 Task: Change  the formatting of the data to Which is  Less than 5, In conditional formating, put the option 'Green Fill with Dark Green Text. 'add another formatting option Format As Table, insert the option Orange Table style Medium 3 , change the format of Column Width to AutoFit Column Widthand sort the data in Ascending order Save page  Stellar Sales   book
Action: Mouse moved to (207, 437)
Screenshot: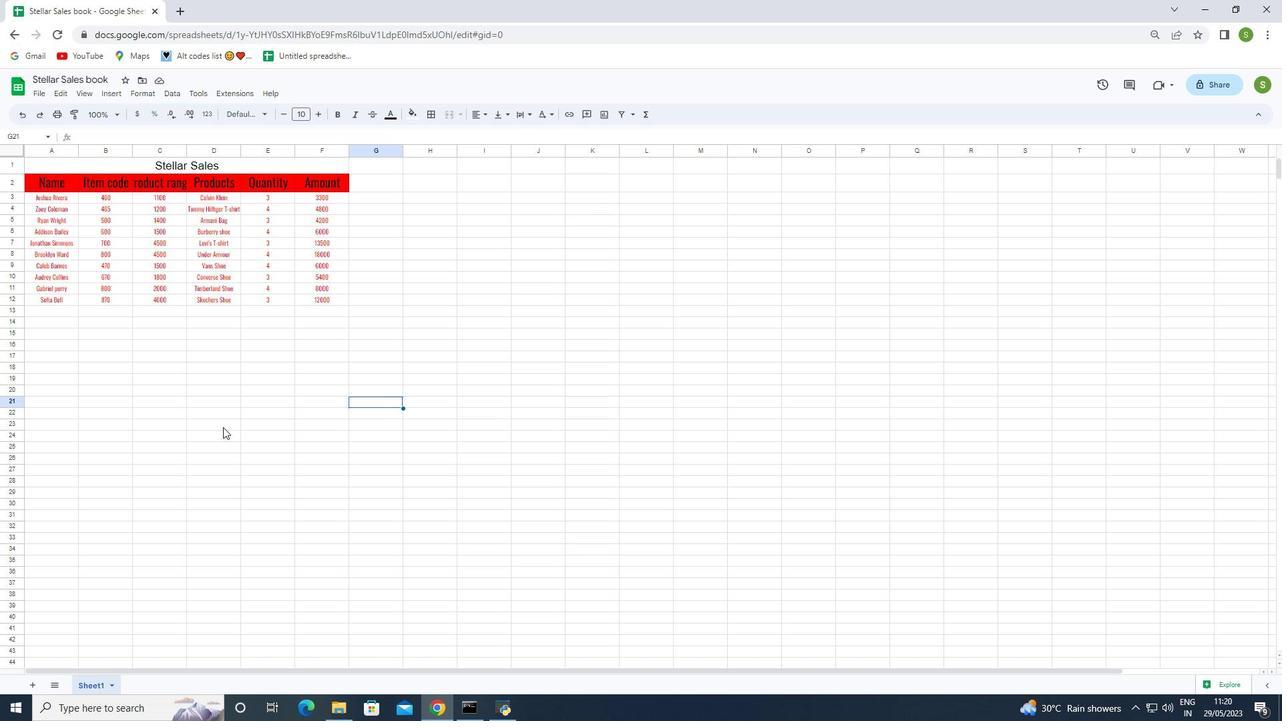 
Action: Mouse pressed left at (207, 437)
Screenshot: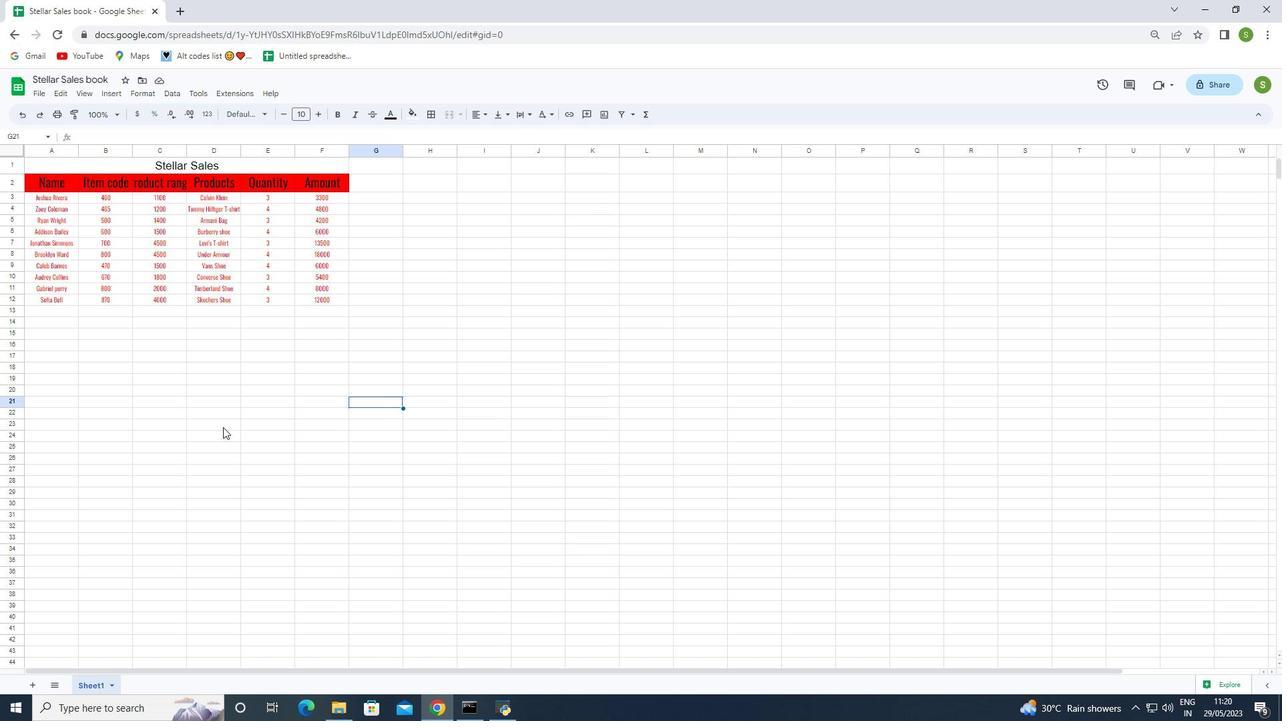 
Action: Mouse moved to (48, 183)
Screenshot: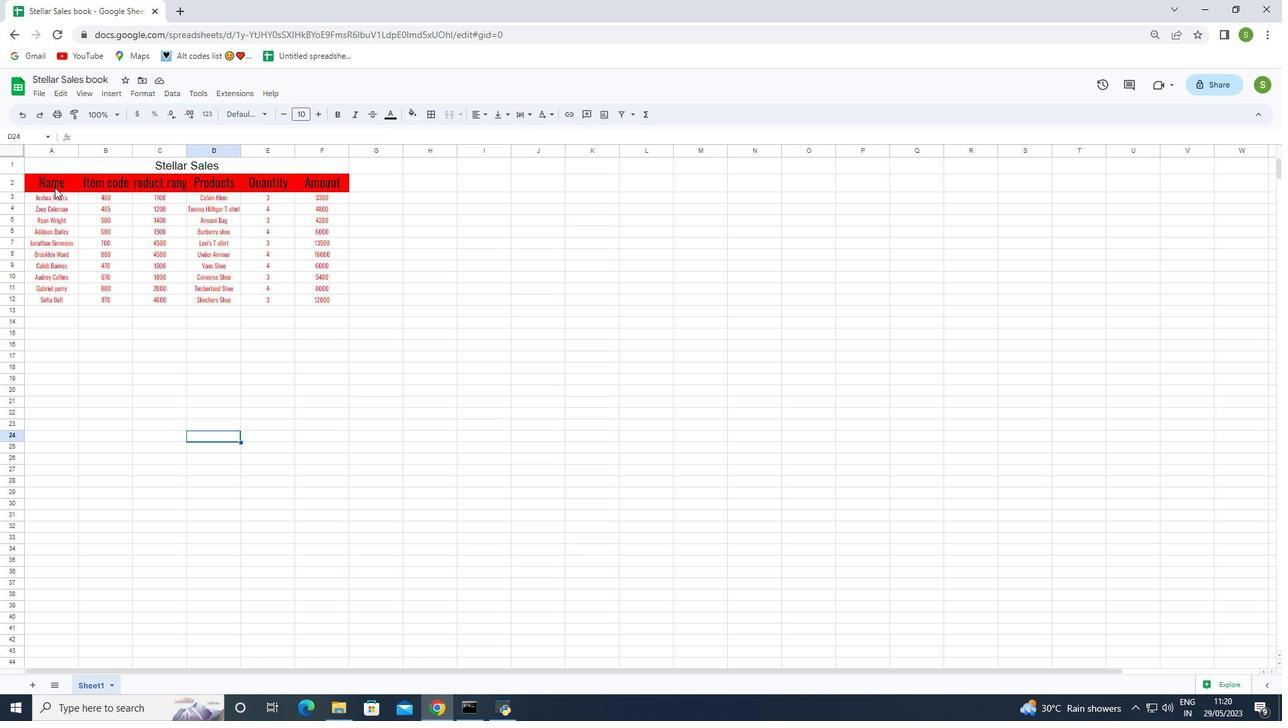 
Action: Mouse pressed left at (48, 183)
Screenshot: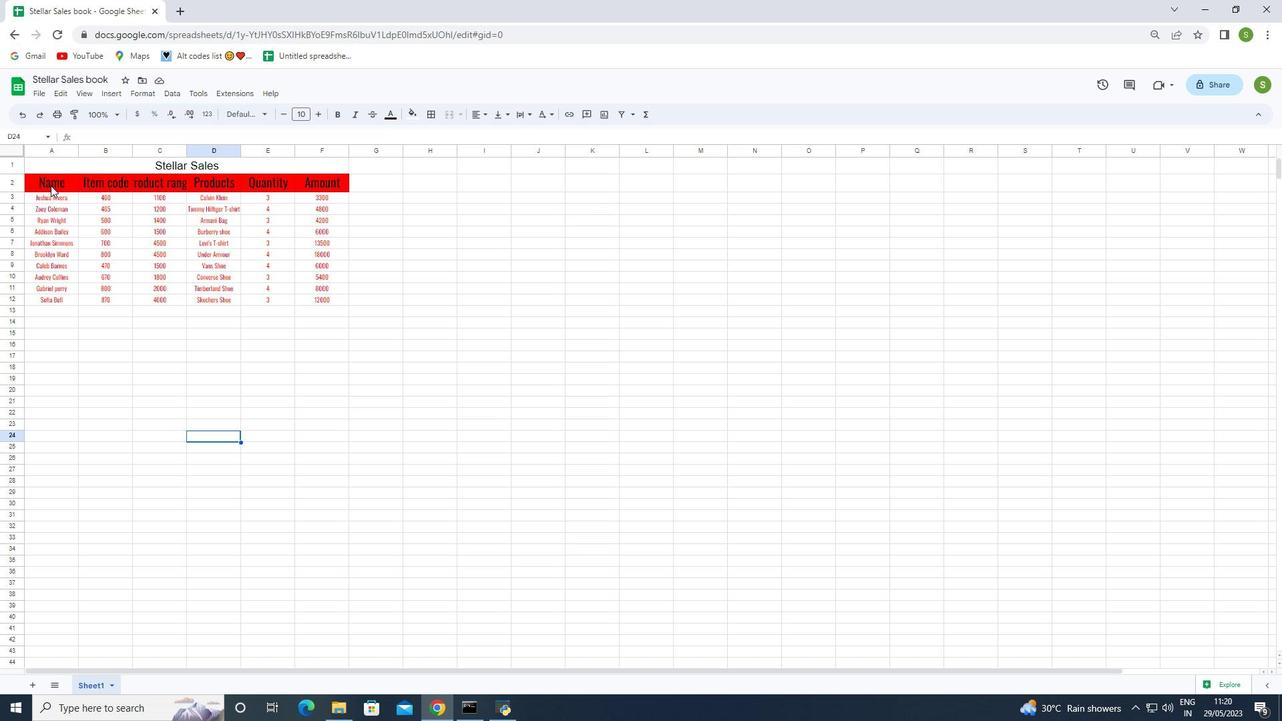 
Action: Mouse moved to (148, 93)
Screenshot: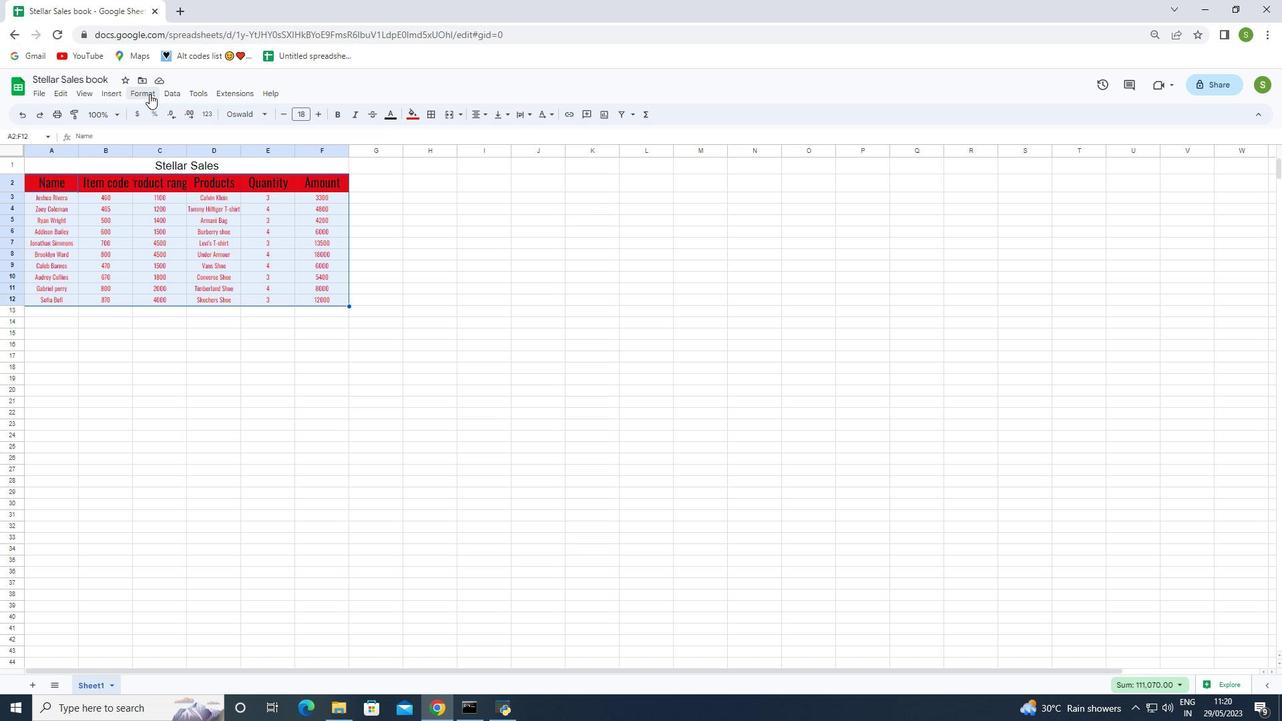 
Action: Mouse pressed left at (148, 93)
Screenshot: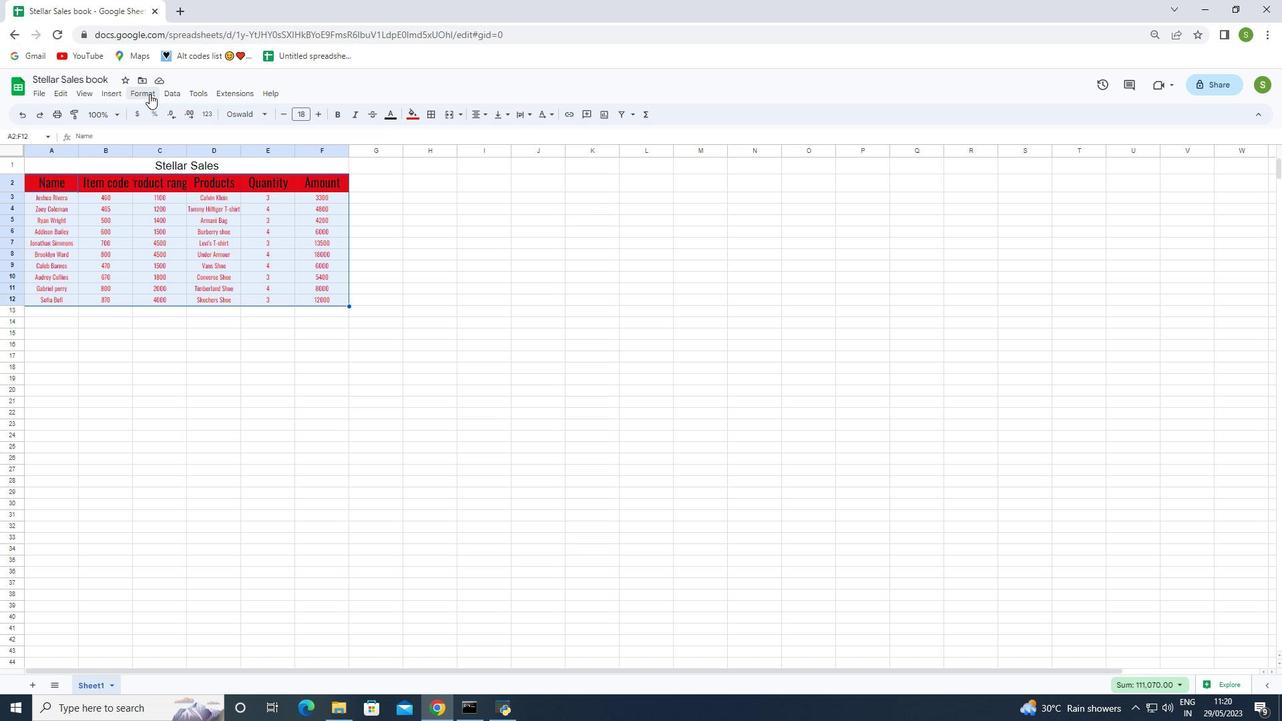 
Action: Mouse moved to (187, 278)
Screenshot: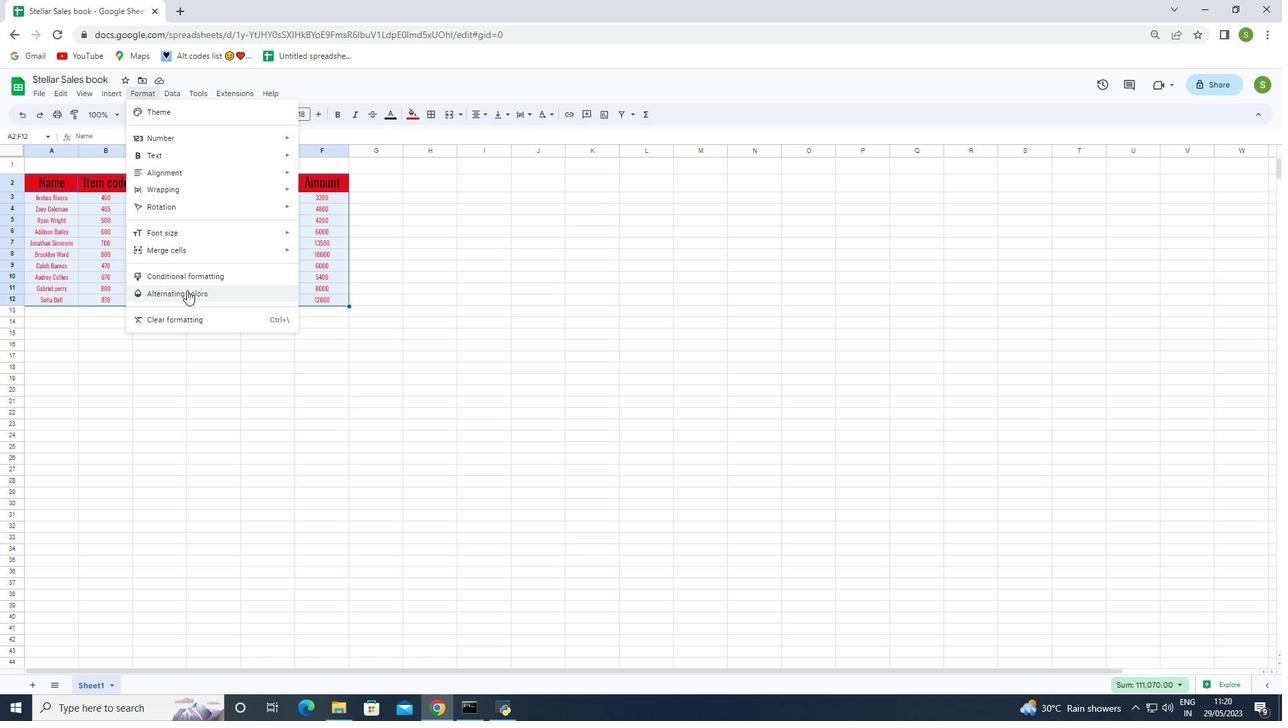 
Action: Mouse pressed left at (187, 278)
Screenshot: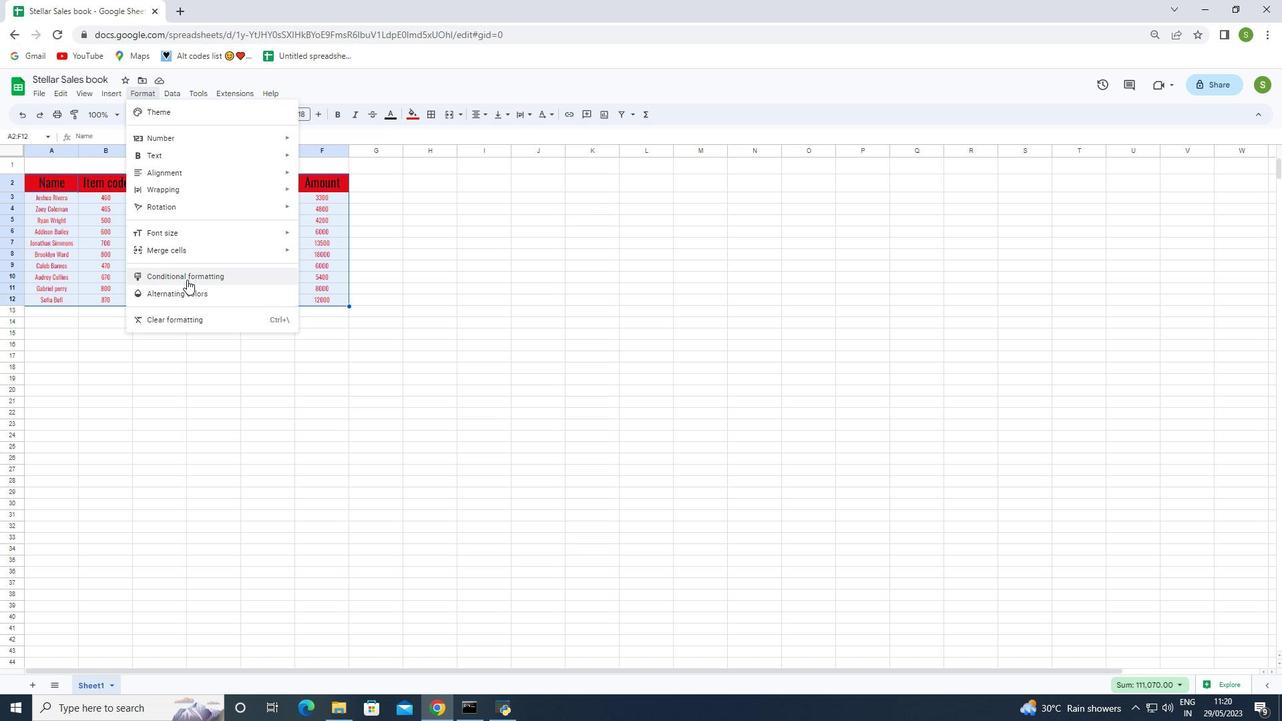 
Action: Mouse moved to (1144, 256)
Screenshot: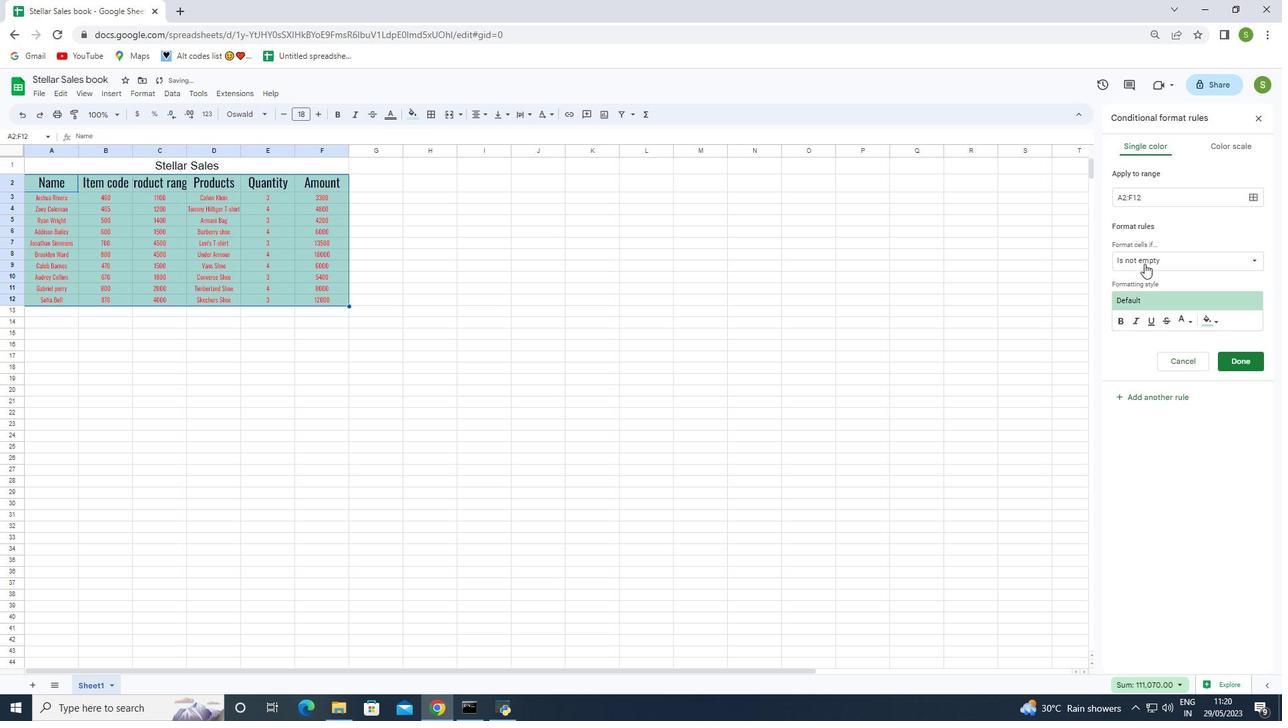 
Action: Mouse pressed left at (1144, 256)
Screenshot: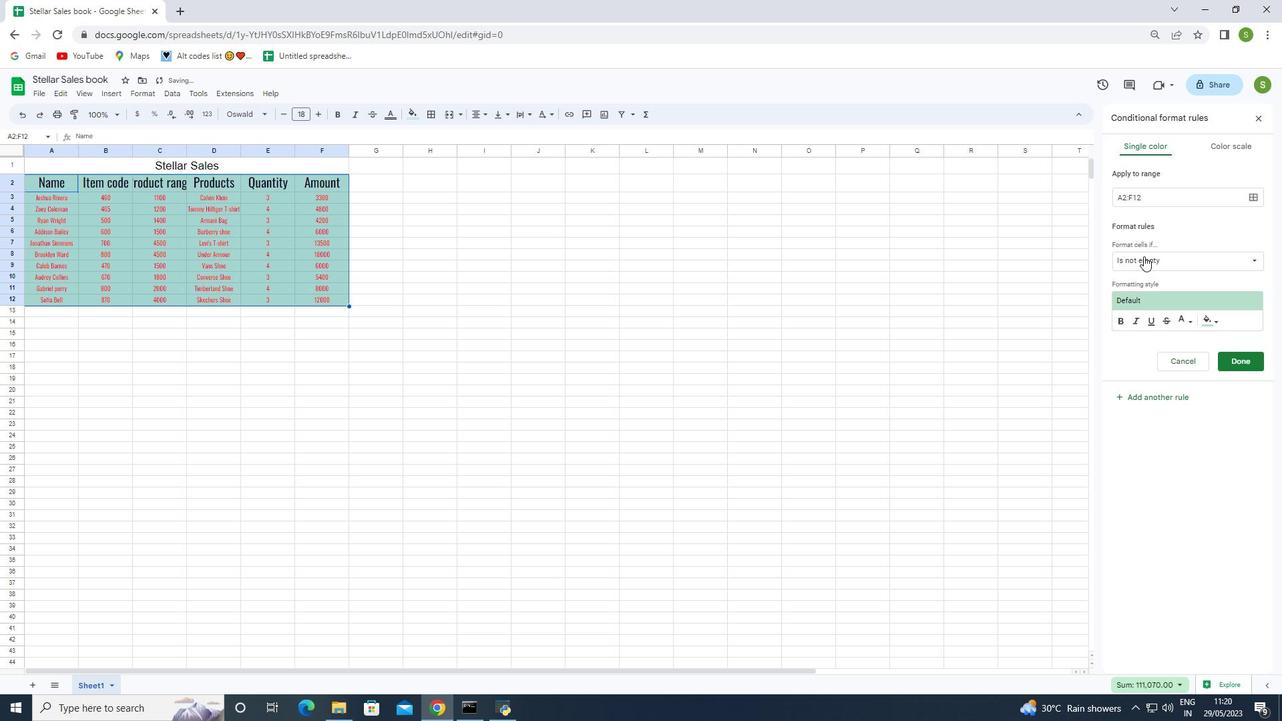 
Action: Mouse moved to (1156, 465)
Screenshot: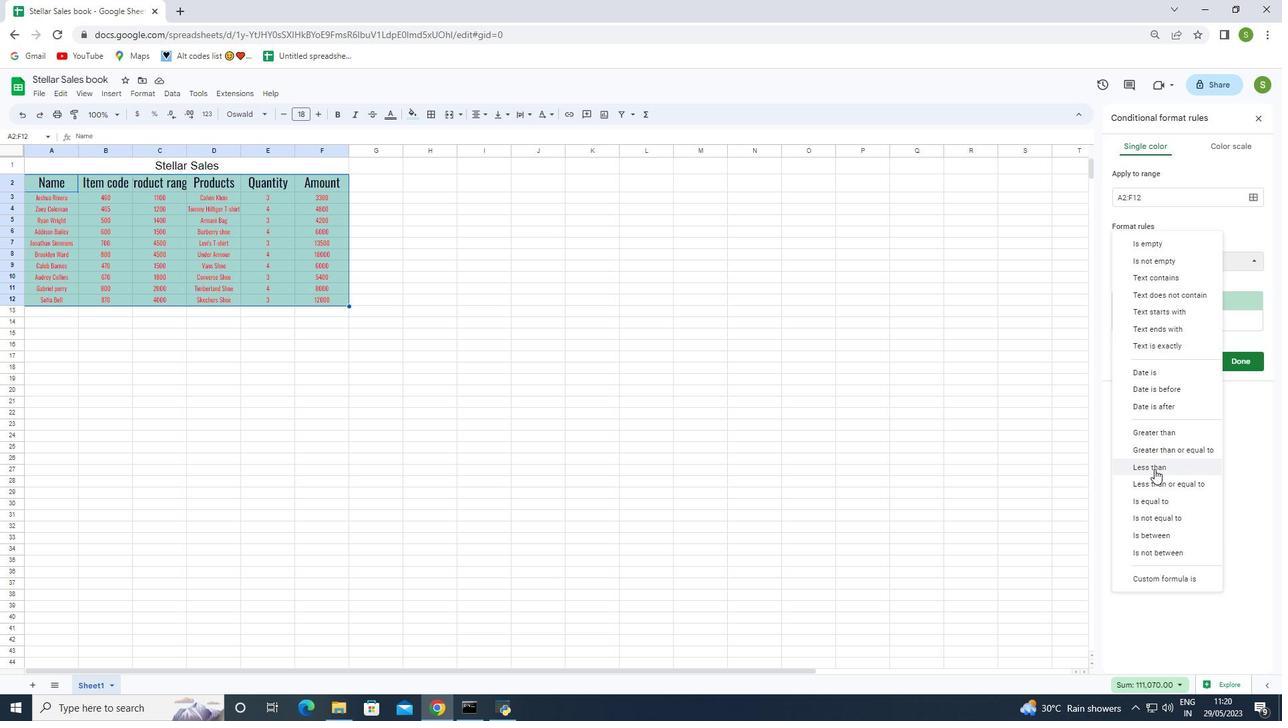 
Action: Mouse pressed left at (1156, 465)
Screenshot: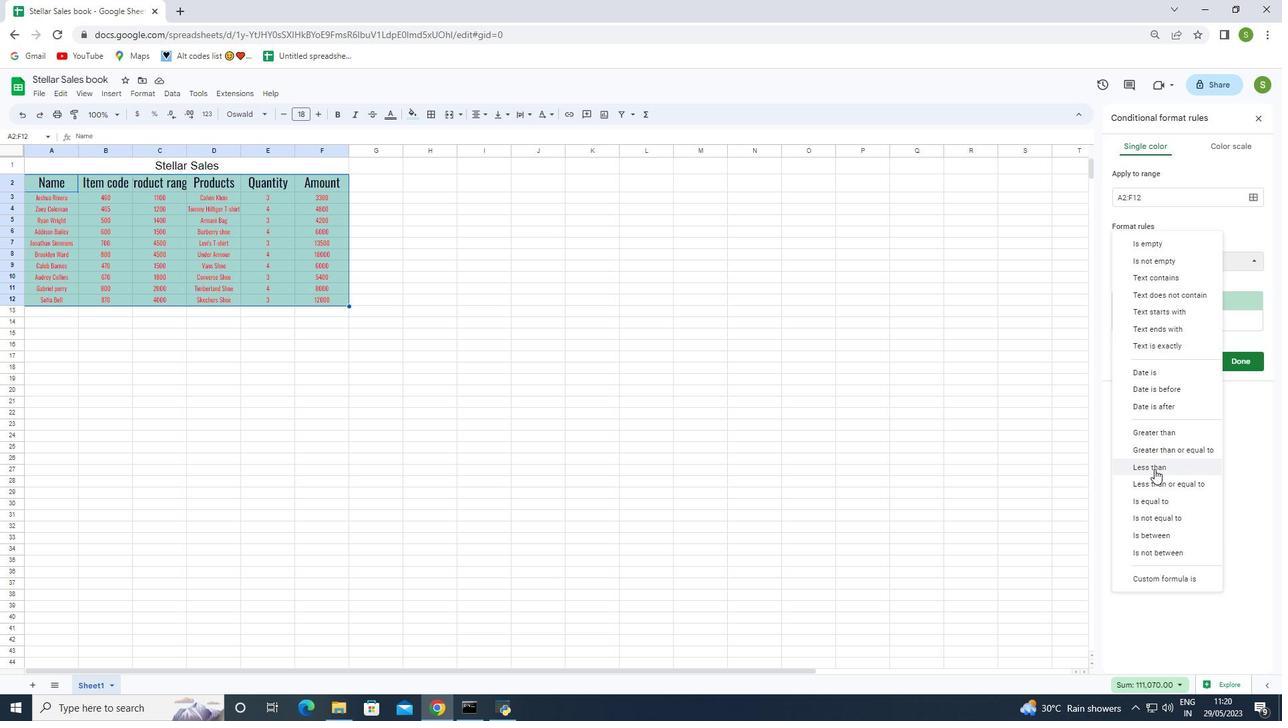 
Action: Mouse moved to (1133, 280)
Screenshot: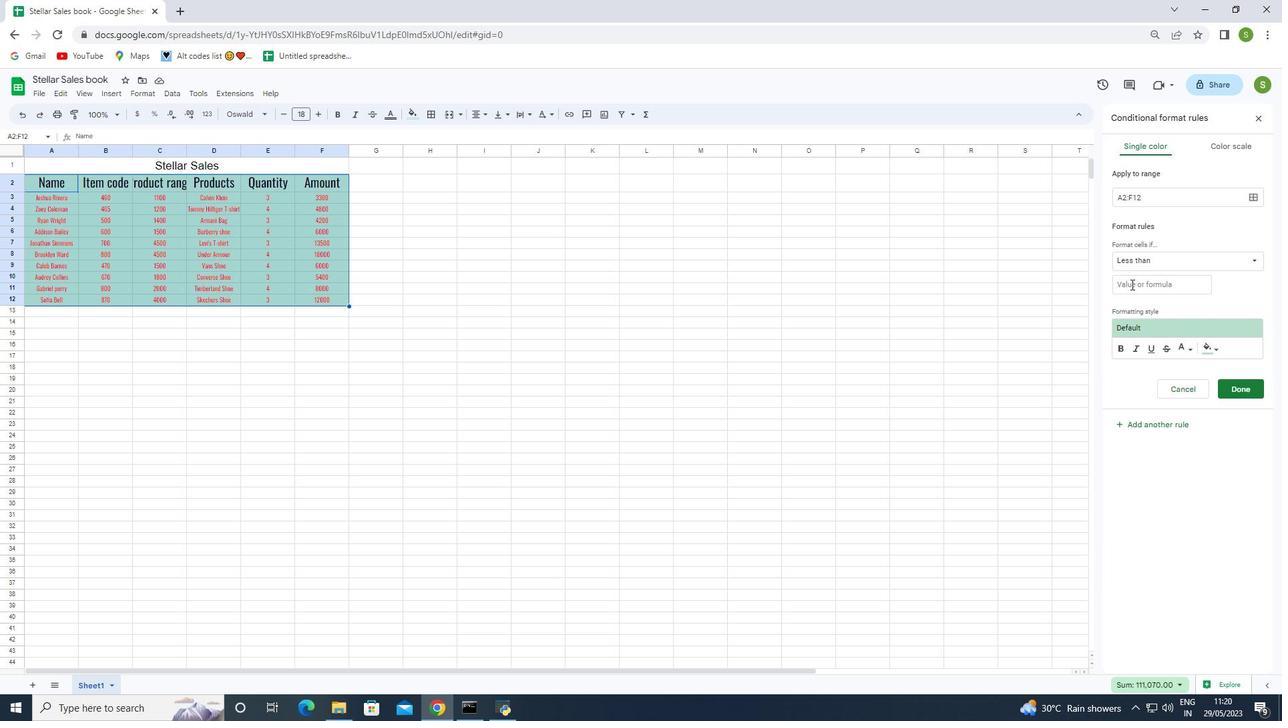 
Action: Mouse pressed left at (1133, 280)
Screenshot: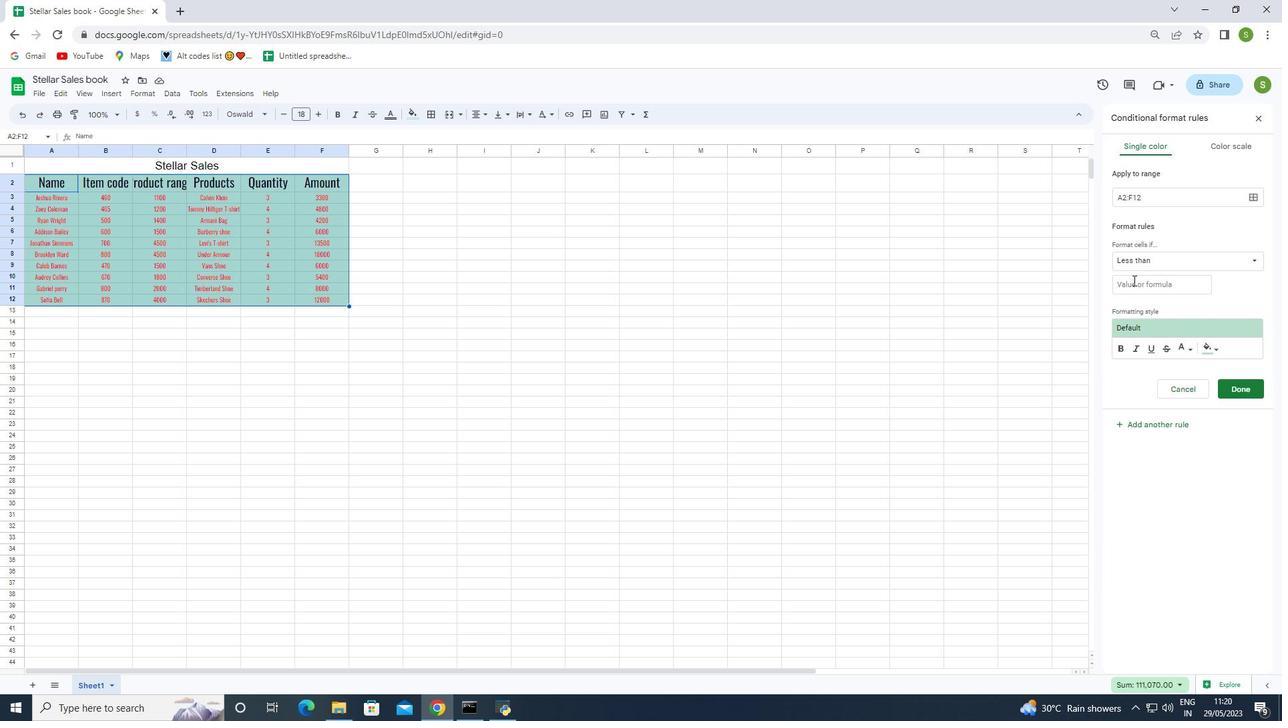 
Action: Mouse moved to (1131, 280)
Screenshot: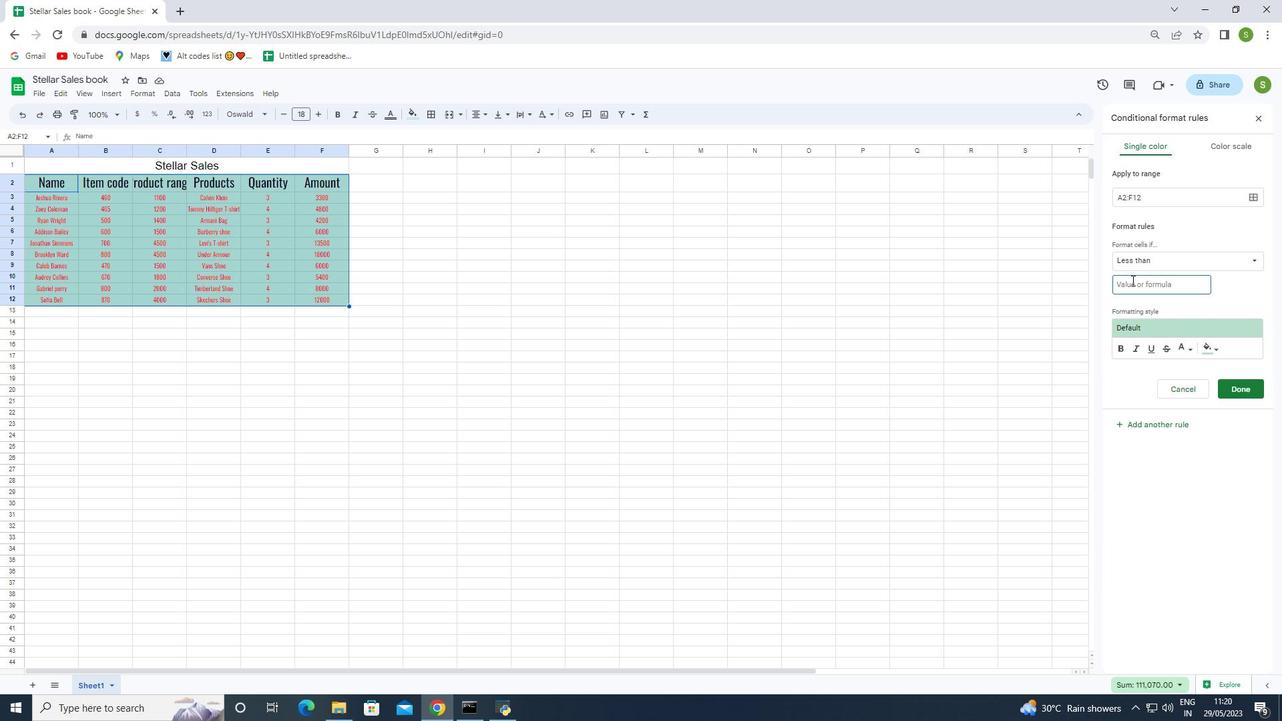 
Action: Key pressed 5
Screenshot: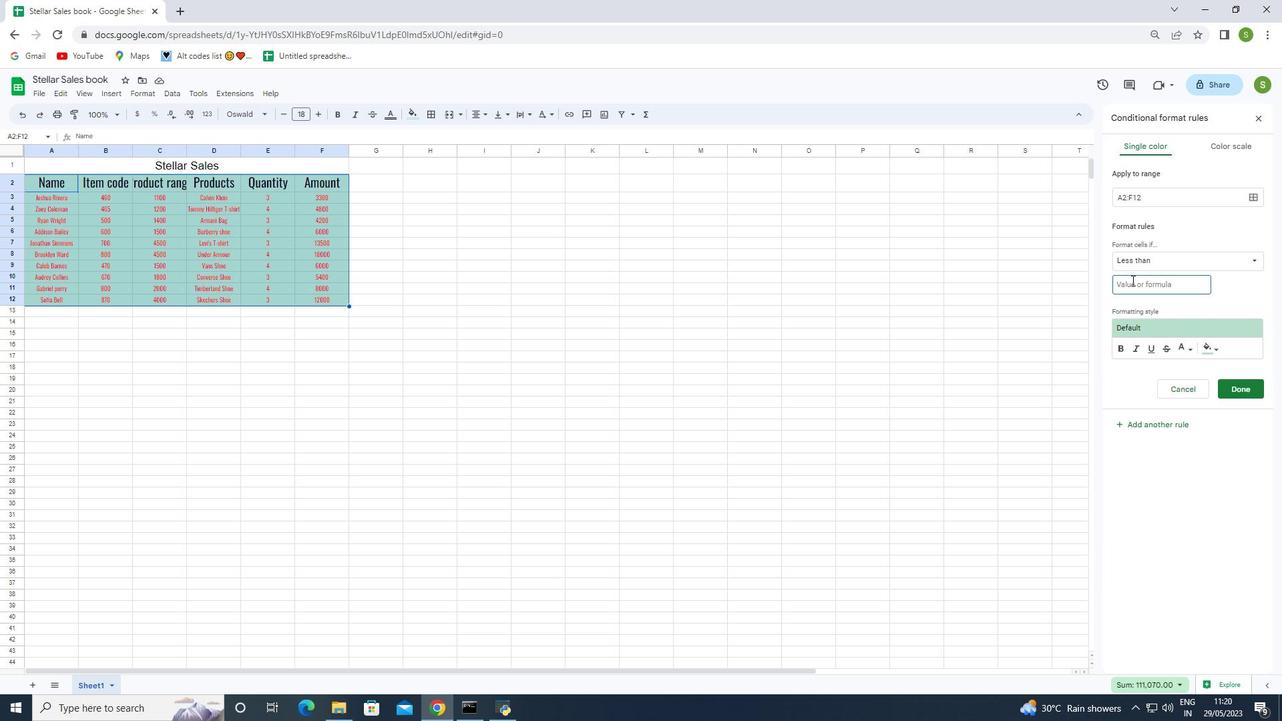 
Action: Mouse moved to (1218, 350)
Screenshot: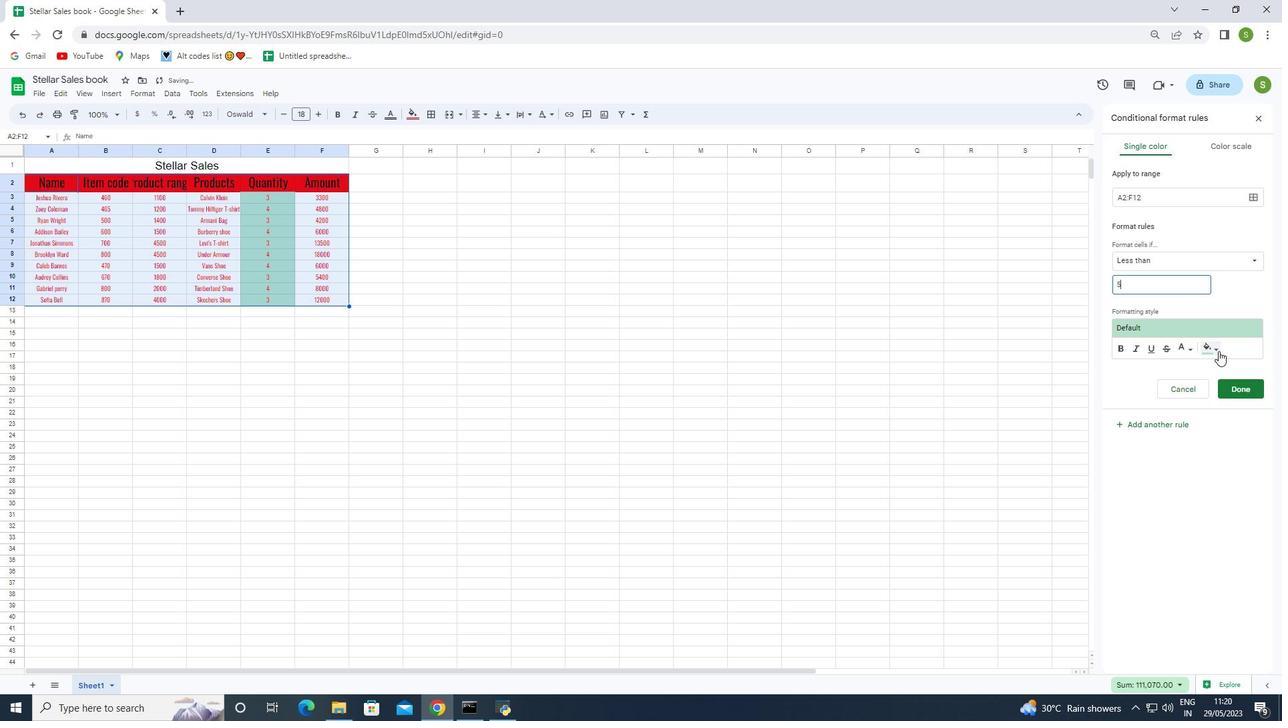 
Action: Mouse pressed left at (1218, 350)
Screenshot: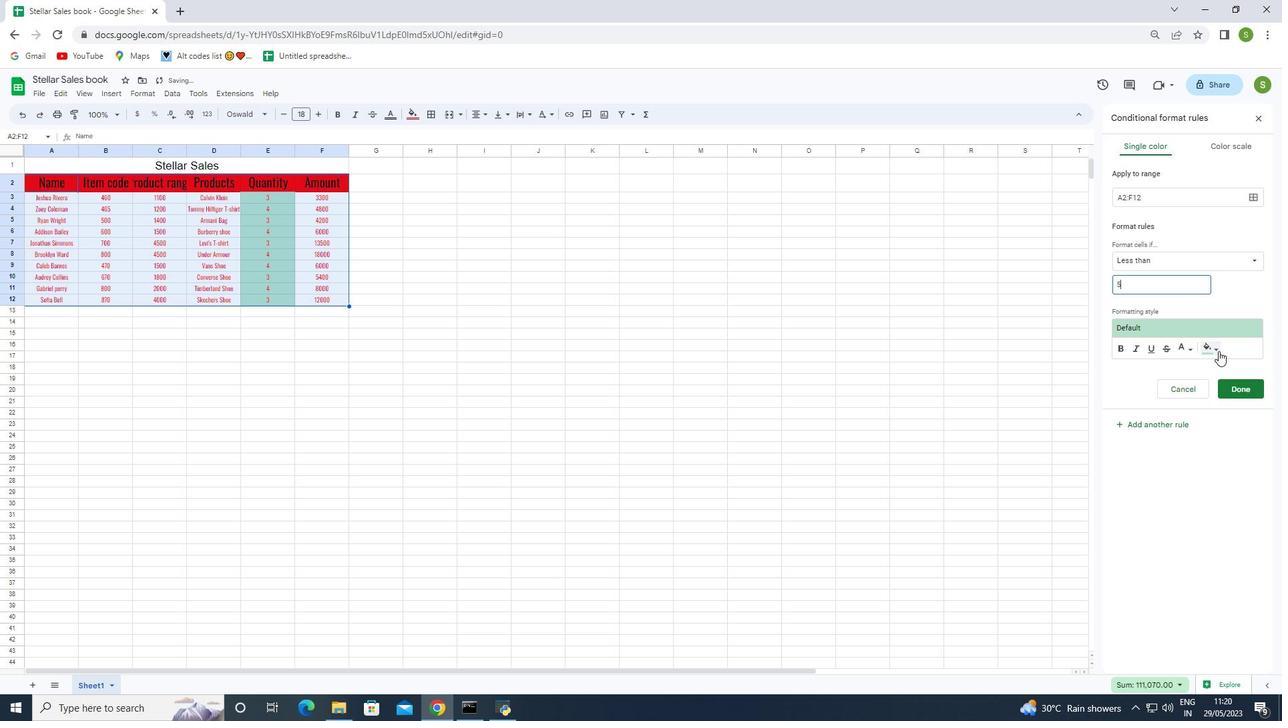 
Action: Mouse moved to (1152, 393)
Screenshot: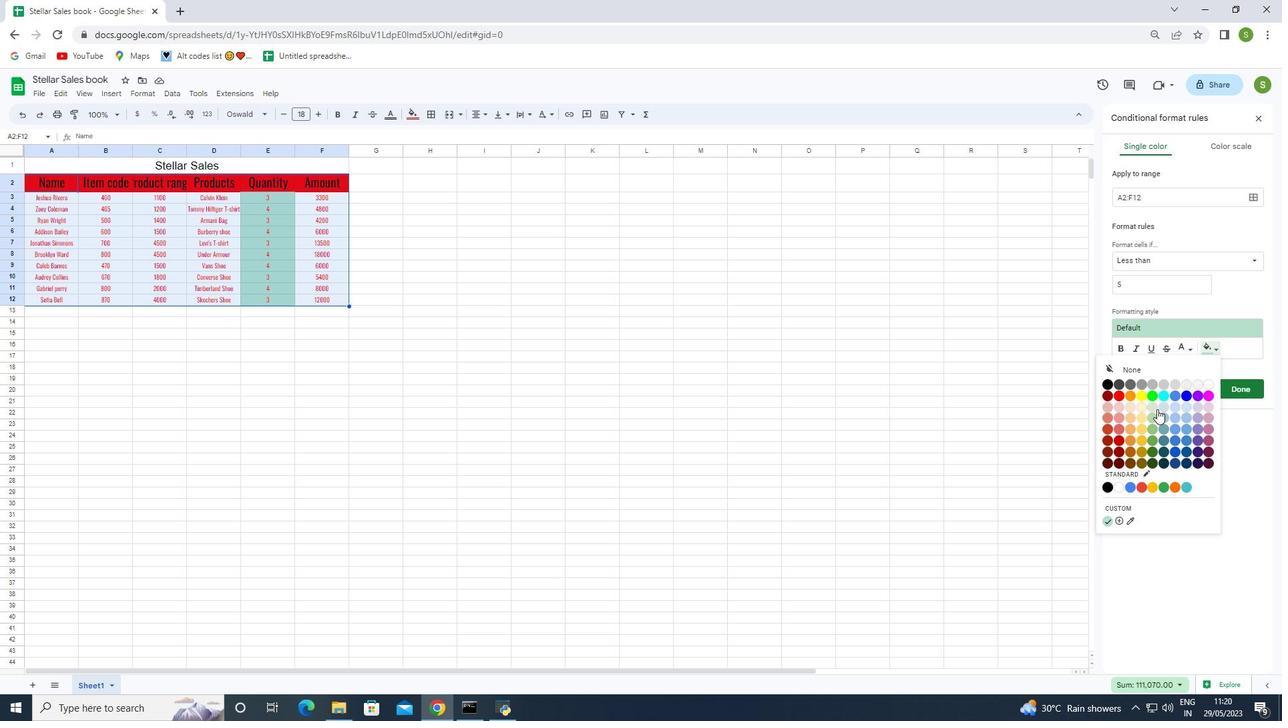 
Action: Mouse pressed left at (1152, 393)
Screenshot: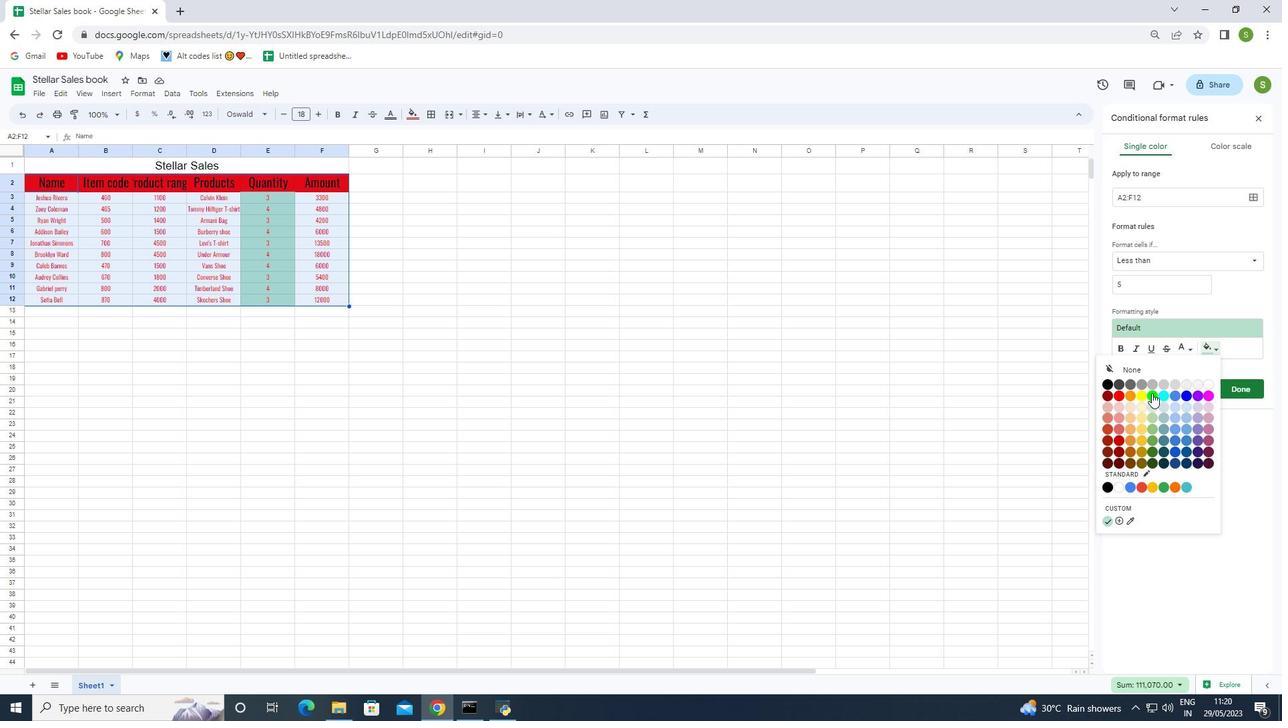 
Action: Mouse moved to (1216, 349)
Screenshot: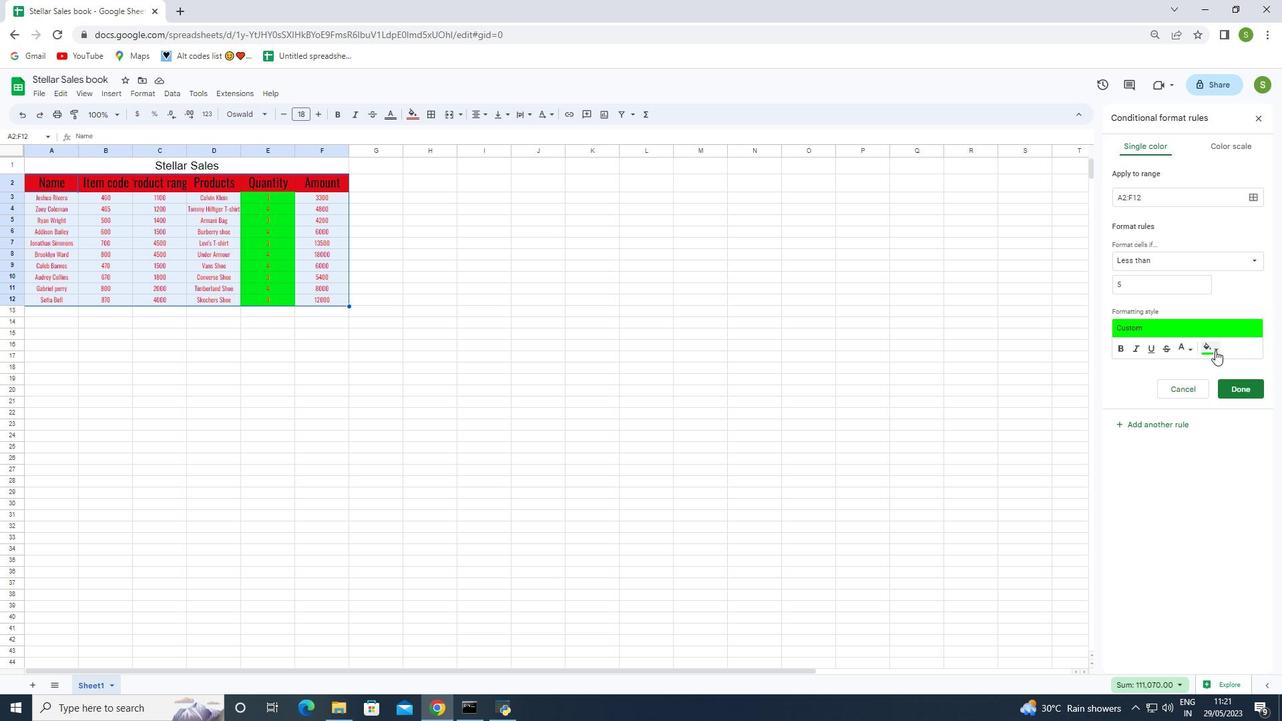 
Action: Mouse pressed left at (1216, 349)
Screenshot: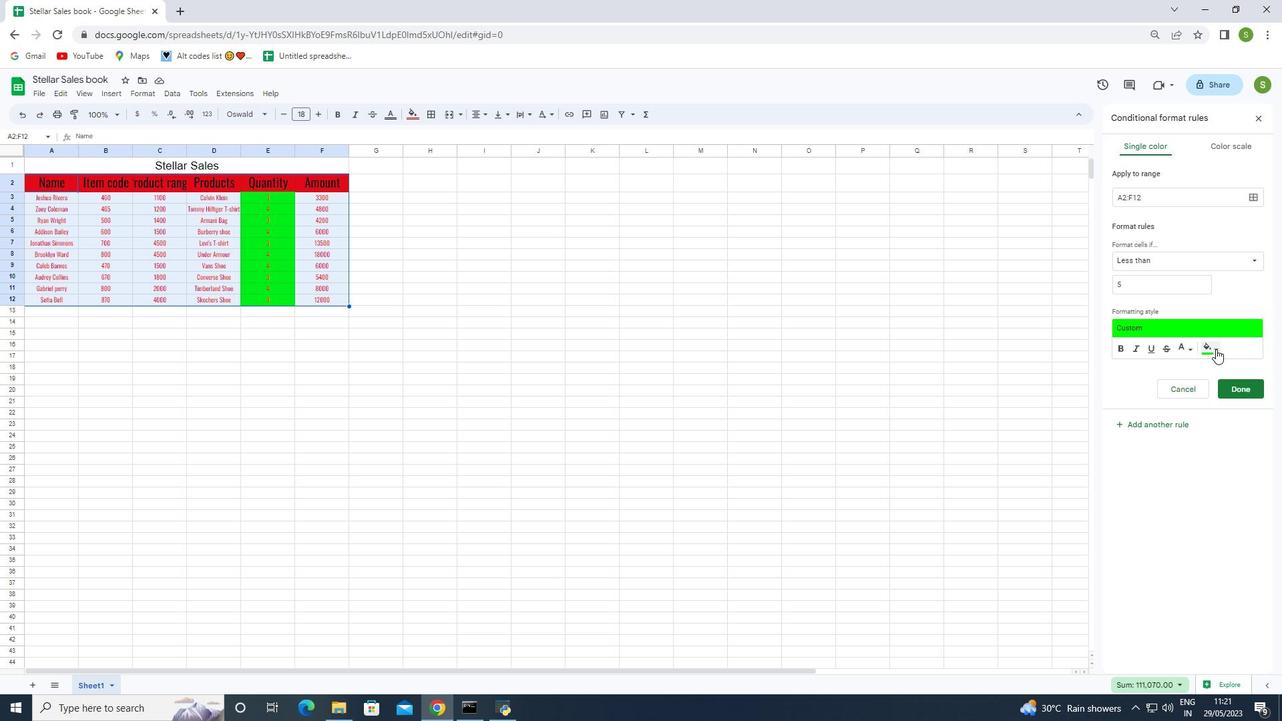
Action: Mouse moved to (1188, 347)
Screenshot: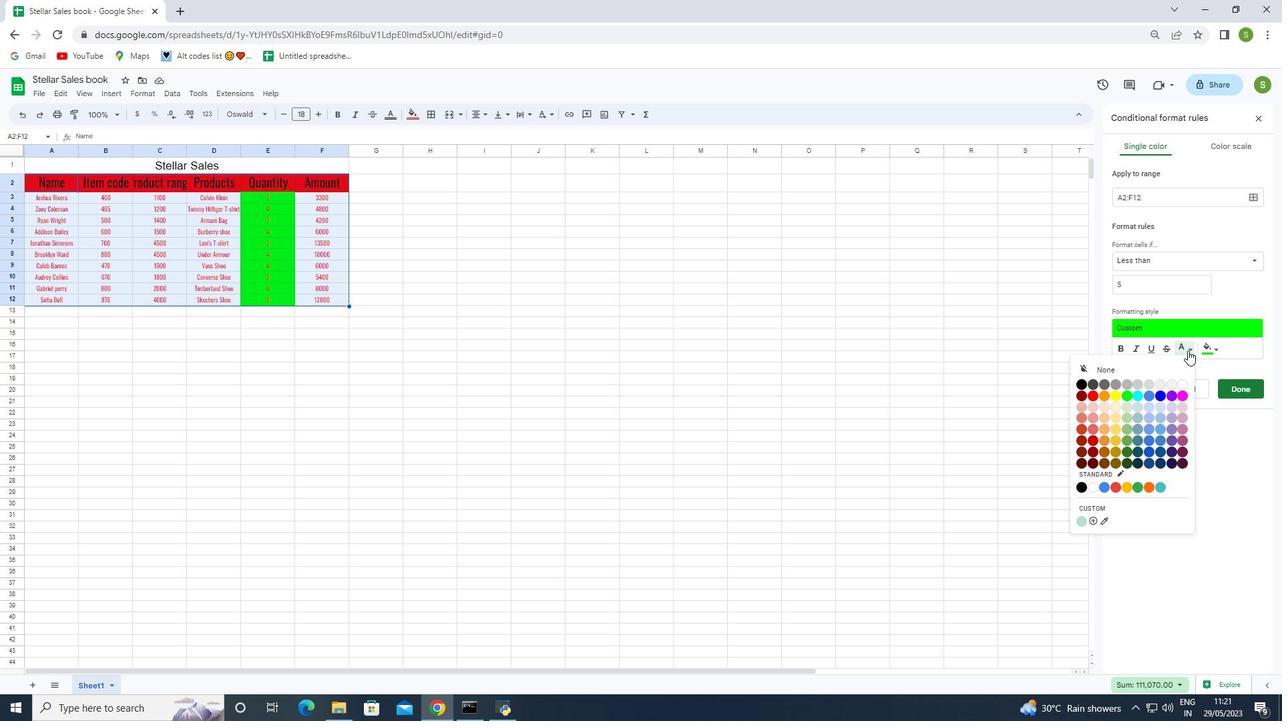 
Action: Mouse pressed left at (1188, 347)
Screenshot: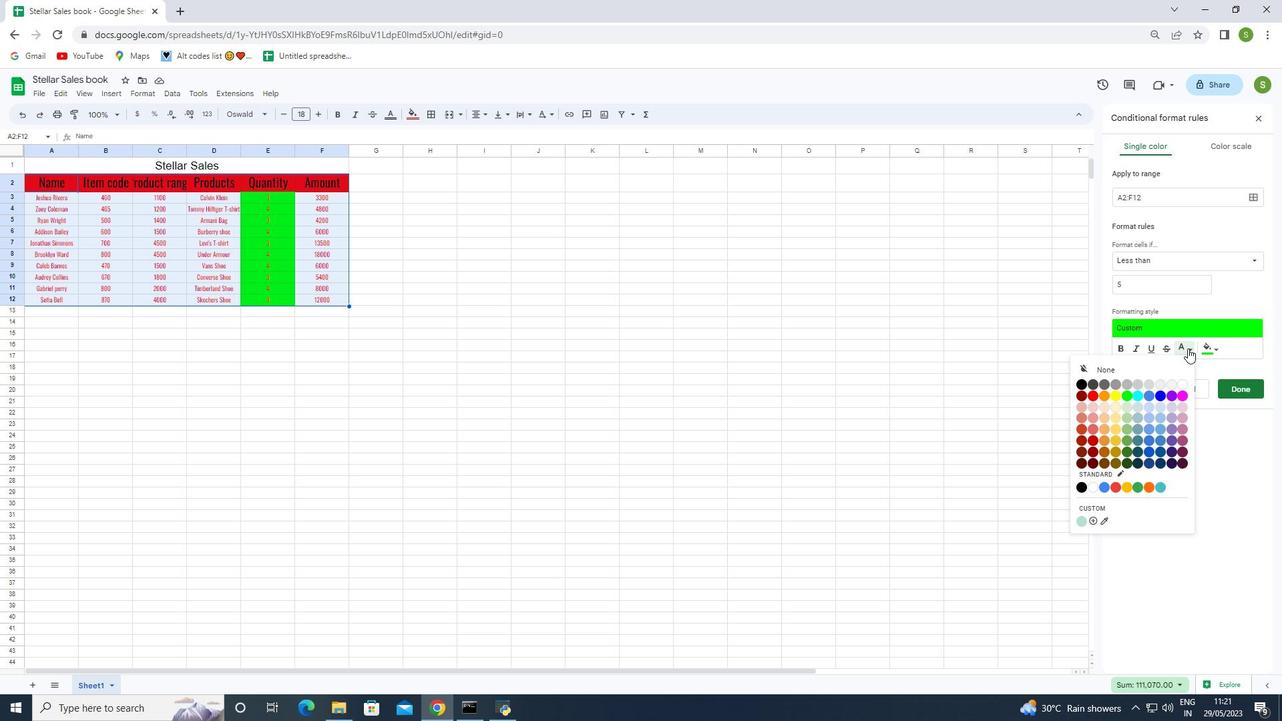 
Action: Mouse moved to (1186, 350)
Screenshot: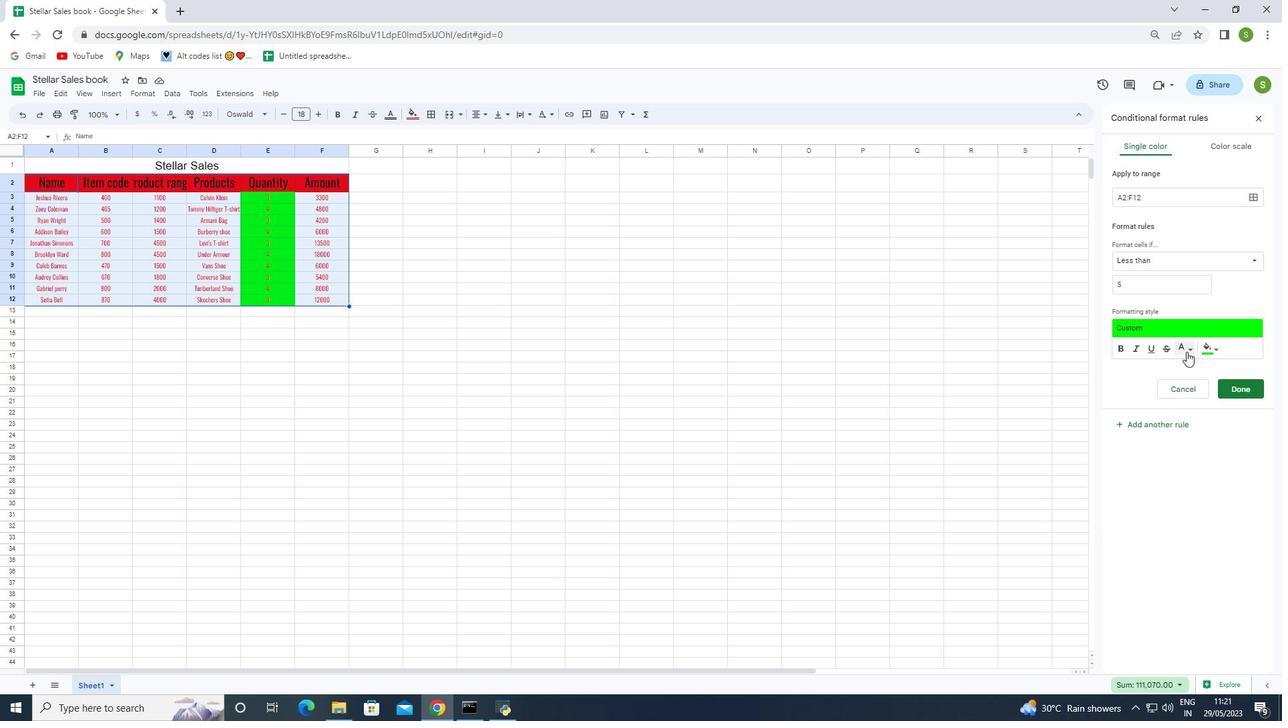 
Action: Mouse pressed left at (1186, 350)
Screenshot: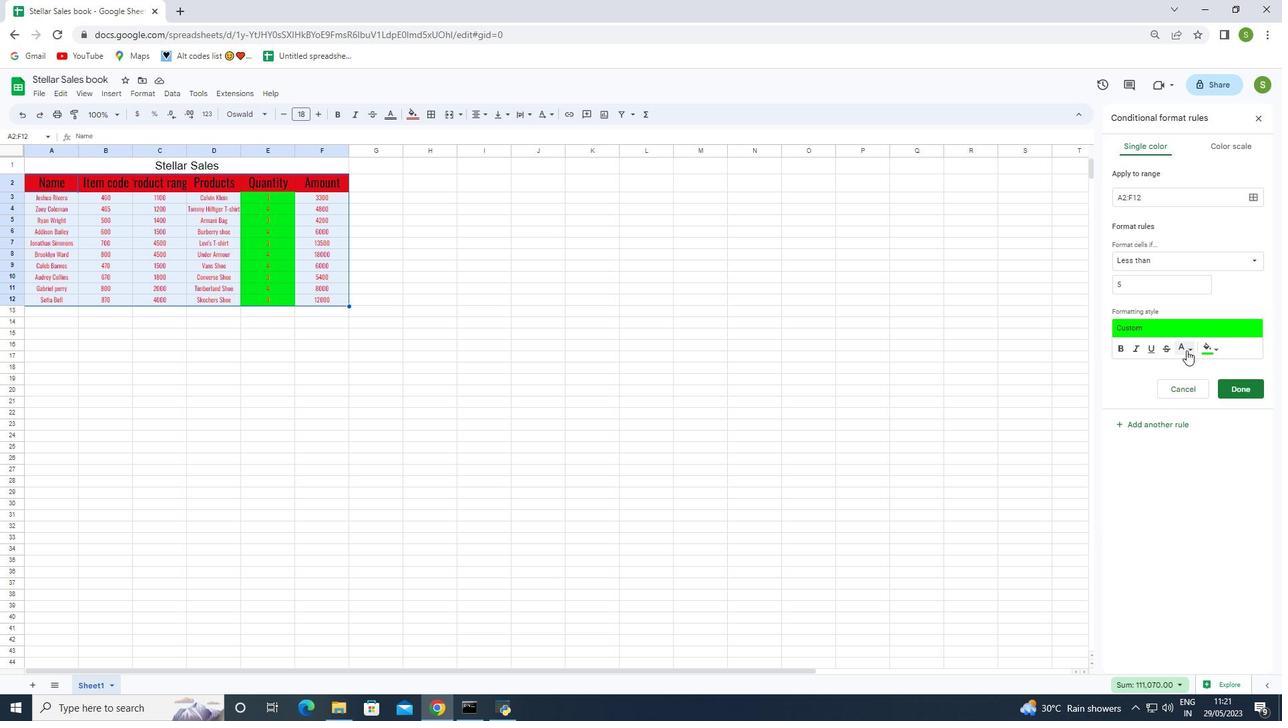 
Action: Mouse moved to (1128, 443)
Screenshot: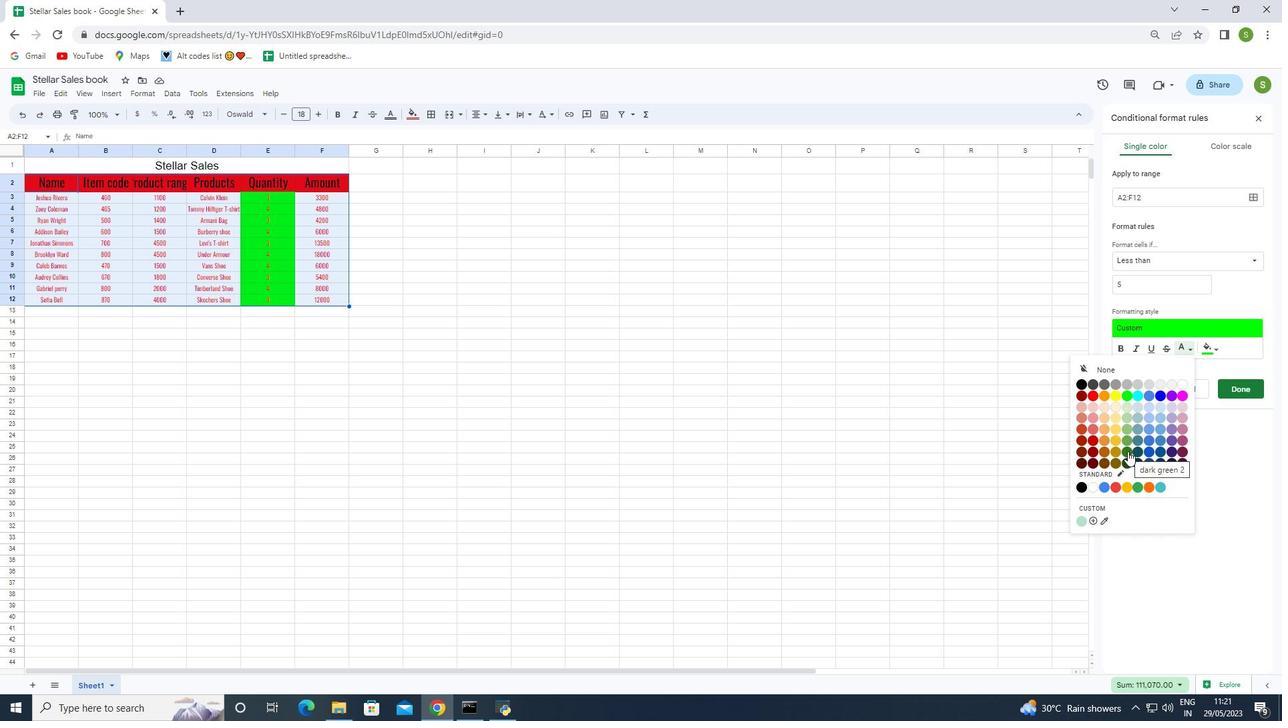 
Action: Mouse pressed left at (1128, 443)
Screenshot: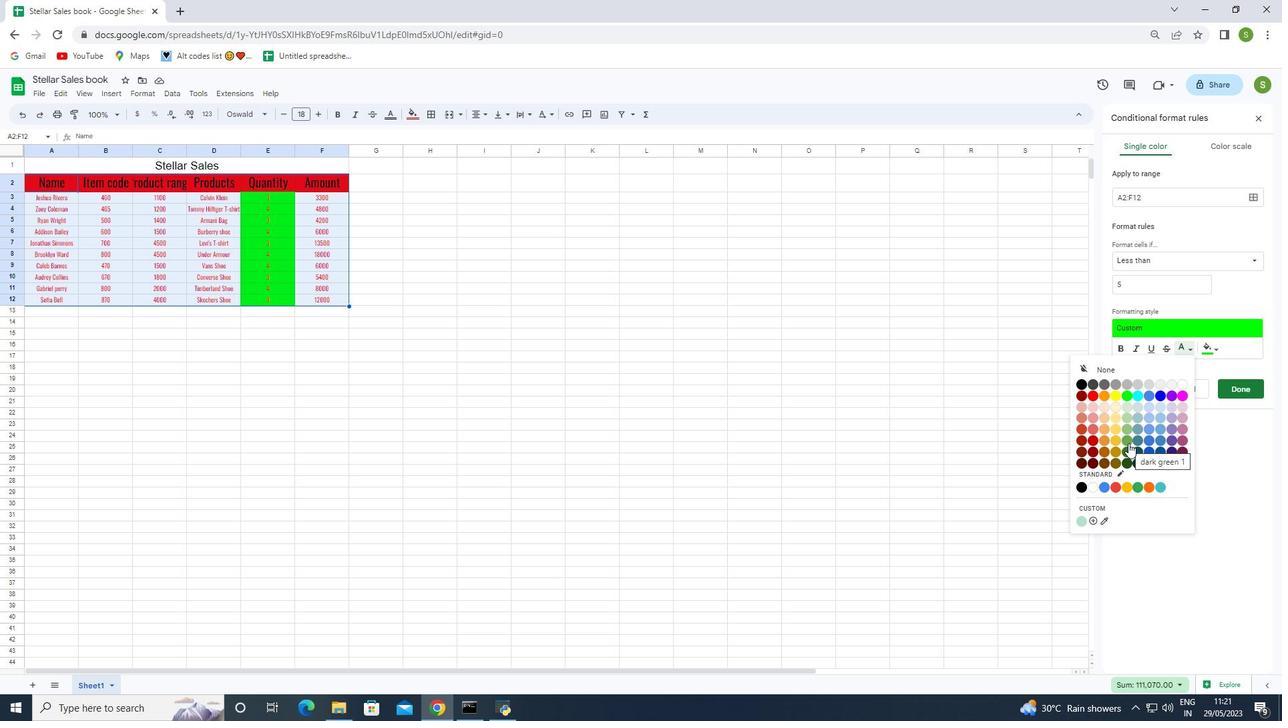 
Action: Mouse moved to (1239, 389)
Screenshot: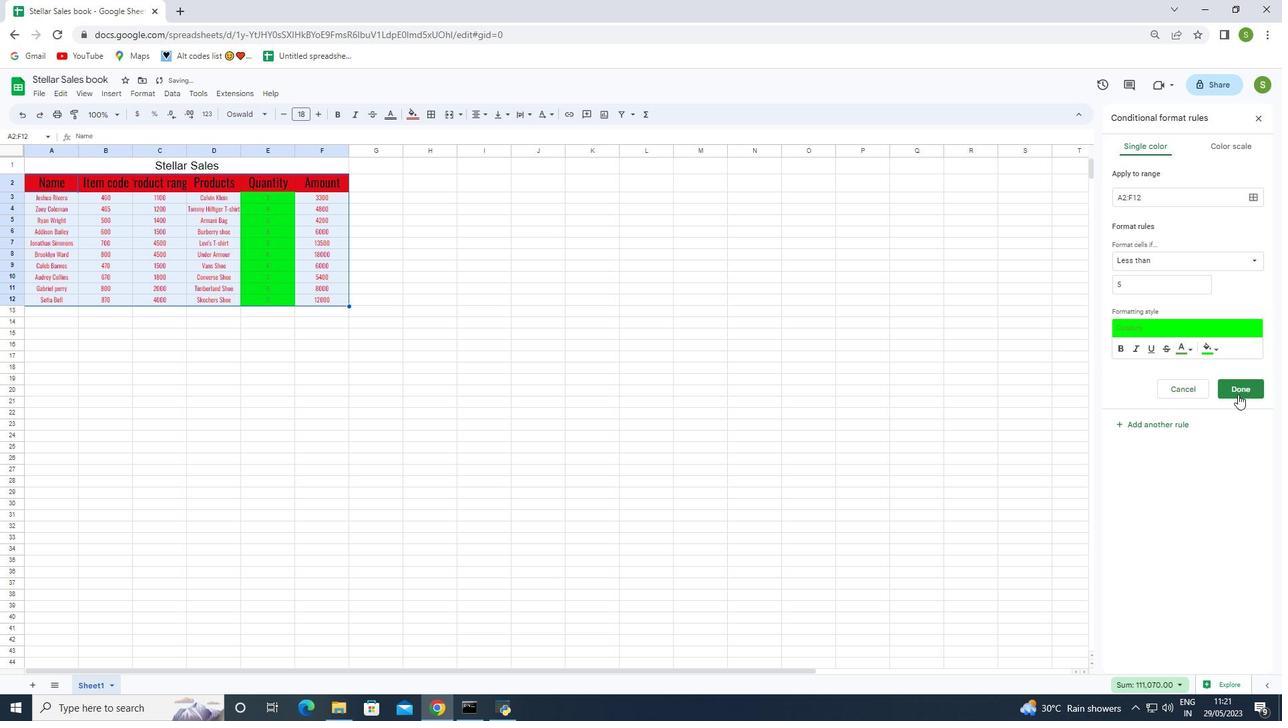 
Action: Mouse pressed left at (1239, 389)
Screenshot: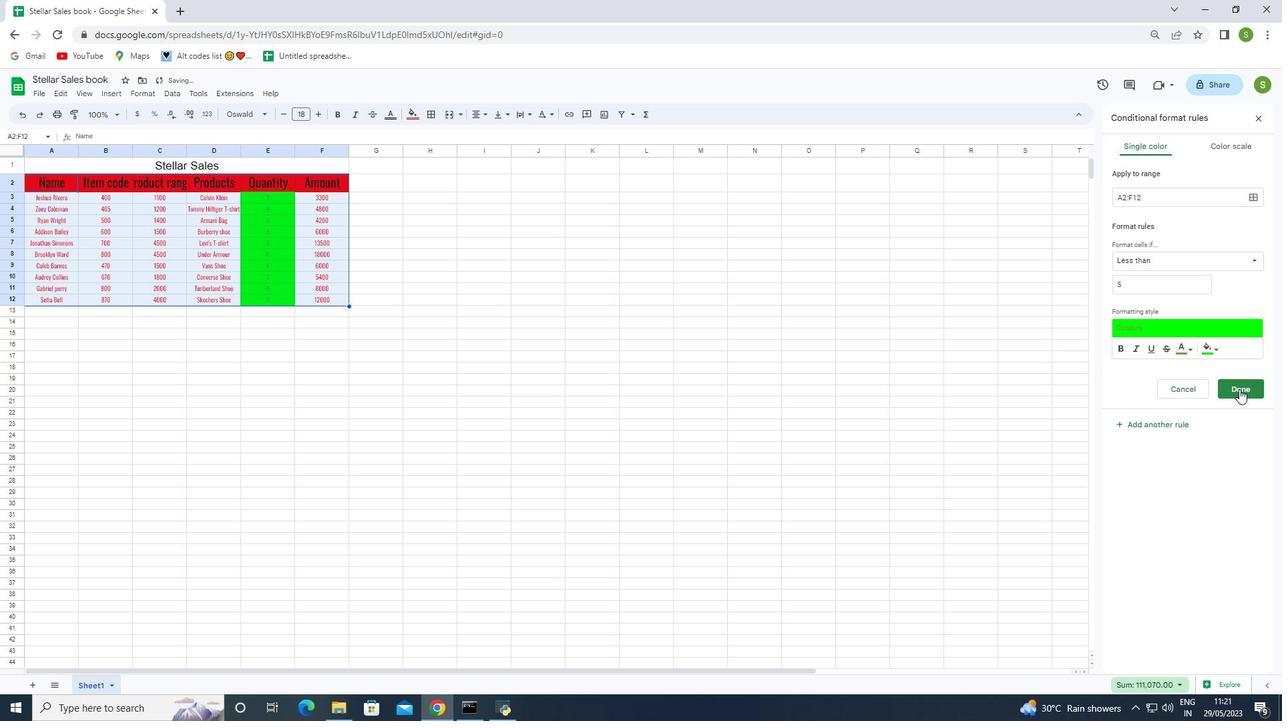 
Action: Mouse moved to (327, 406)
Screenshot: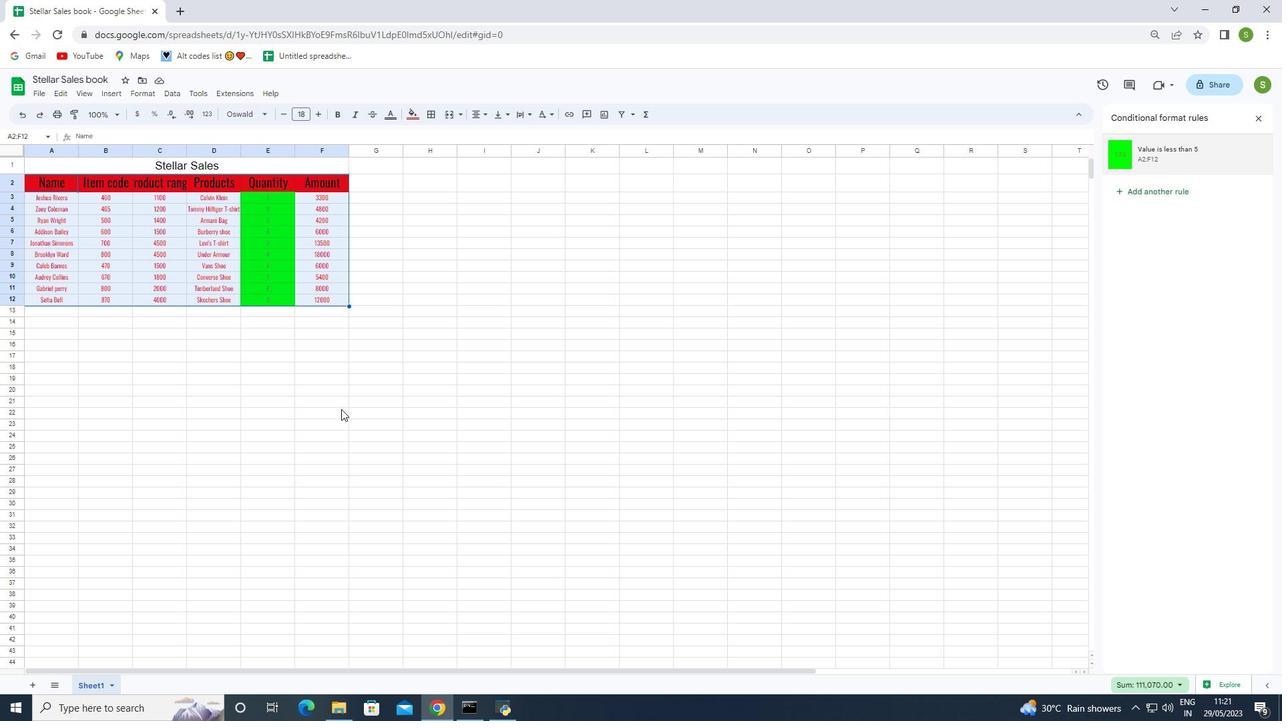 
Action: Mouse pressed left at (327, 406)
Screenshot: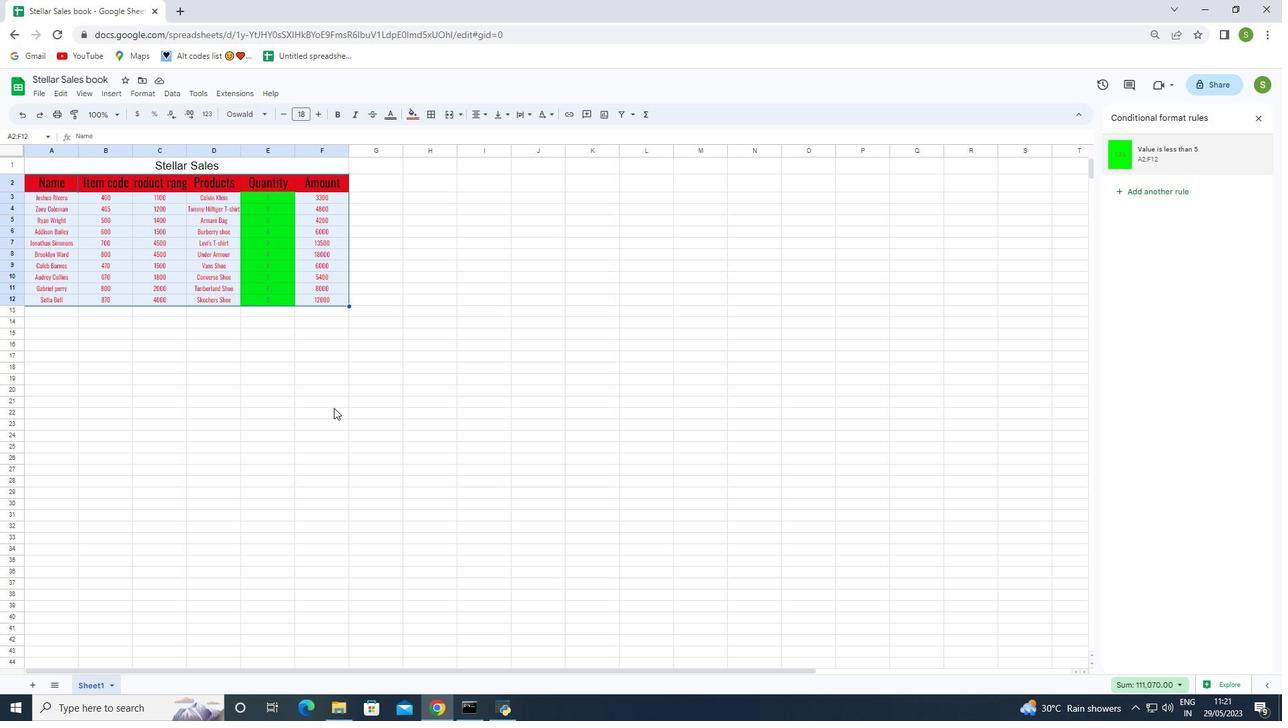 
Action: Mouse moved to (44, 186)
Screenshot: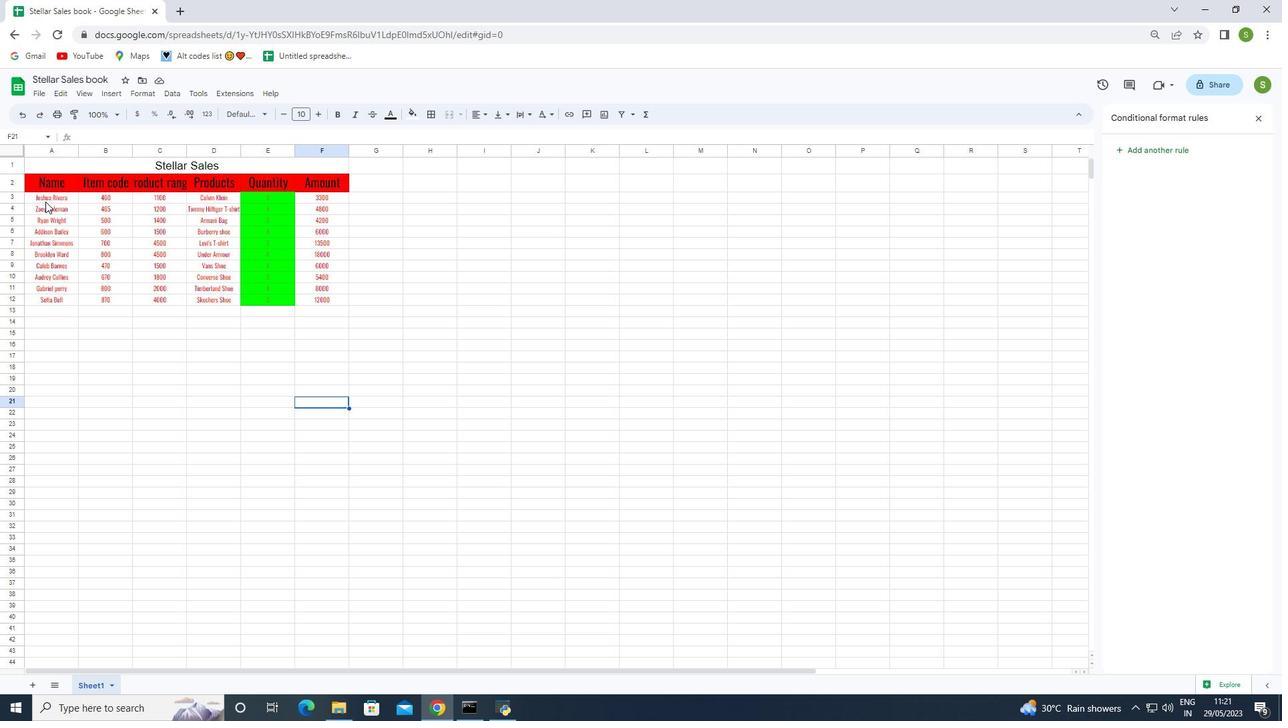 
Action: Mouse pressed left at (44, 186)
Screenshot: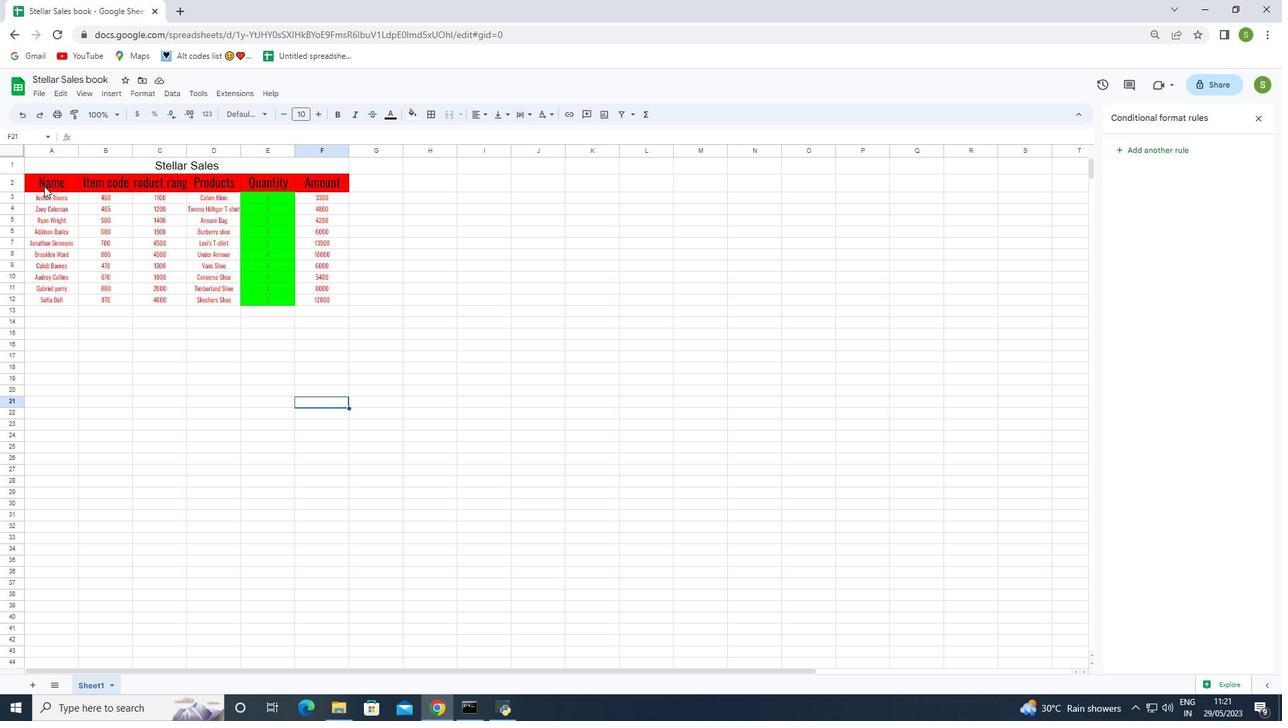 
Action: Mouse moved to (432, 114)
Screenshot: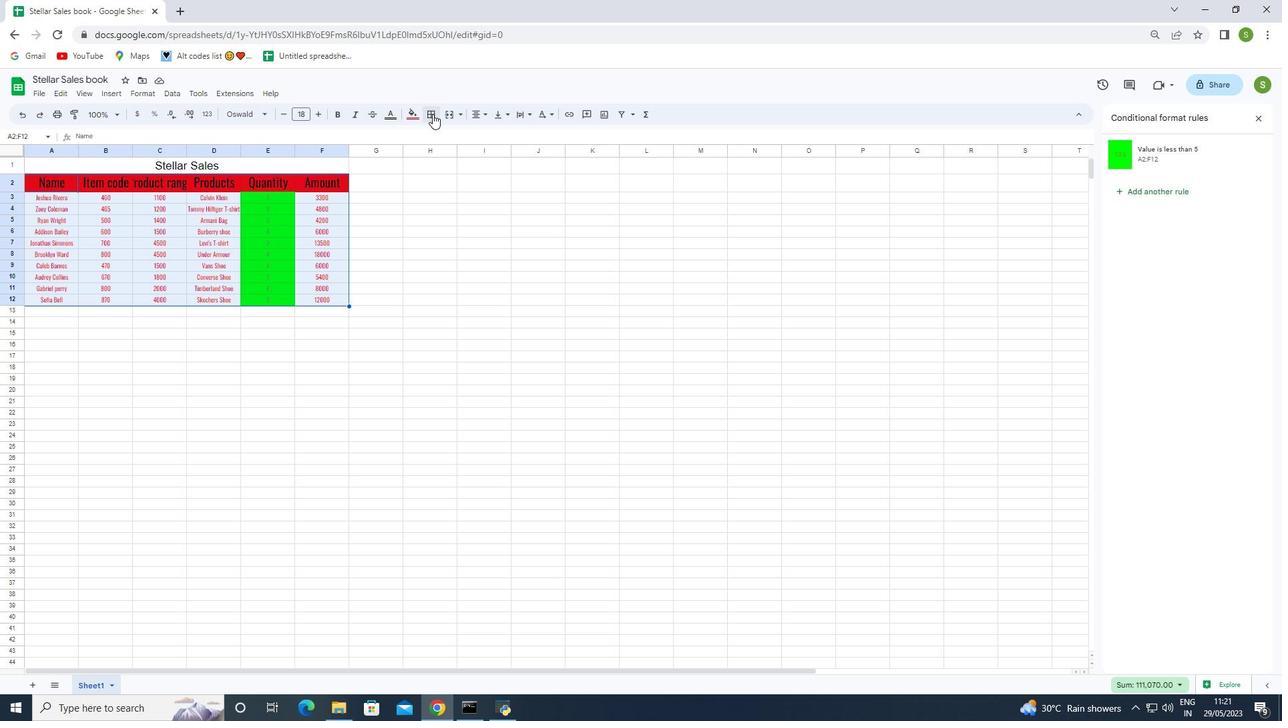 
Action: Mouse pressed left at (432, 114)
Screenshot: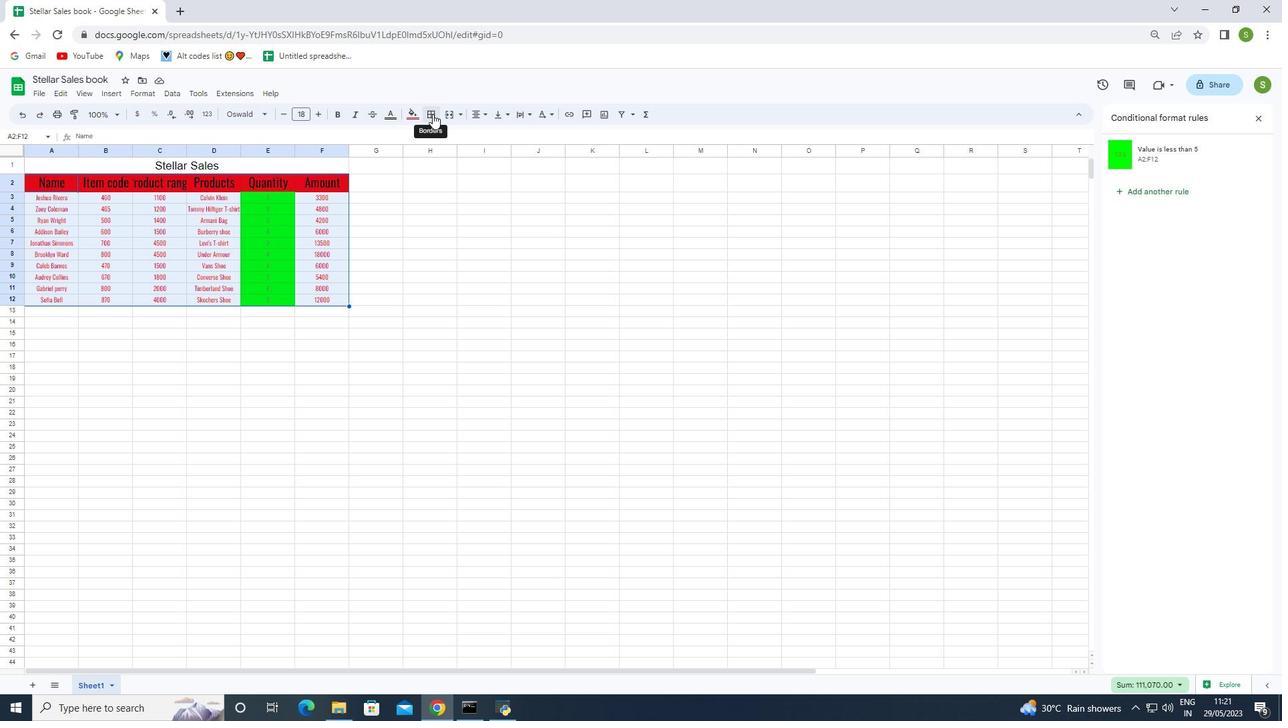
Action: Mouse moved to (435, 139)
Screenshot: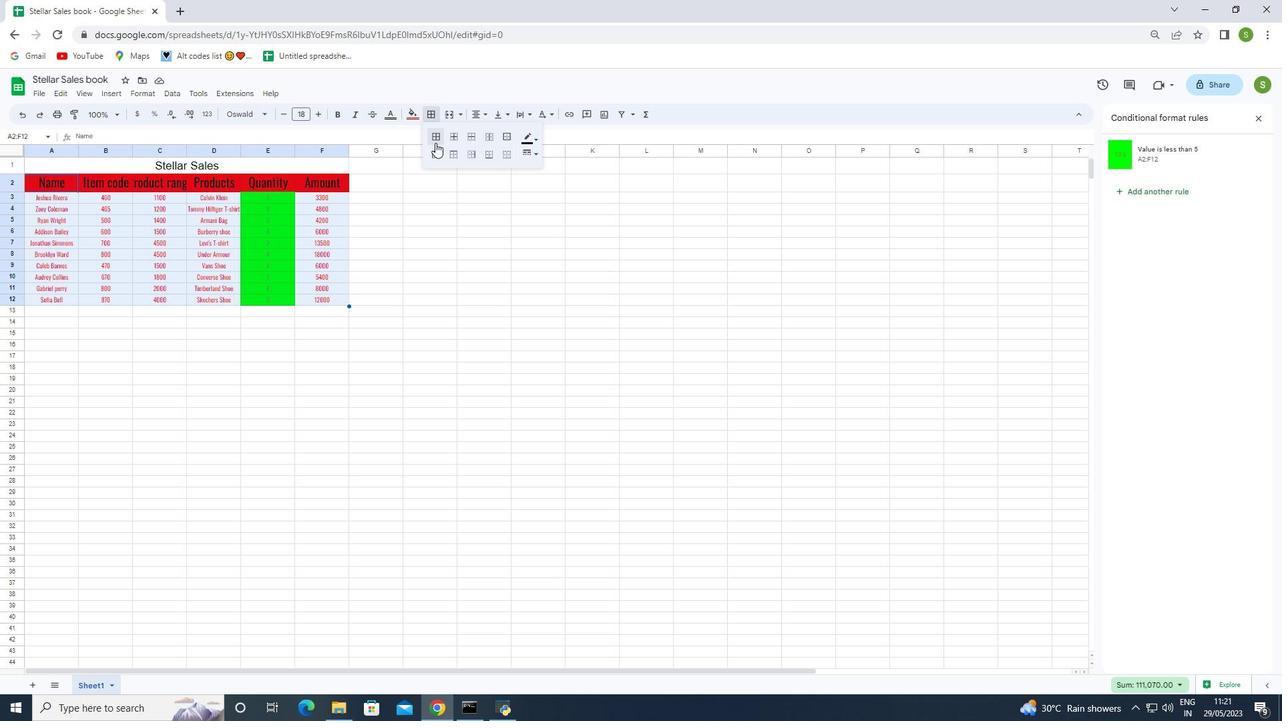 
Action: Mouse pressed left at (435, 139)
Screenshot: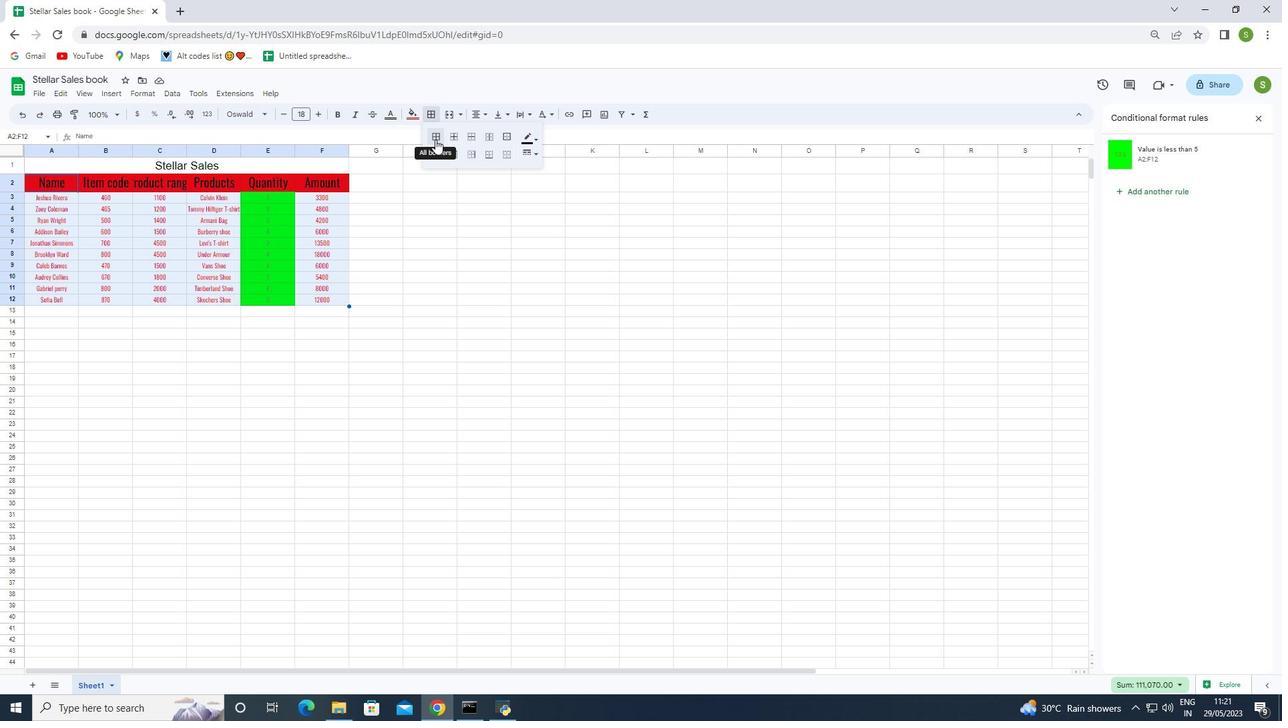 
Action: Mouse moved to (538, 155)
Screenshot: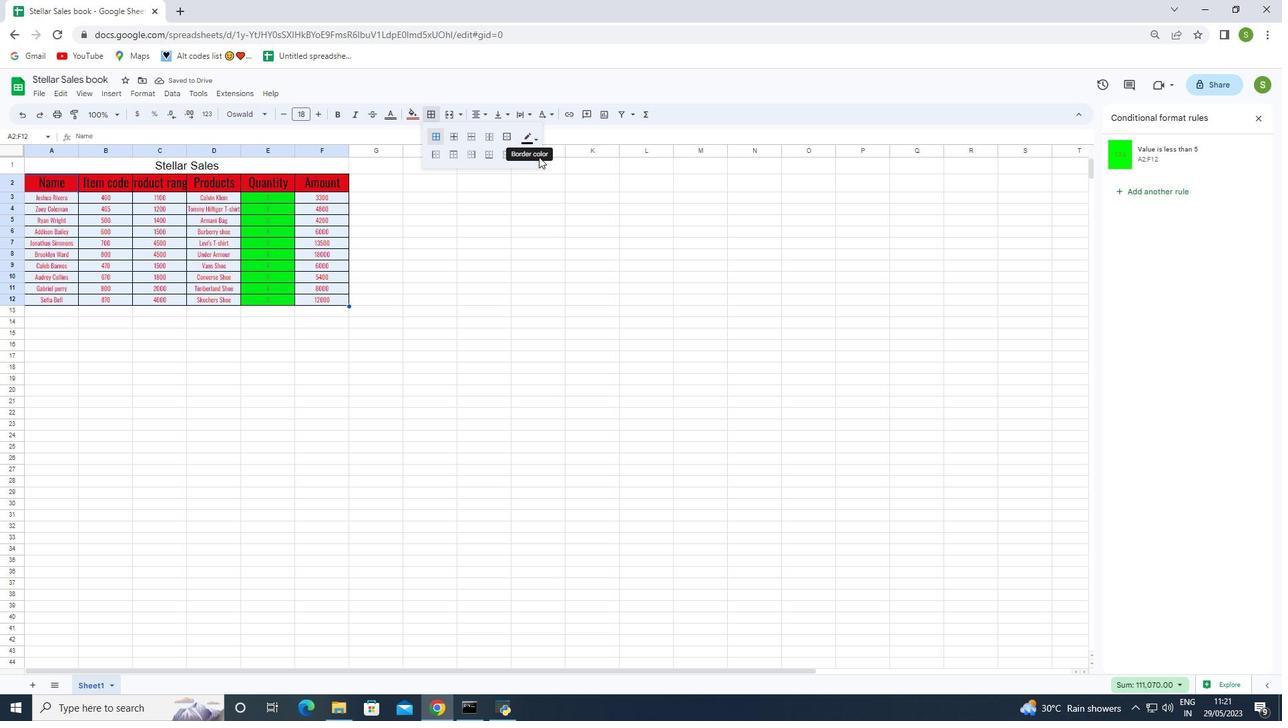 
Action: Mouse pressed left at (538, 155)
Screenshot: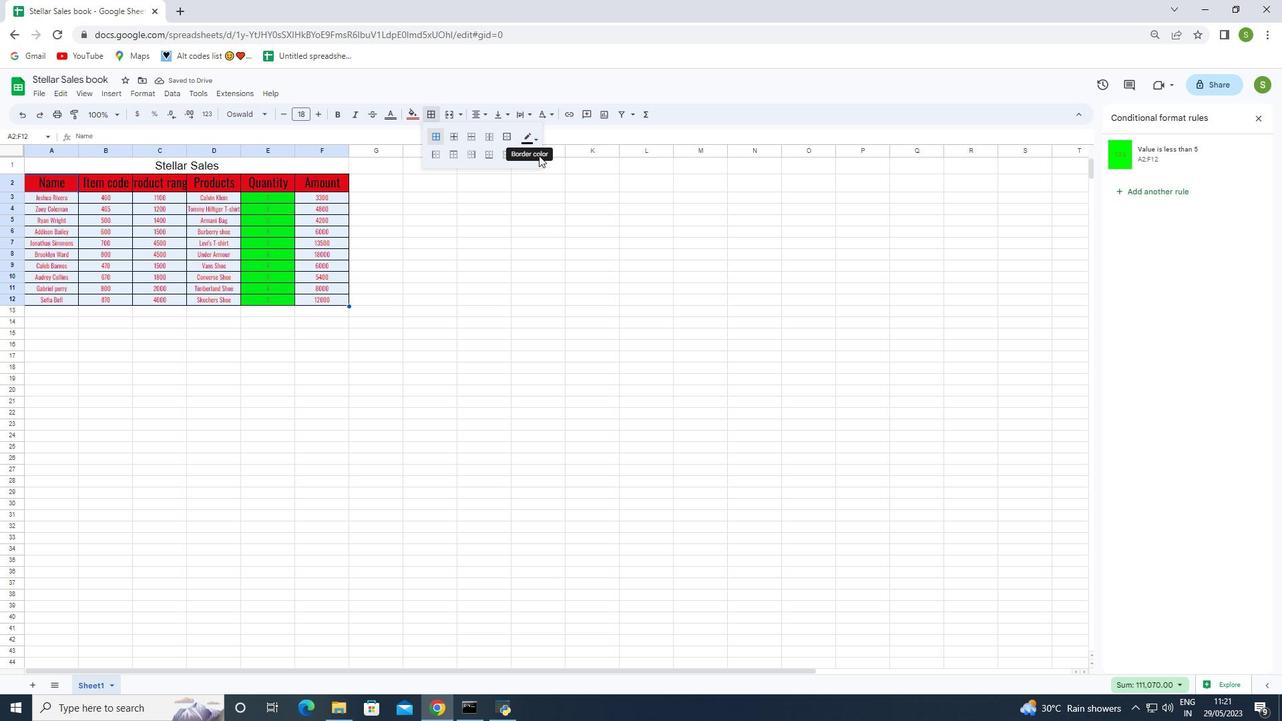 
Action: Mouse moved to (481, 116)
Screenshot: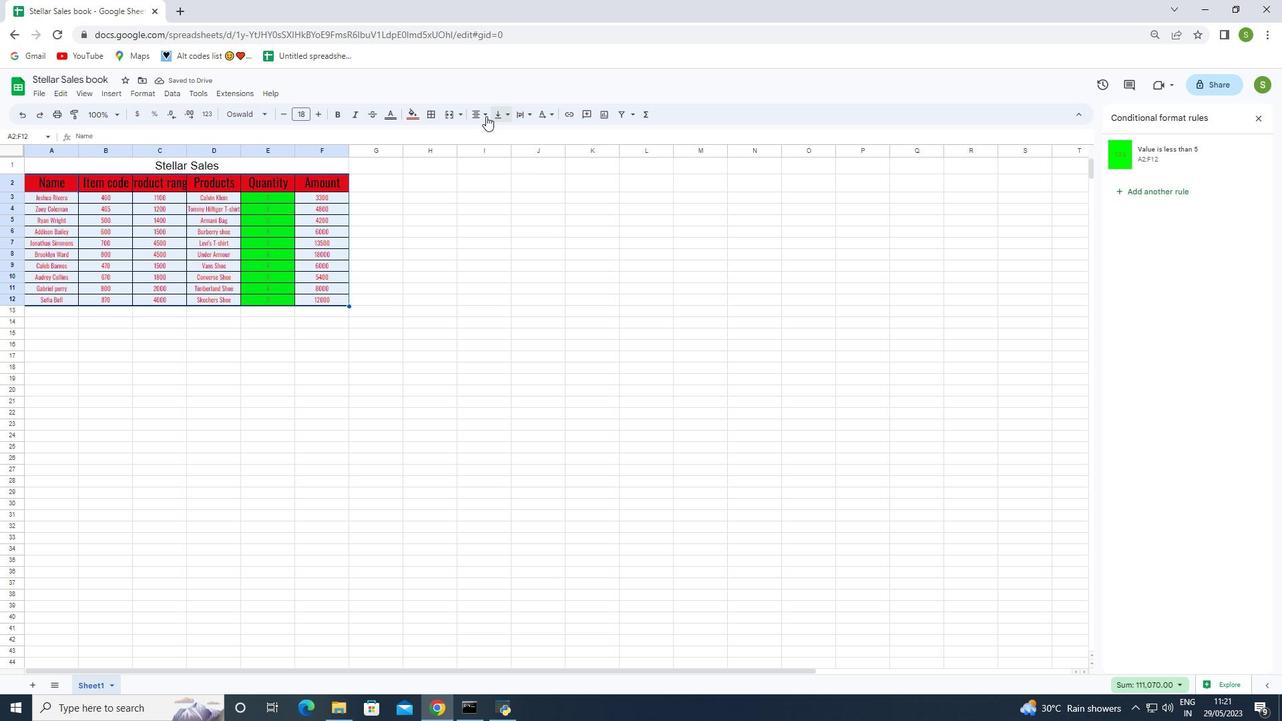 
Action: Mouse pressed left at (481, 116)
Screenshot: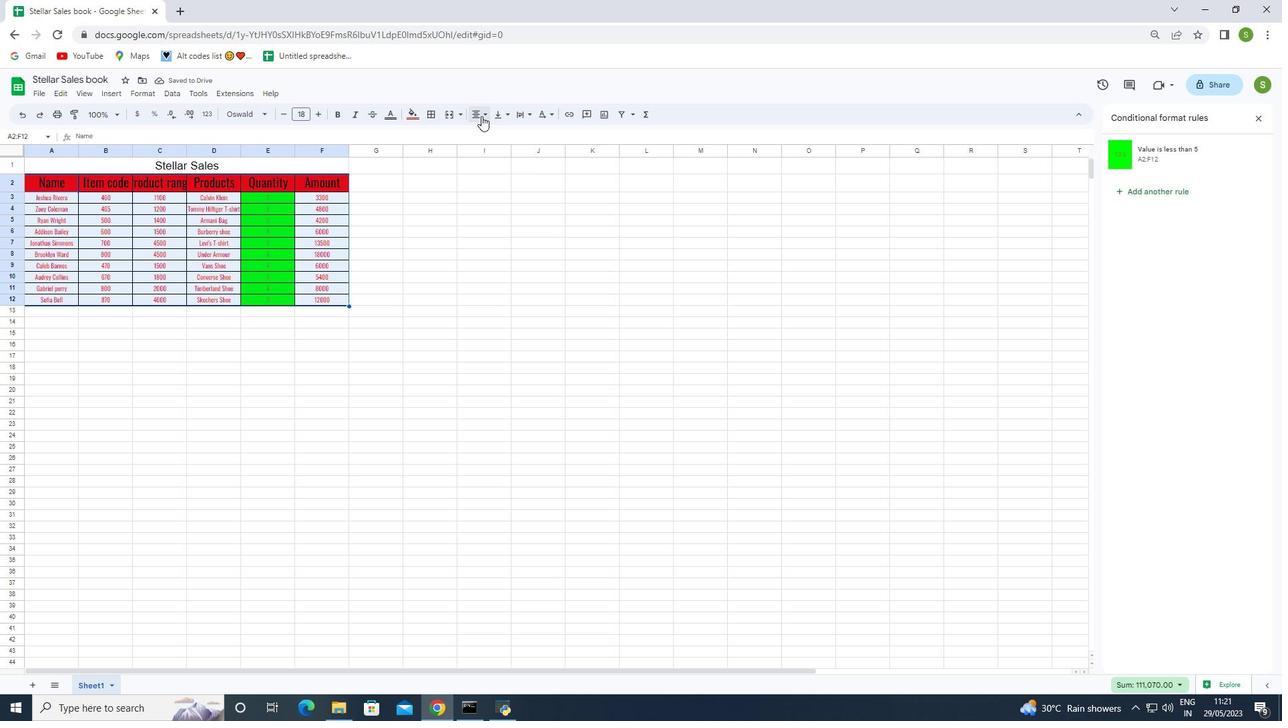 
Action: Mouse moved to (434, 116)
Screenshot: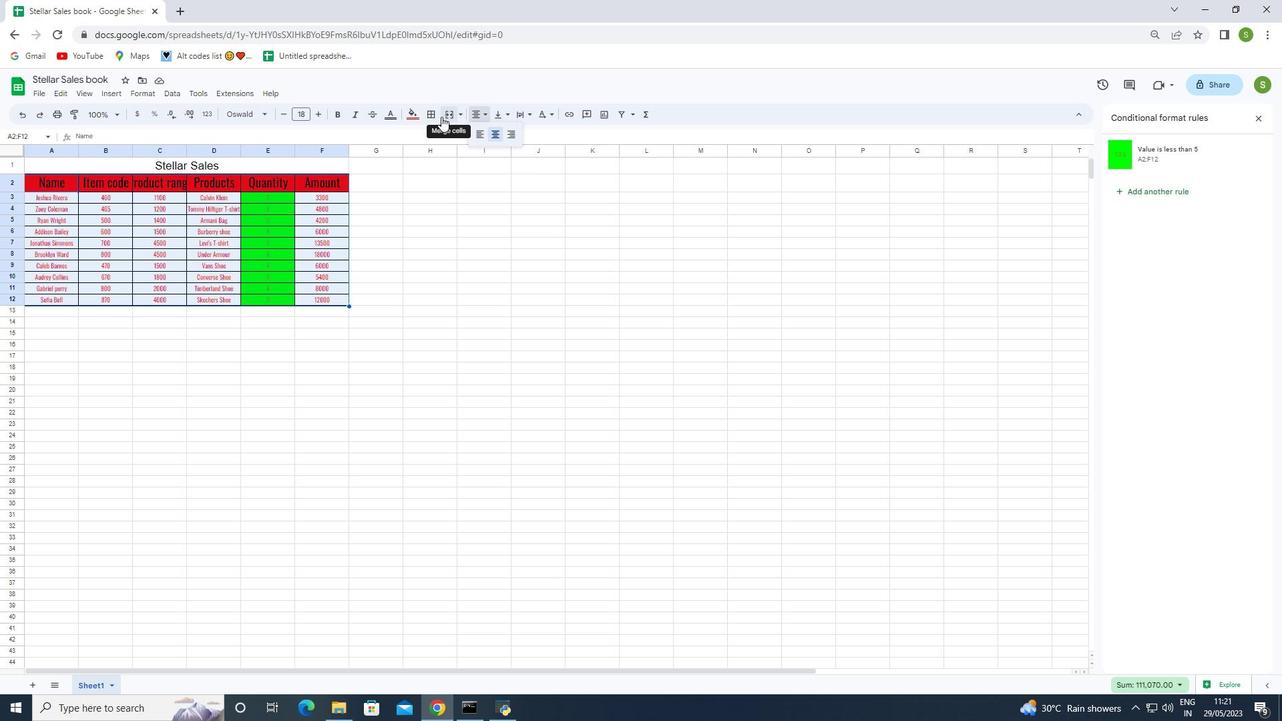 
Action: Mouse pressed left at (434, 116)
Screenshot: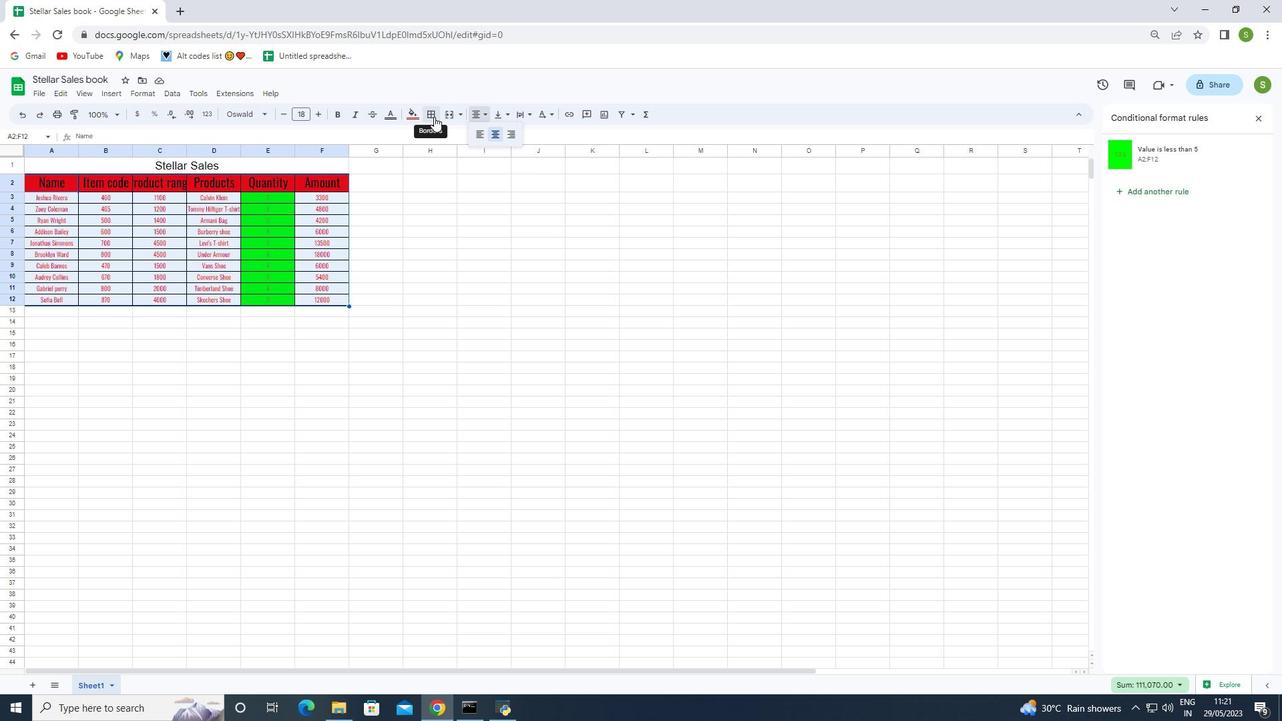 
Action: Mouse moved to (530, 152)
Screenshot: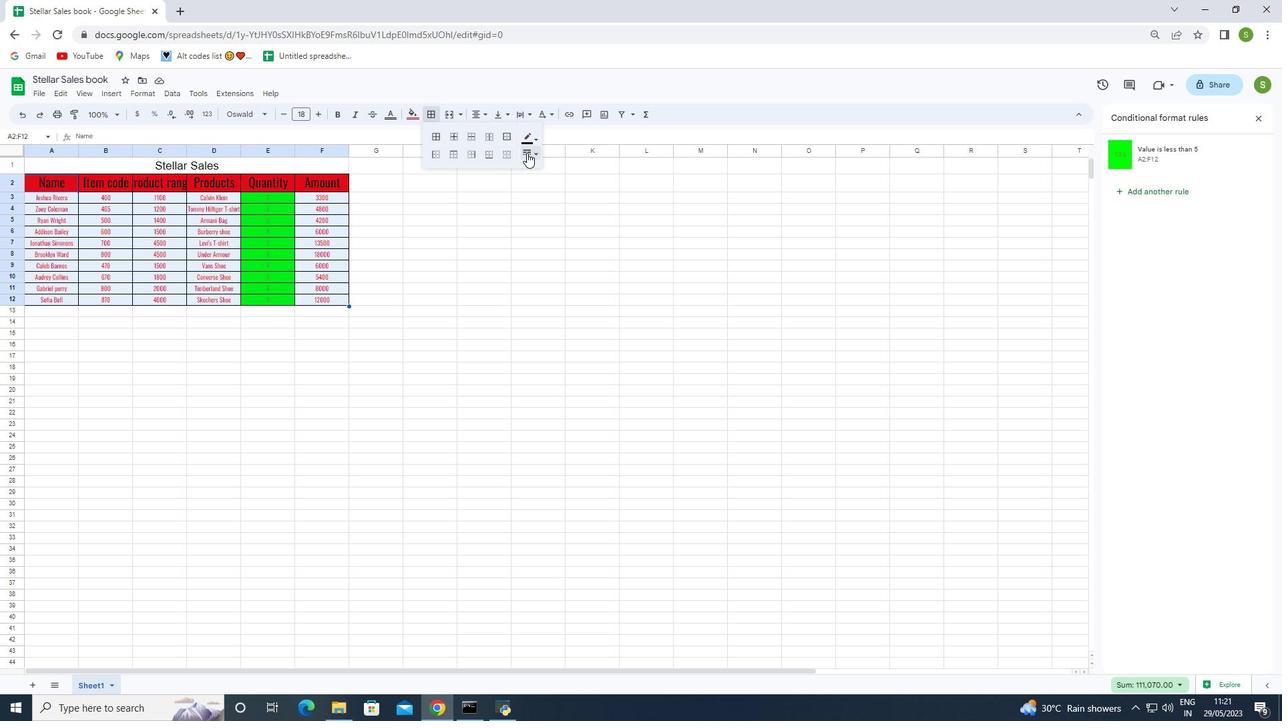 
Action: Mouse pressed left at (530, 152)
Screenshot: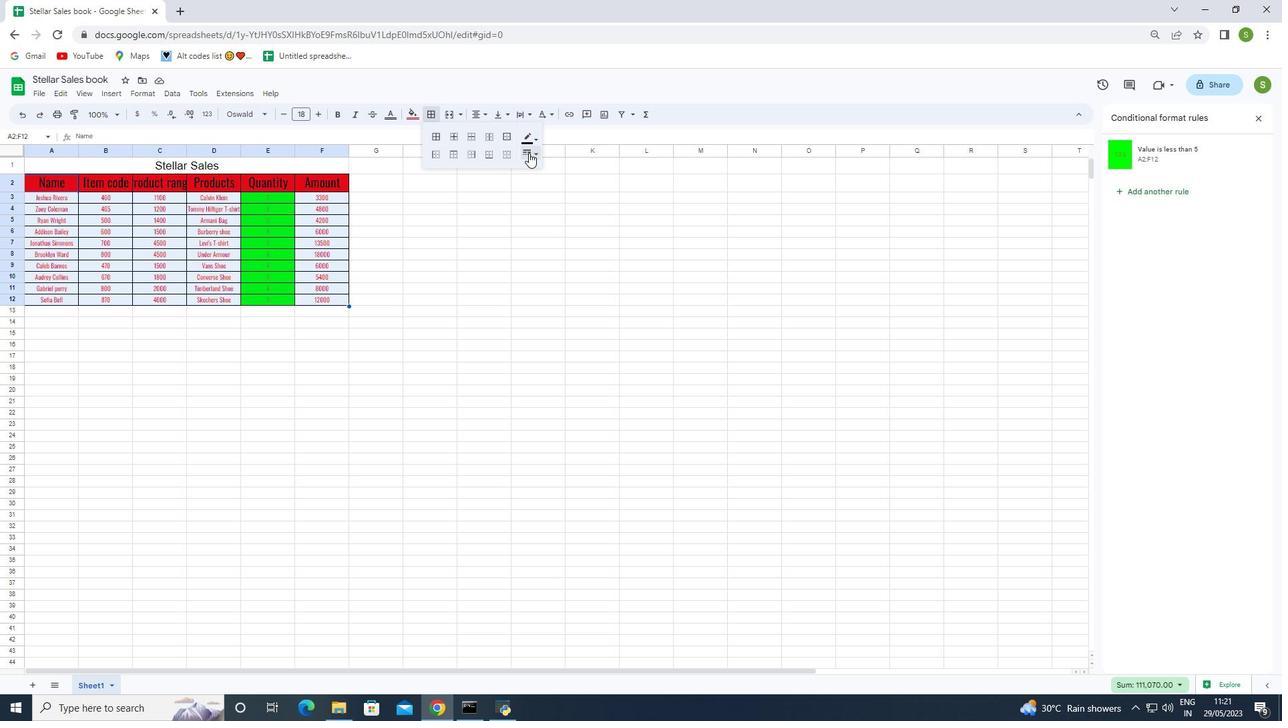 
Action: Mouse moved to (550, 196)
Screenshot: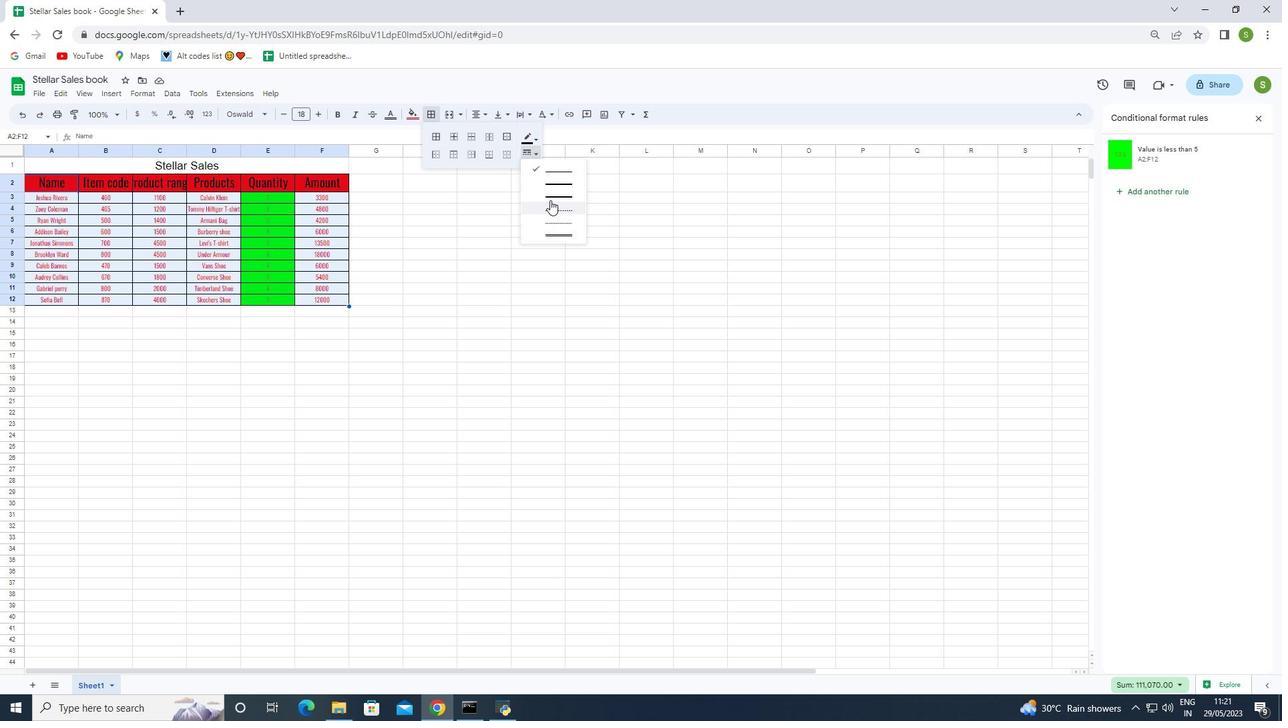 
Action: Mouse pressed left at (550, 196)
Screenshot: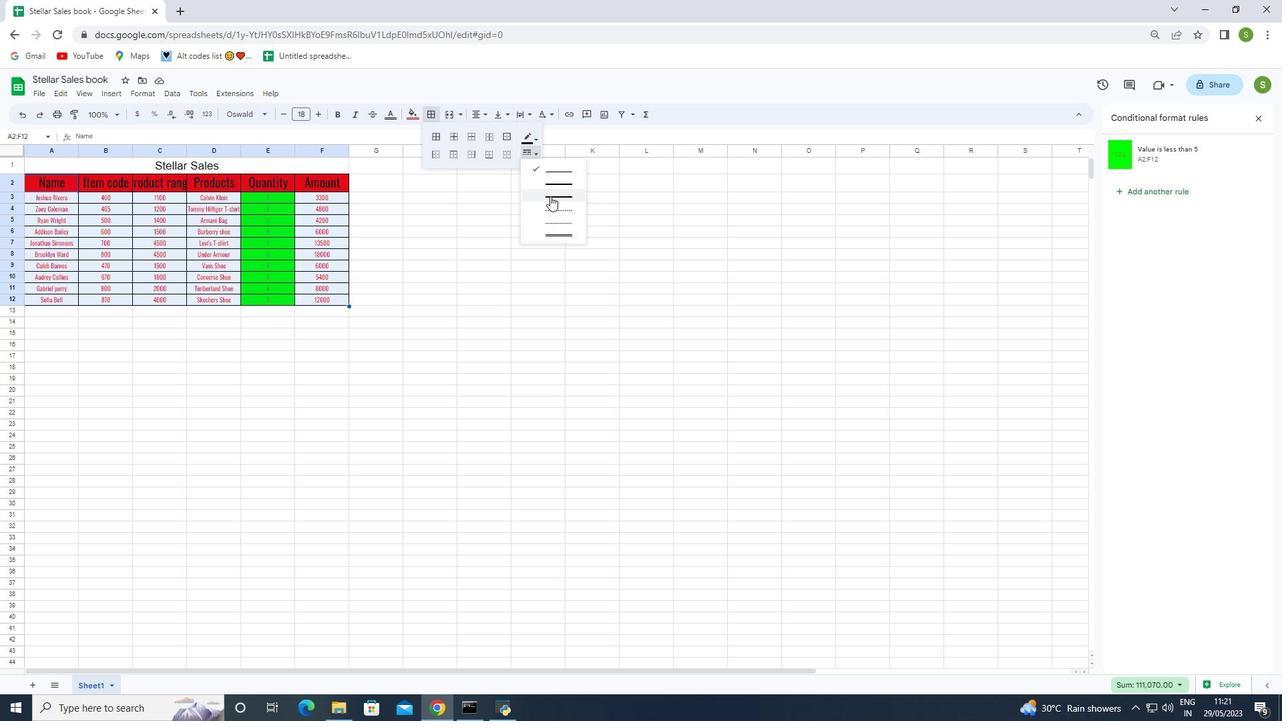 
Action: Mouse moved to (534, 154)
Screenshot: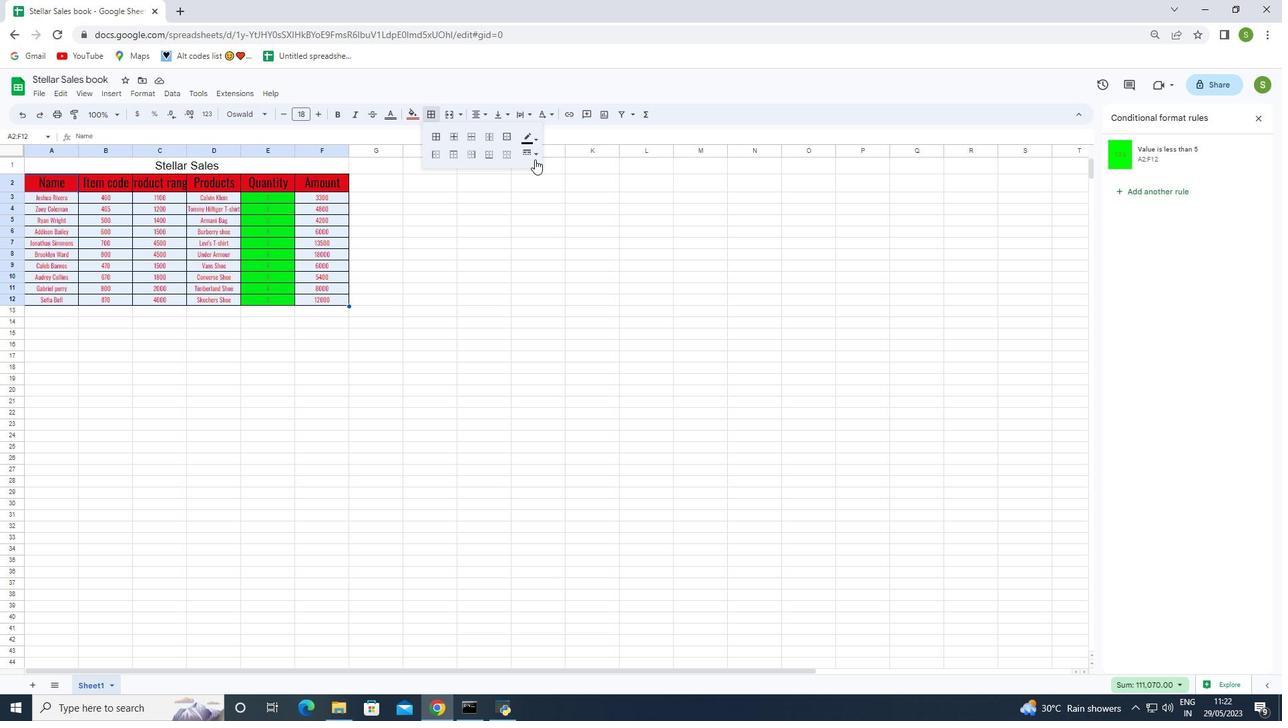 
Action: Mouse pressed left at (534, 154)
Screenshot: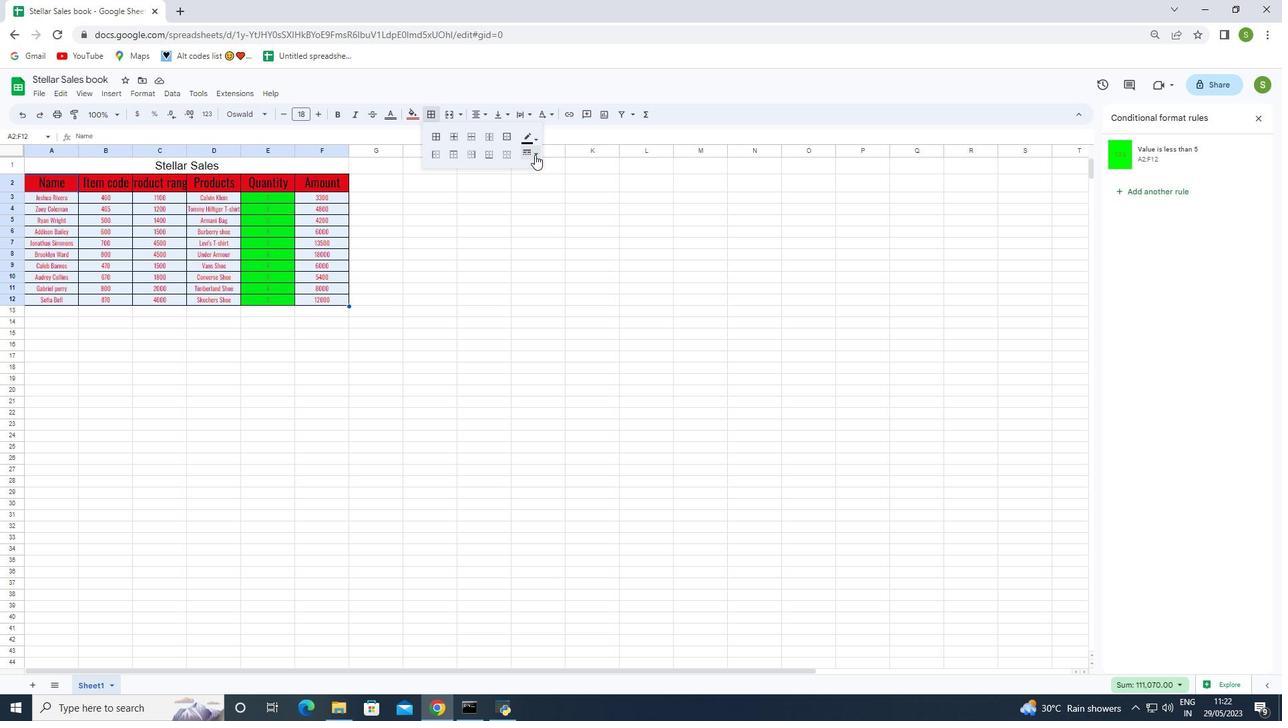 
Action: Mouse moved to (555, 193)
Screenshot: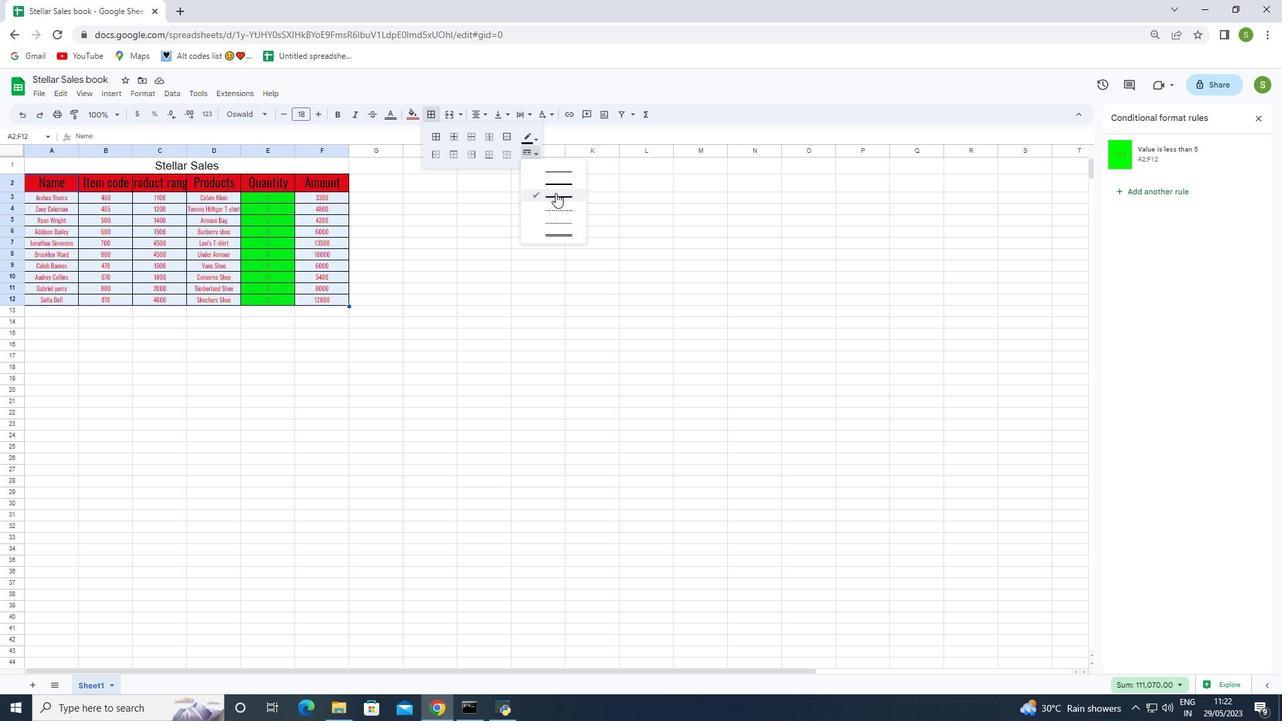 
Action: Mouse pressed left at (555, 193)
Screenshot: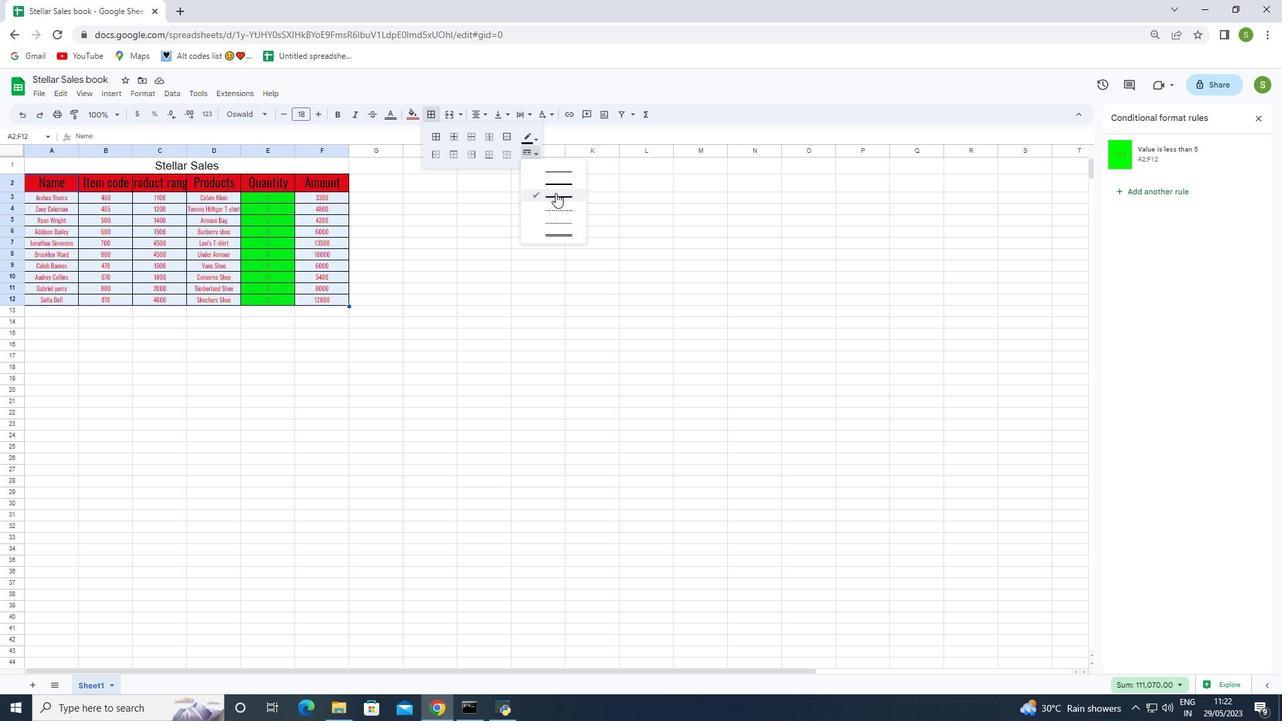 
Action: Mouse moved to (533, 138)
Screenshot: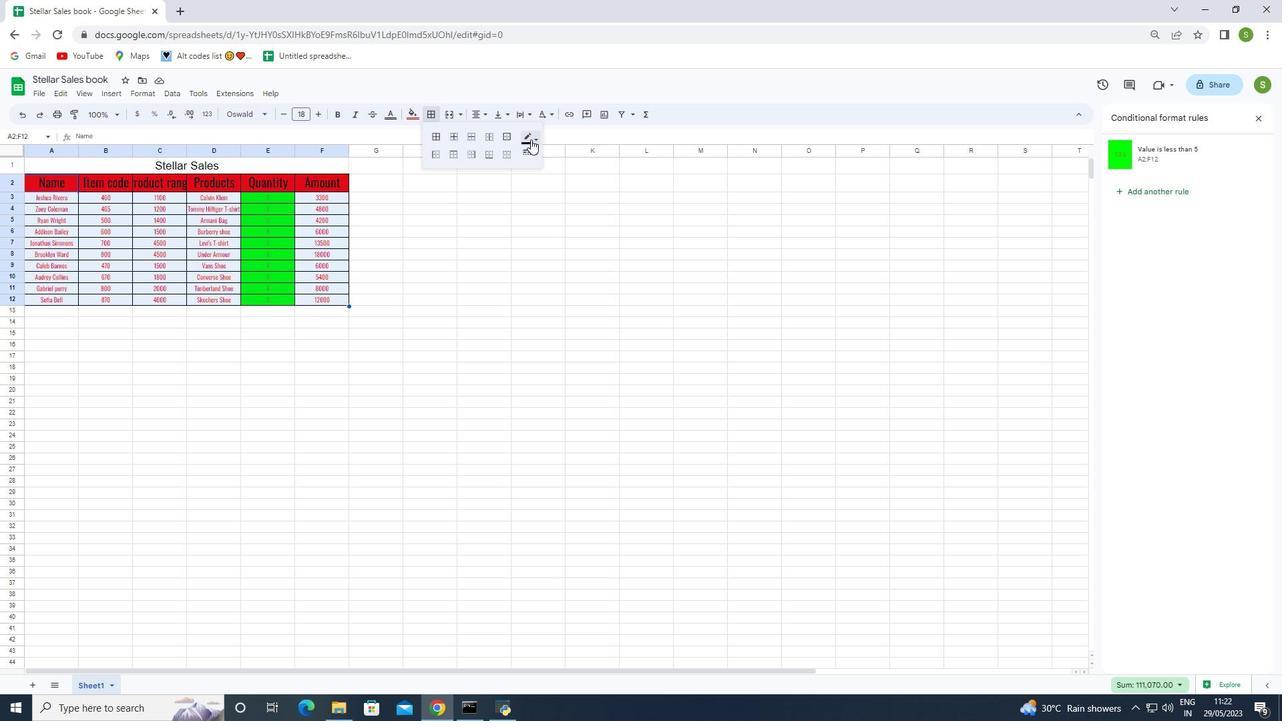 
Action: Mouse pressed left at (533, 138)
Screenshot: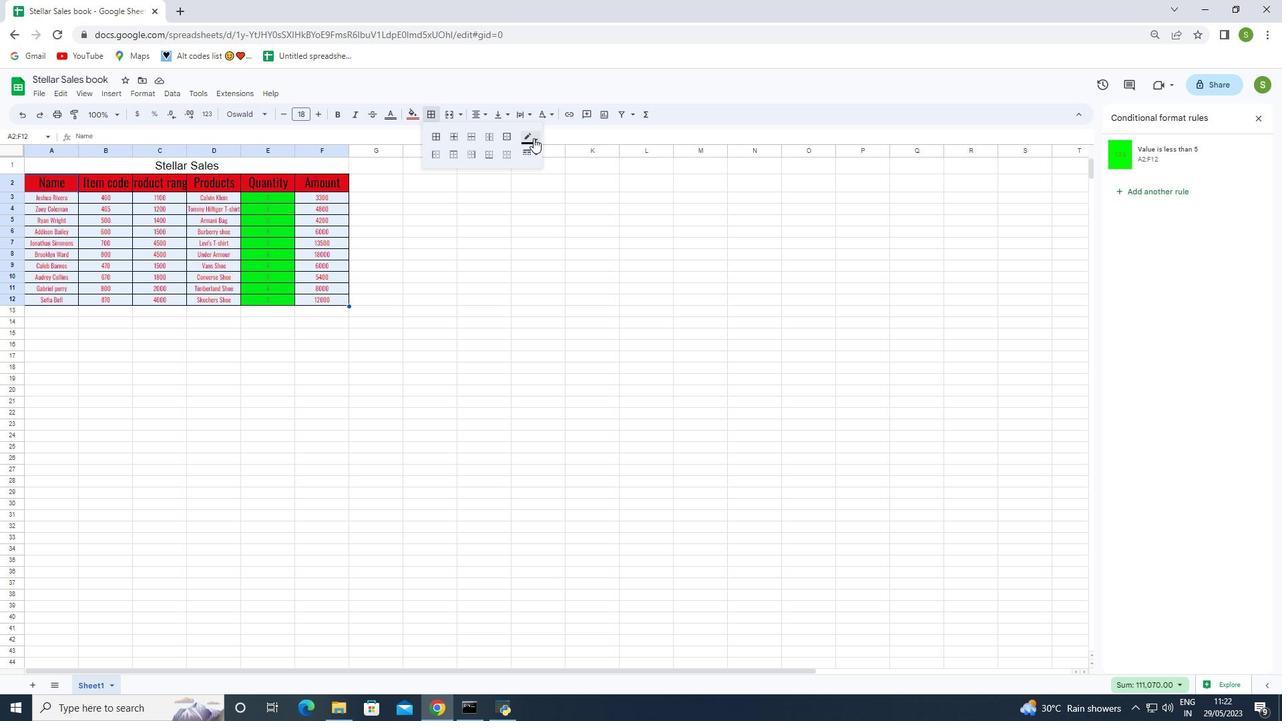 
Action: Mouse moved to (555, 185)
Screenshot: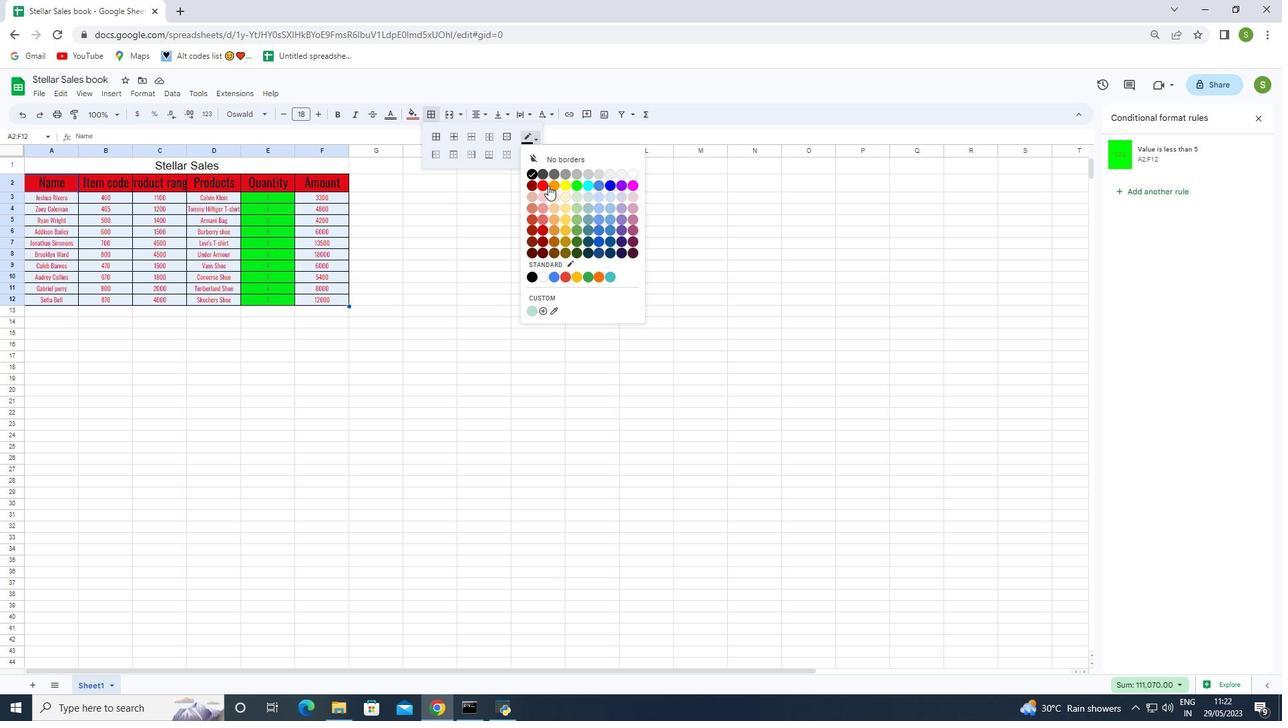 
Action: Mouse pressed left at (555, 185)
Screenshot: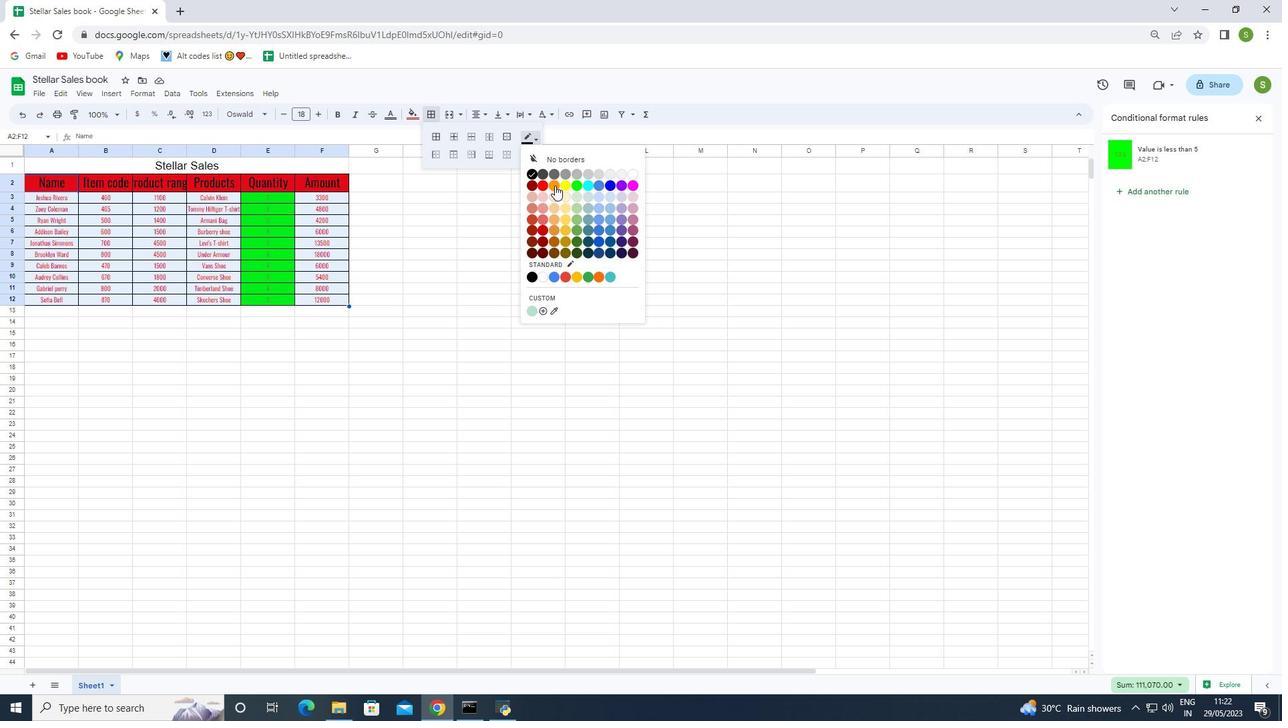 
Action: Mouse moved to (535, 138)
Screenshot: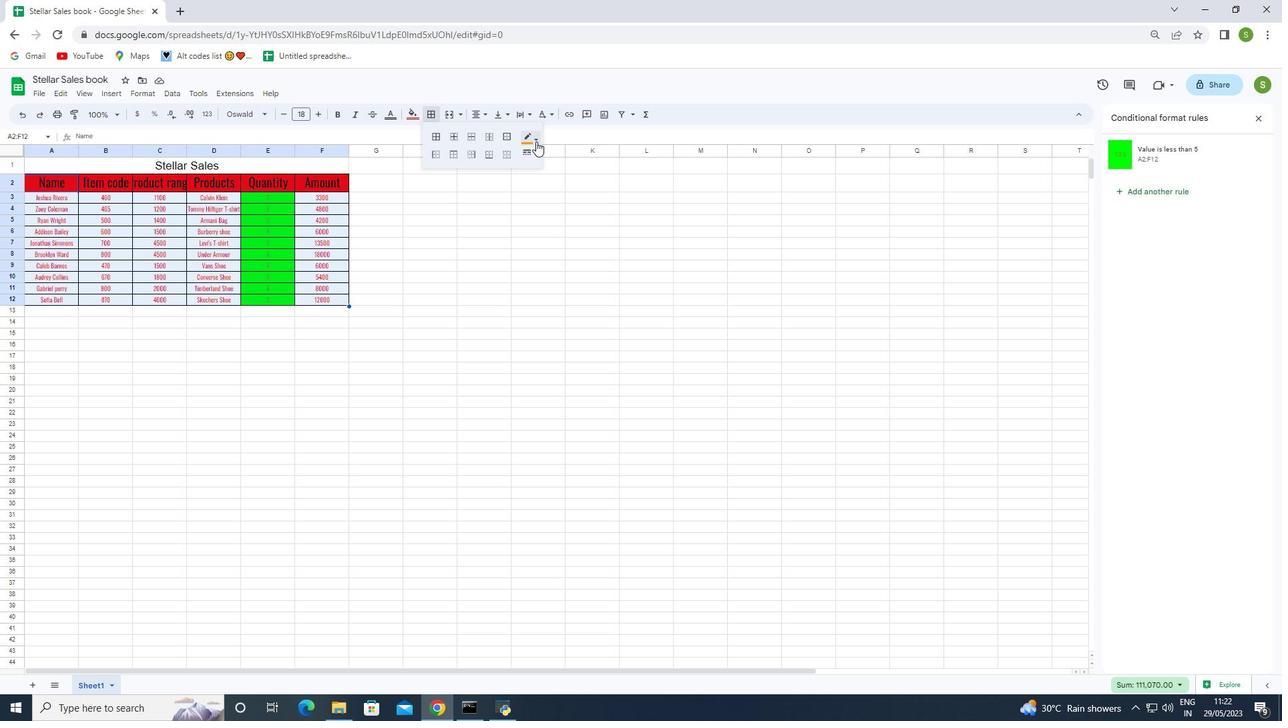 
Action: Mouse pressed left at (535, 138)
Screenshot: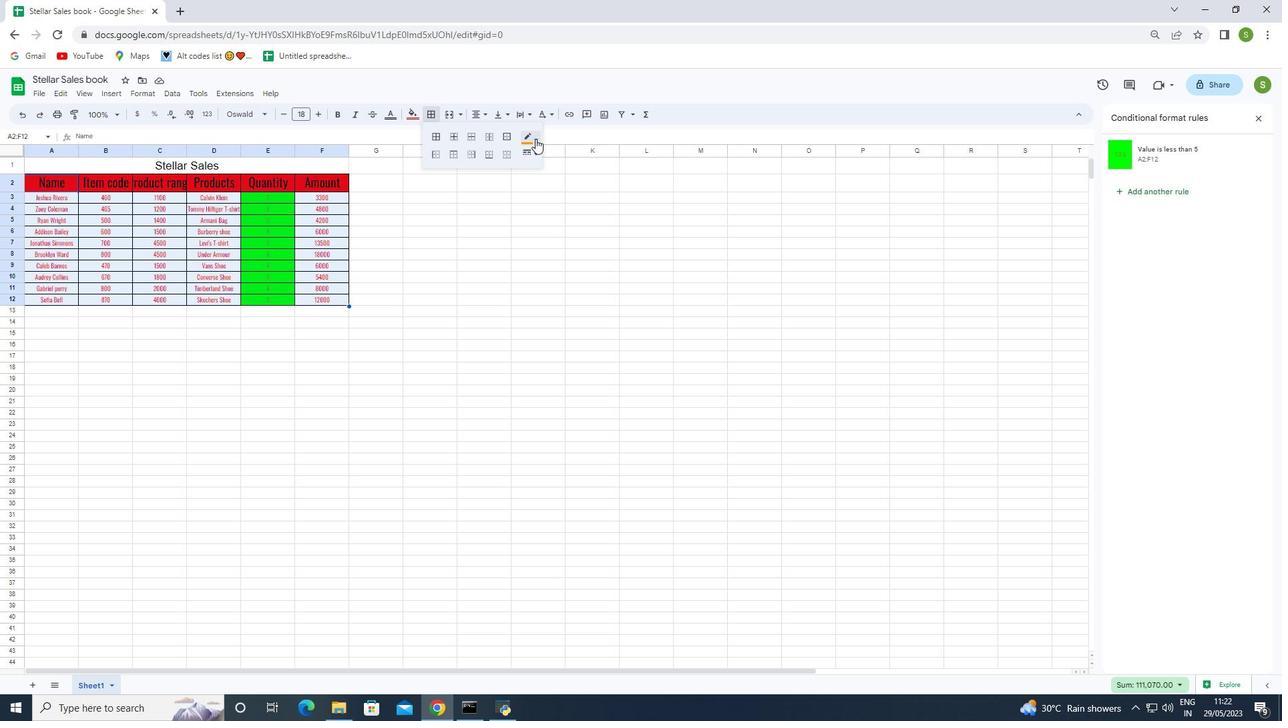 
Action: Mouse moved to (554, 186)
Screenshot: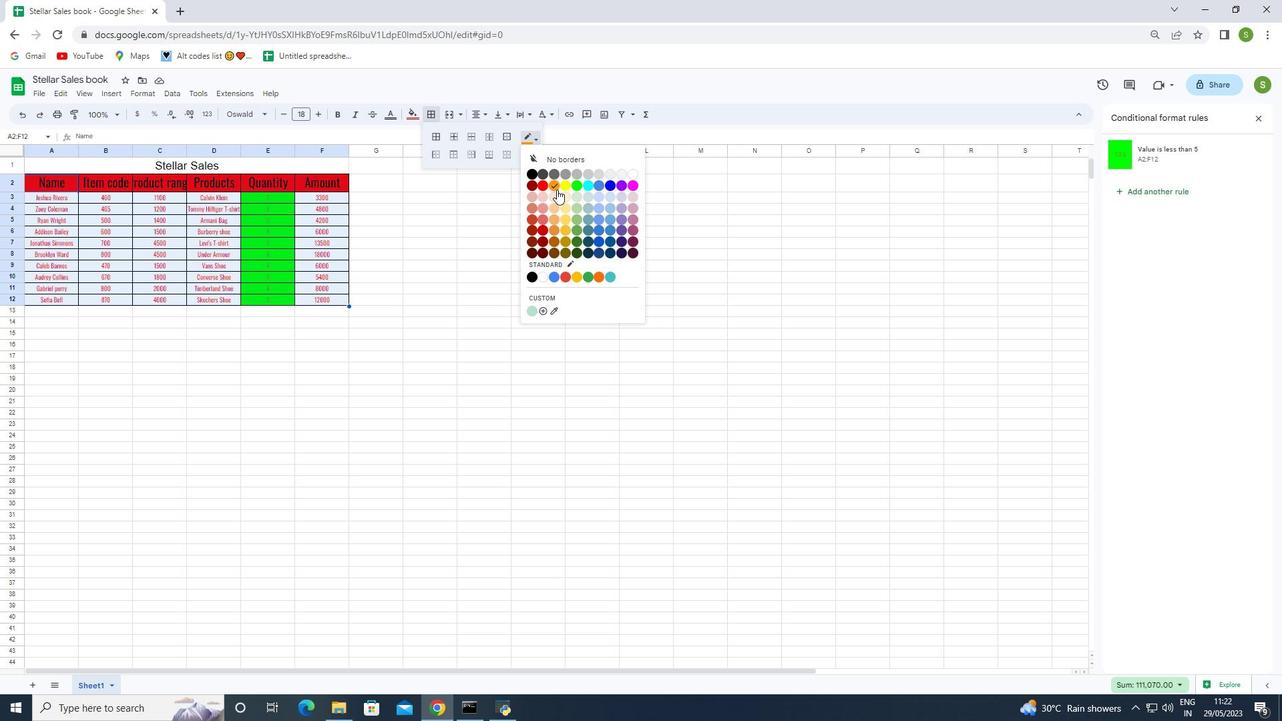 
Action: Mouse pressed left at (554, 186)
Screenshot: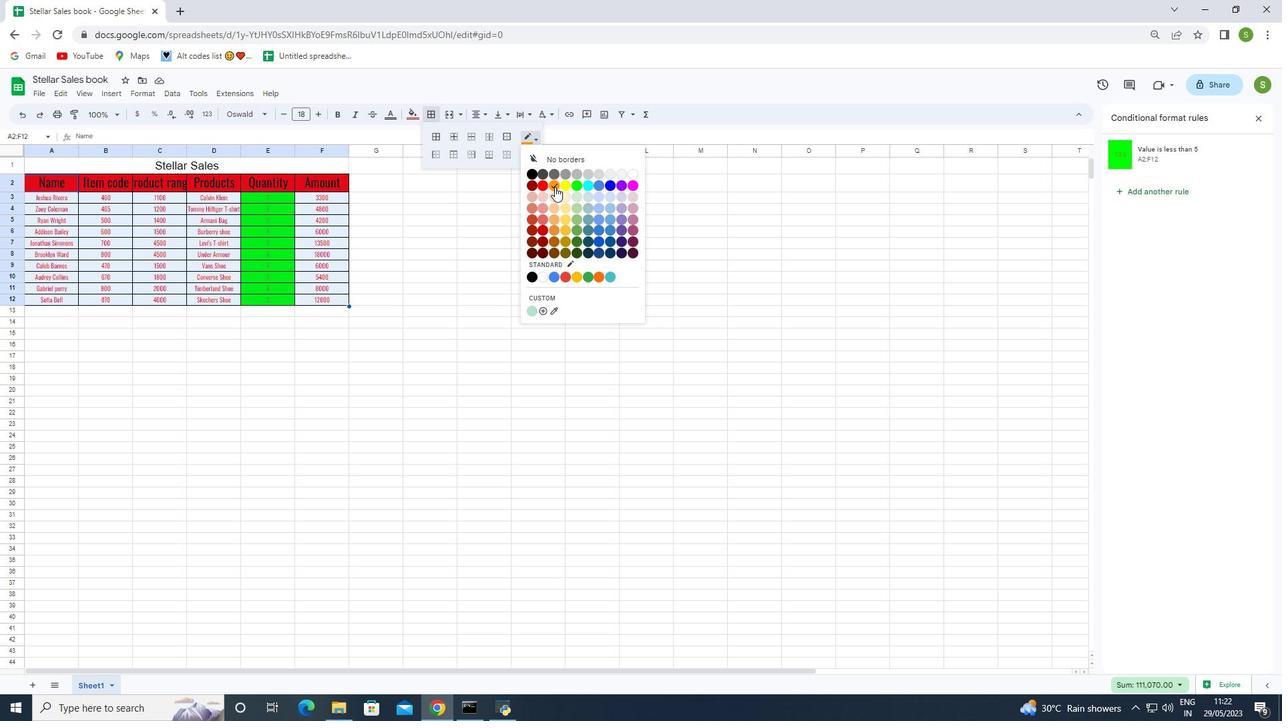 
Action: Mouse moved to (510, 310)
Screenshot: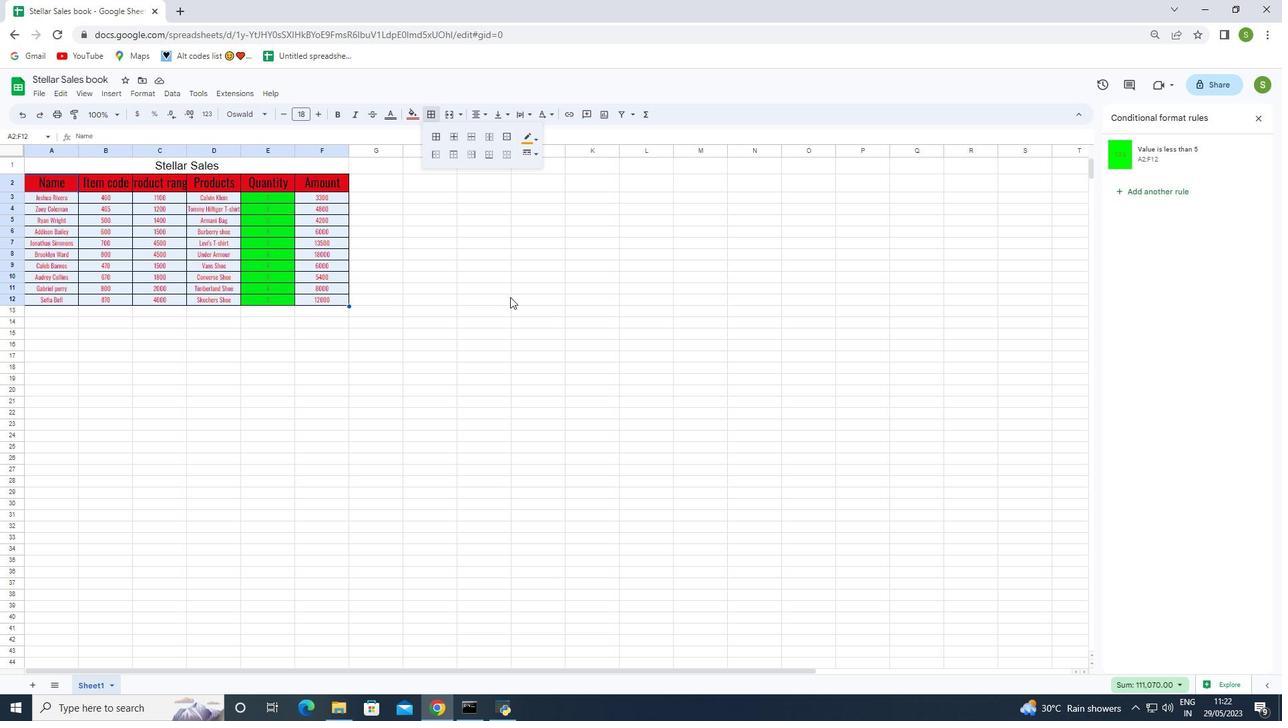 
Action: Mouse pressed left at (510, 310)
Screenshot: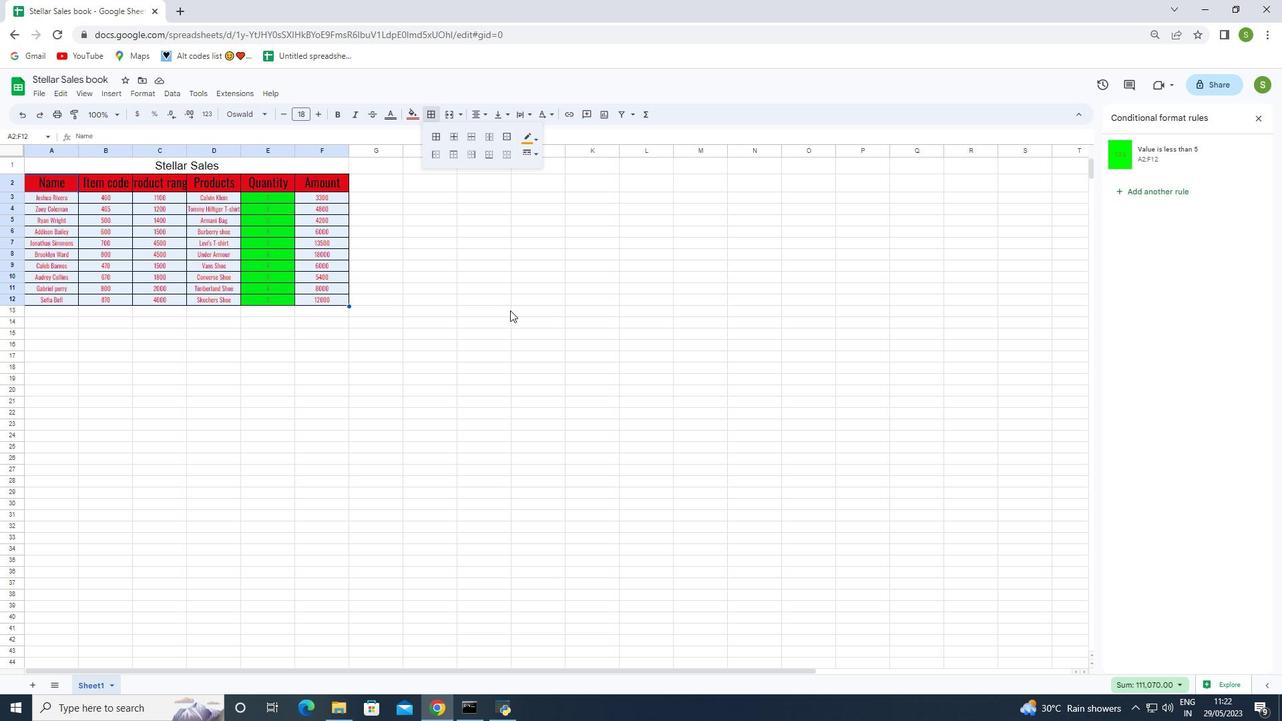 
Action: Mouse moved to (49, 176)
Screenshot: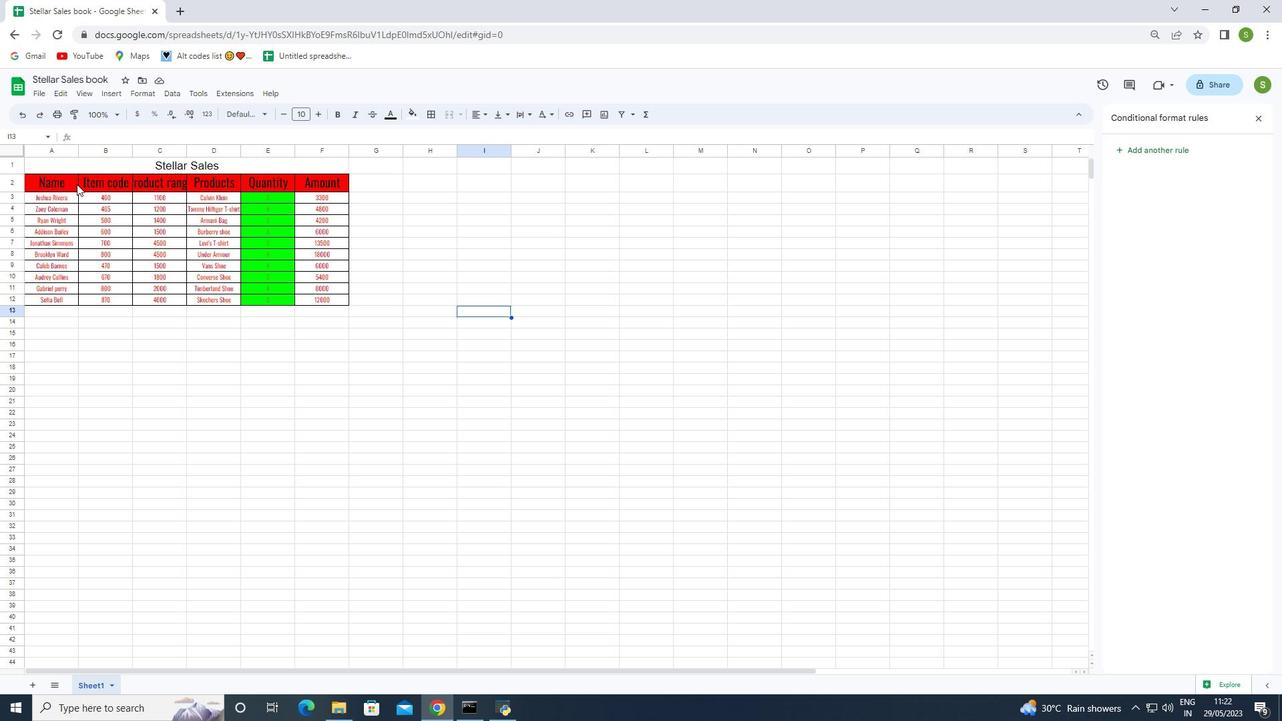 
Action: Mouse pressed left at (49, 176)
Screenshot: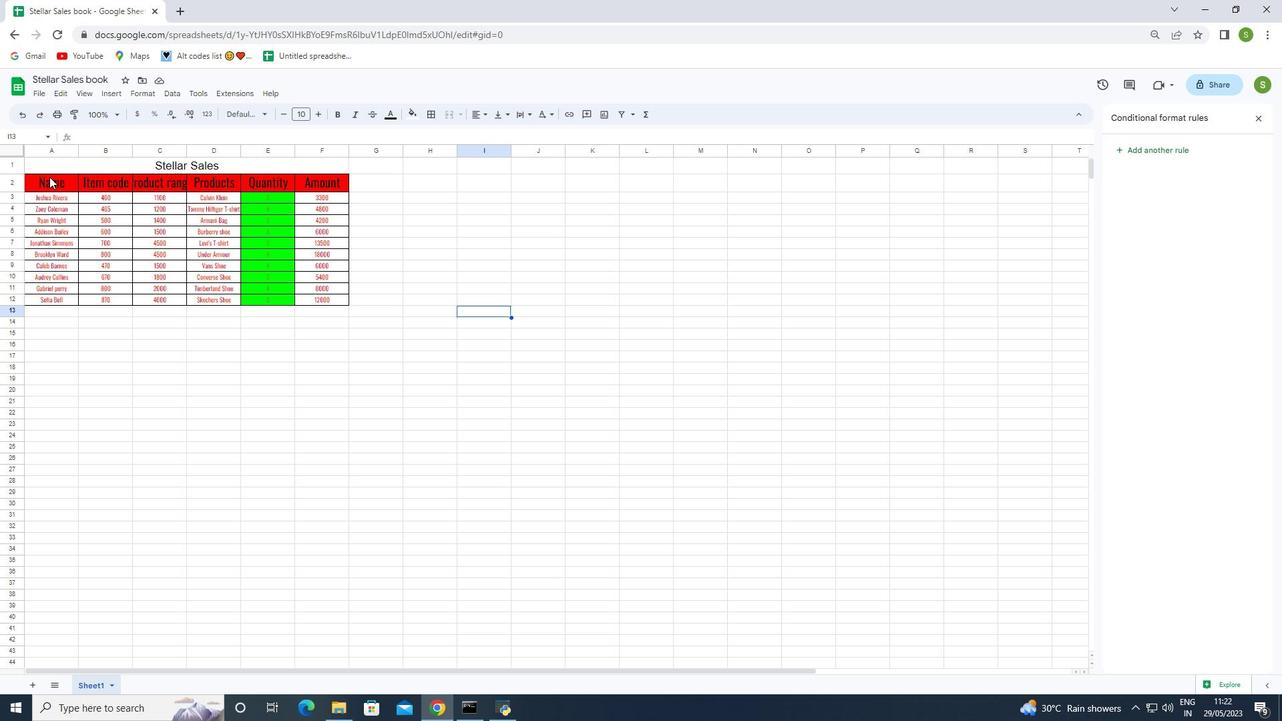 
Action: Mouse moved to (40, 199)
Screenshot: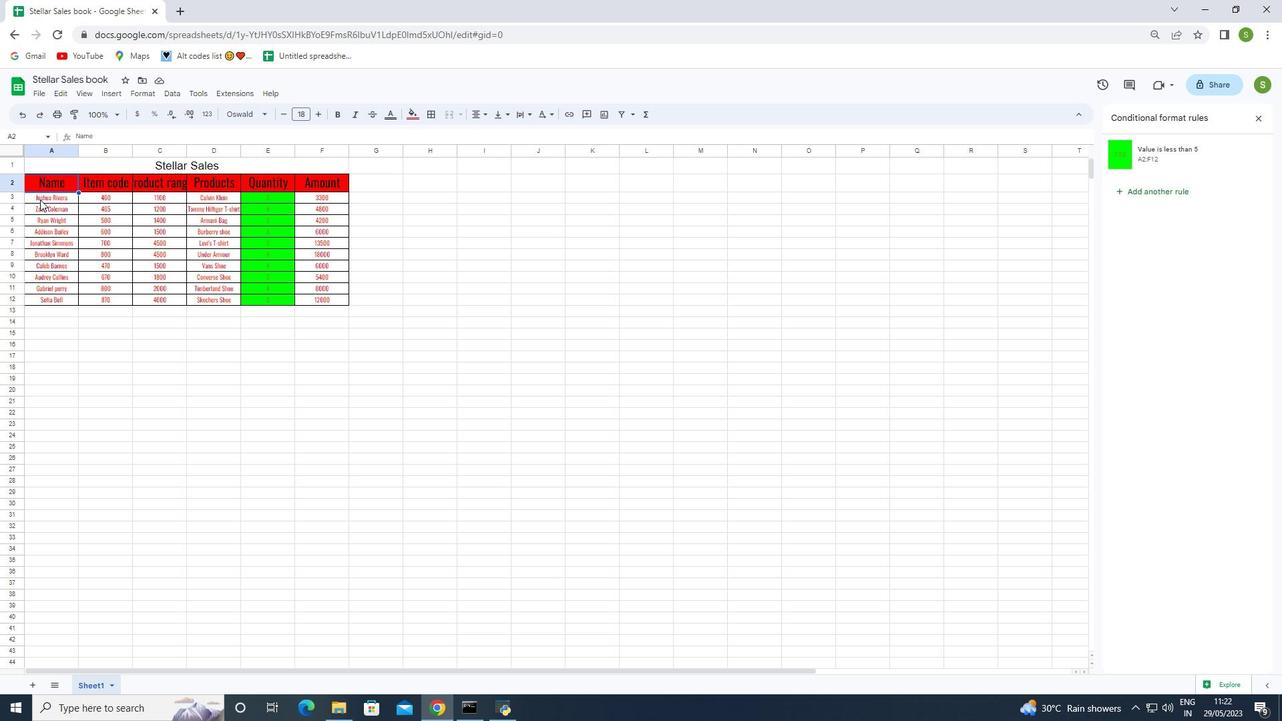 
Action: Mouse pressed left at (40, 199)
Screenshot: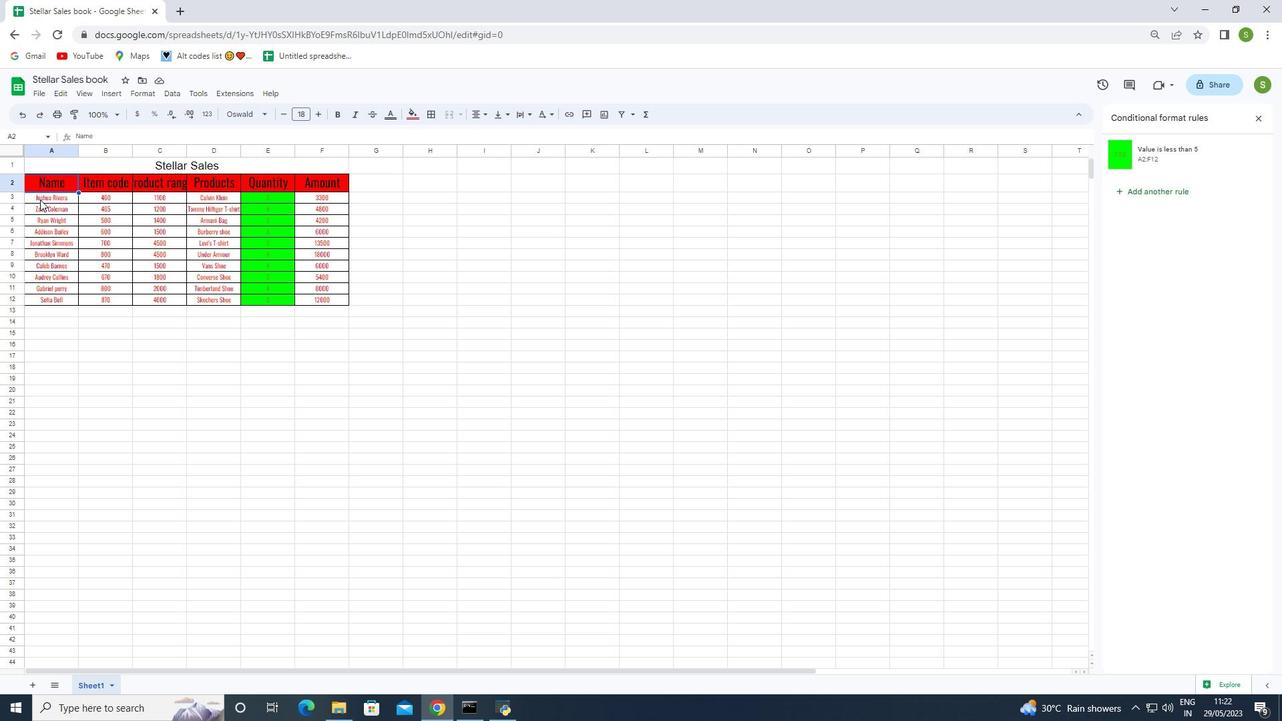 
Action: Mouse moved to (146, 94)
Screenshot: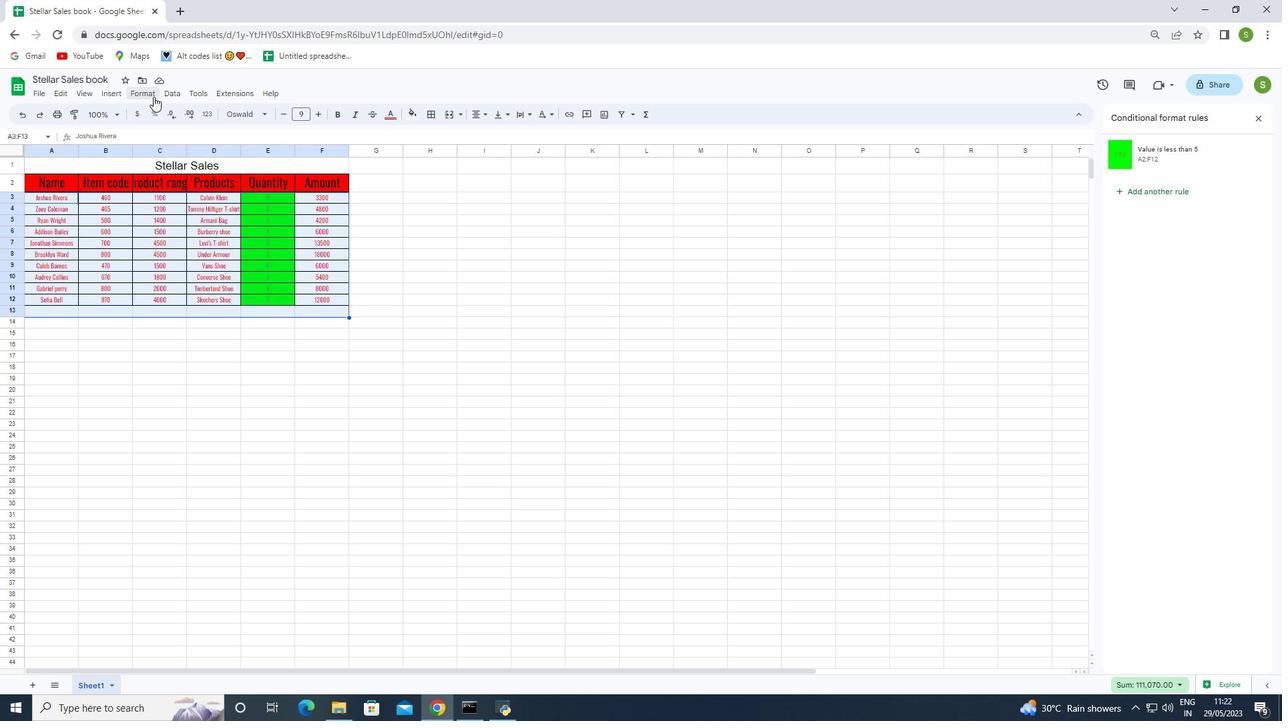 
Action: Mouse pressed left at (146, 94)
Screenshot: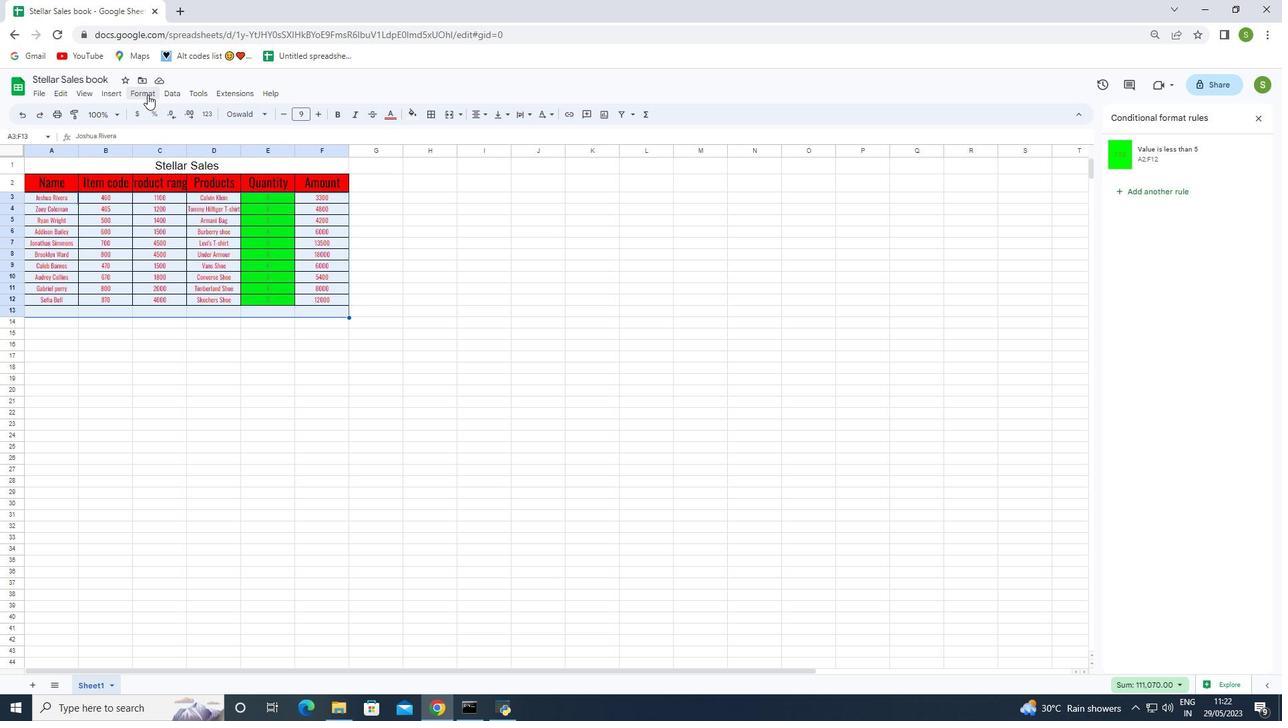 
Action: Mouse moved to (174, 292)
Screenshot: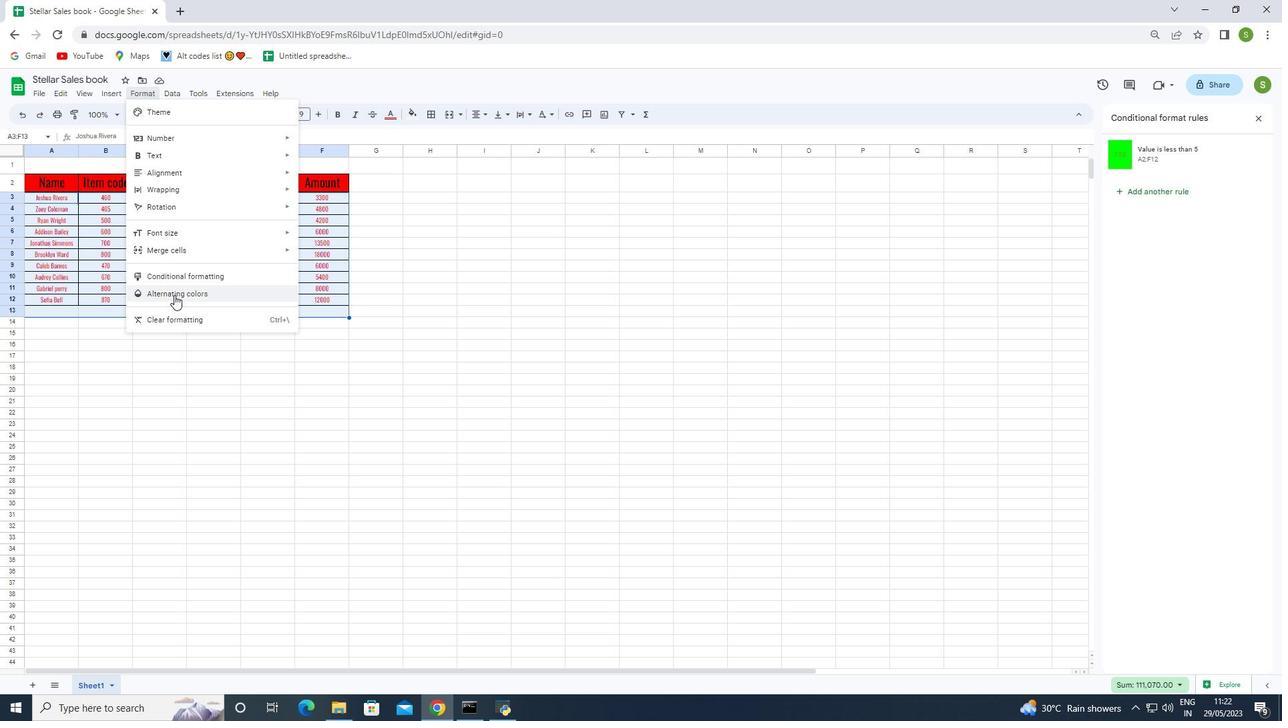 
Action: Mouse pressed left at (174, 292)
Screenshot: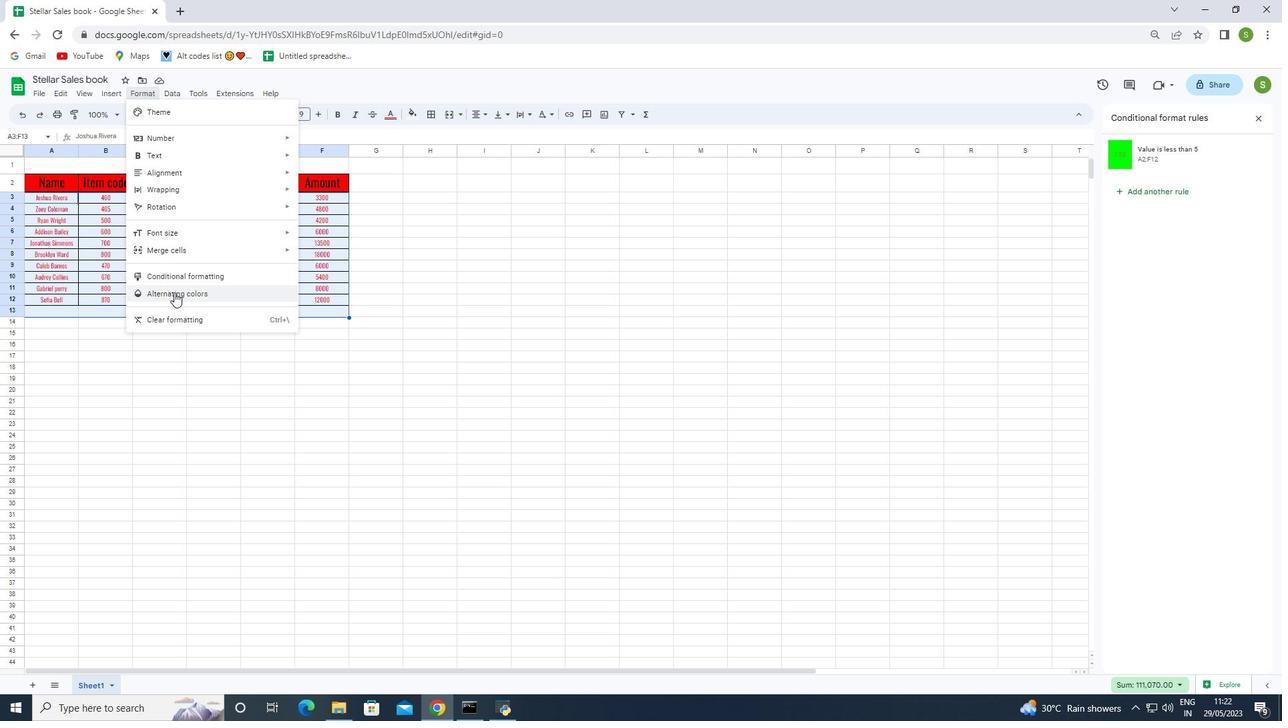 
Action: Mouse moved to (1222, 350)
Screenshot: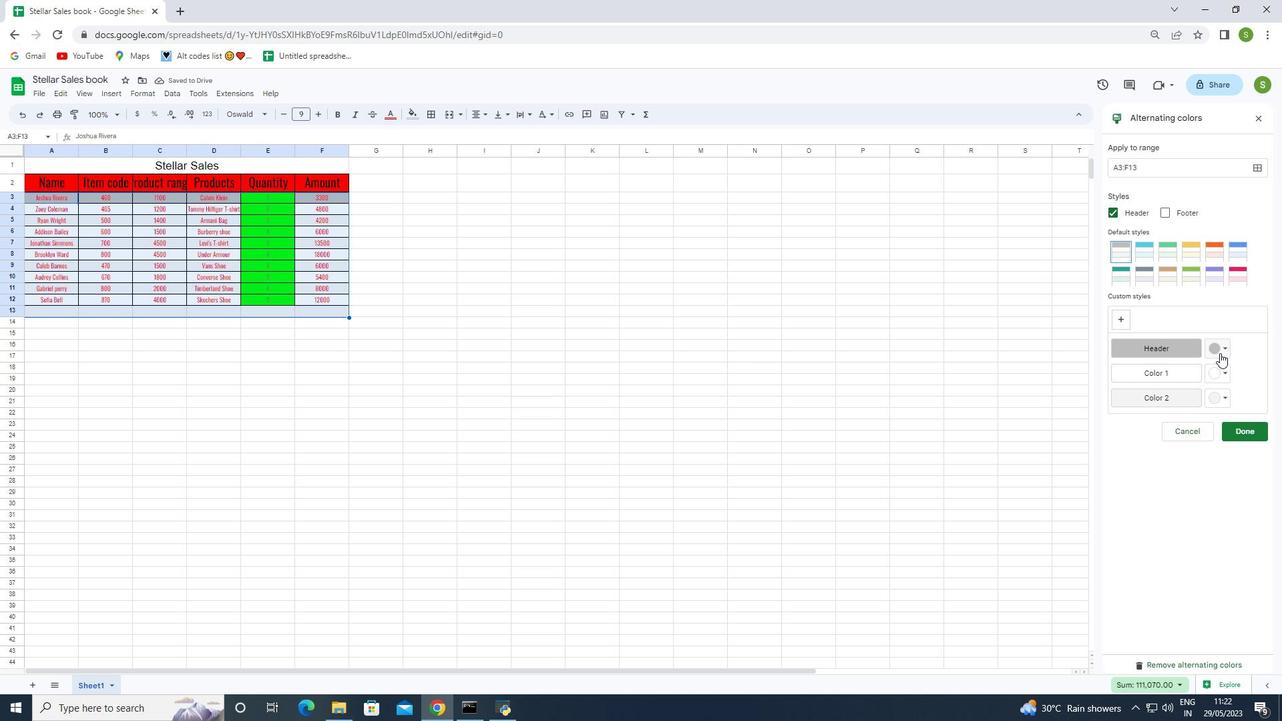 
Action: Mouse pressed left at (1222, 350)
Screenshot: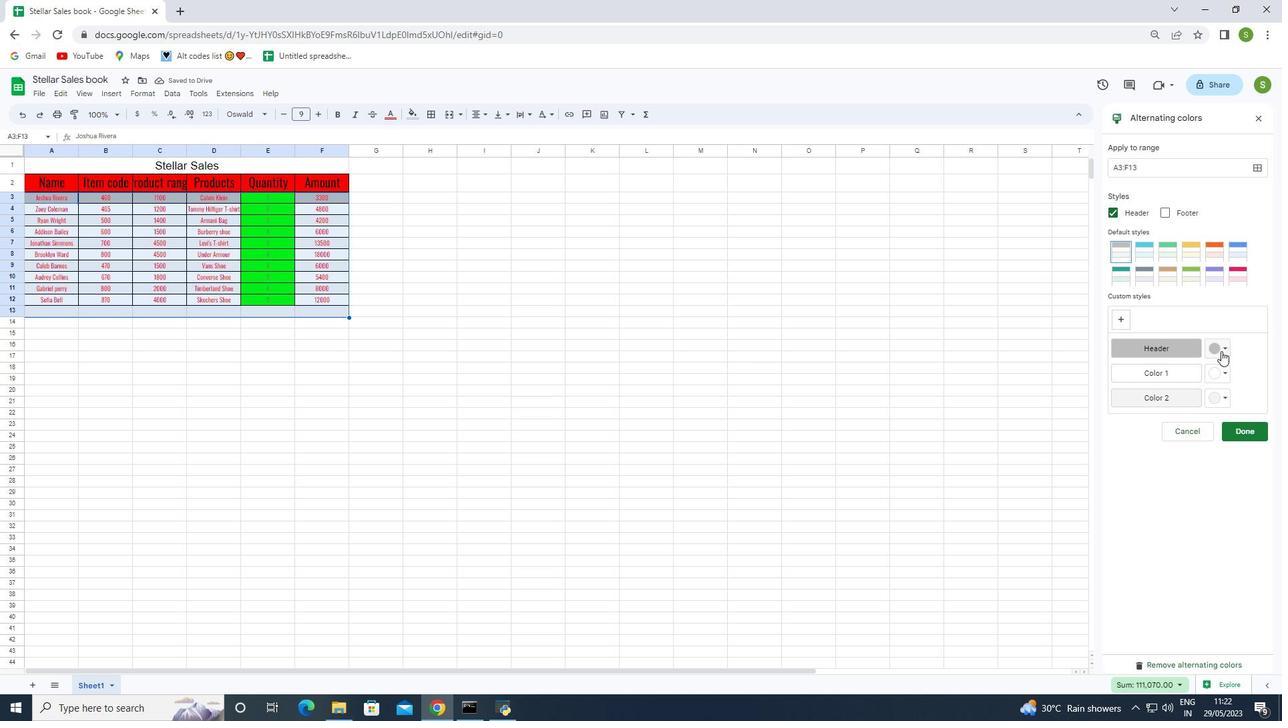 
Action: Mouse moved to (1216, 371)
Screenshot: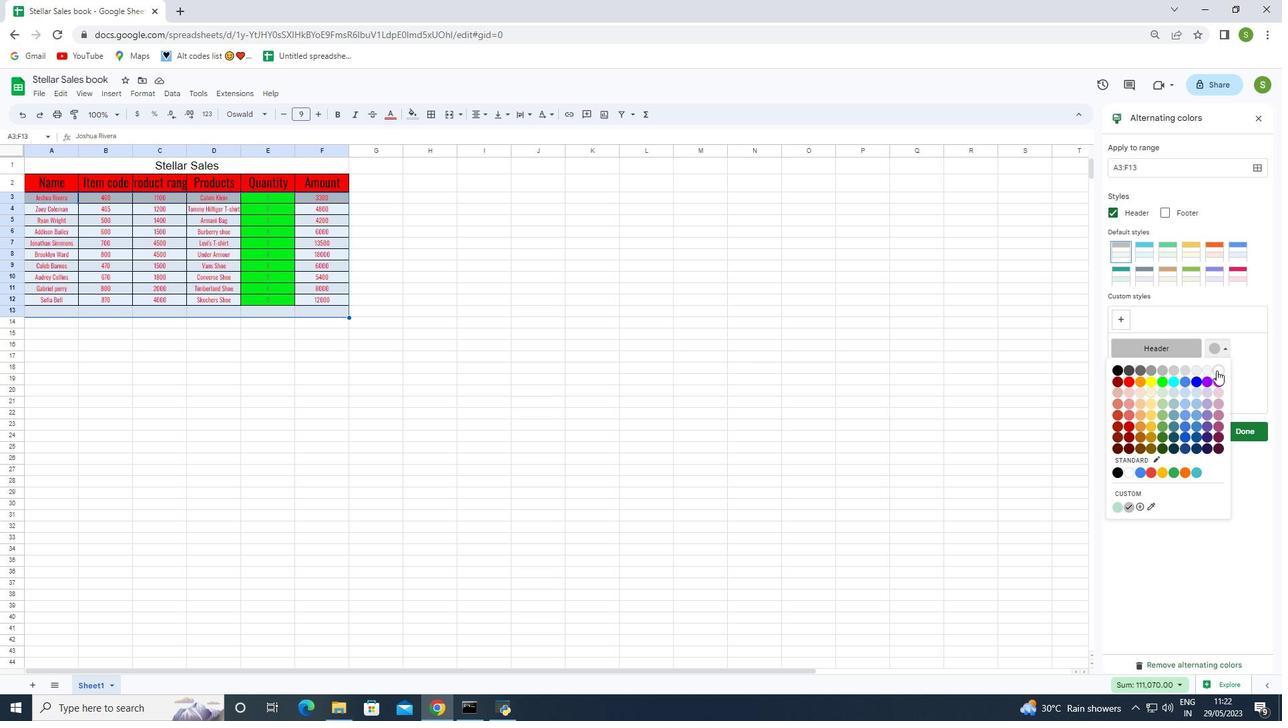 
Action: Mouse pressed left at (1216, 371)
Screenshot: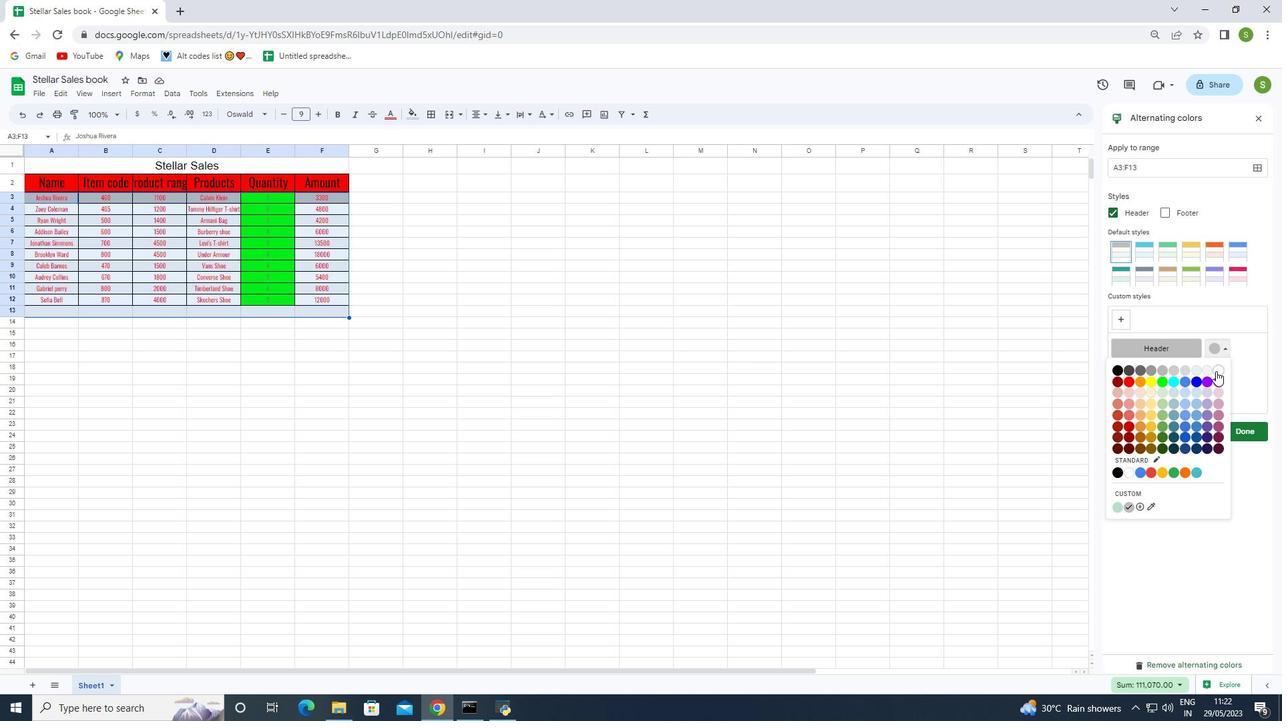 
Action: Mouse moved to (1220, 372)
Screenshot: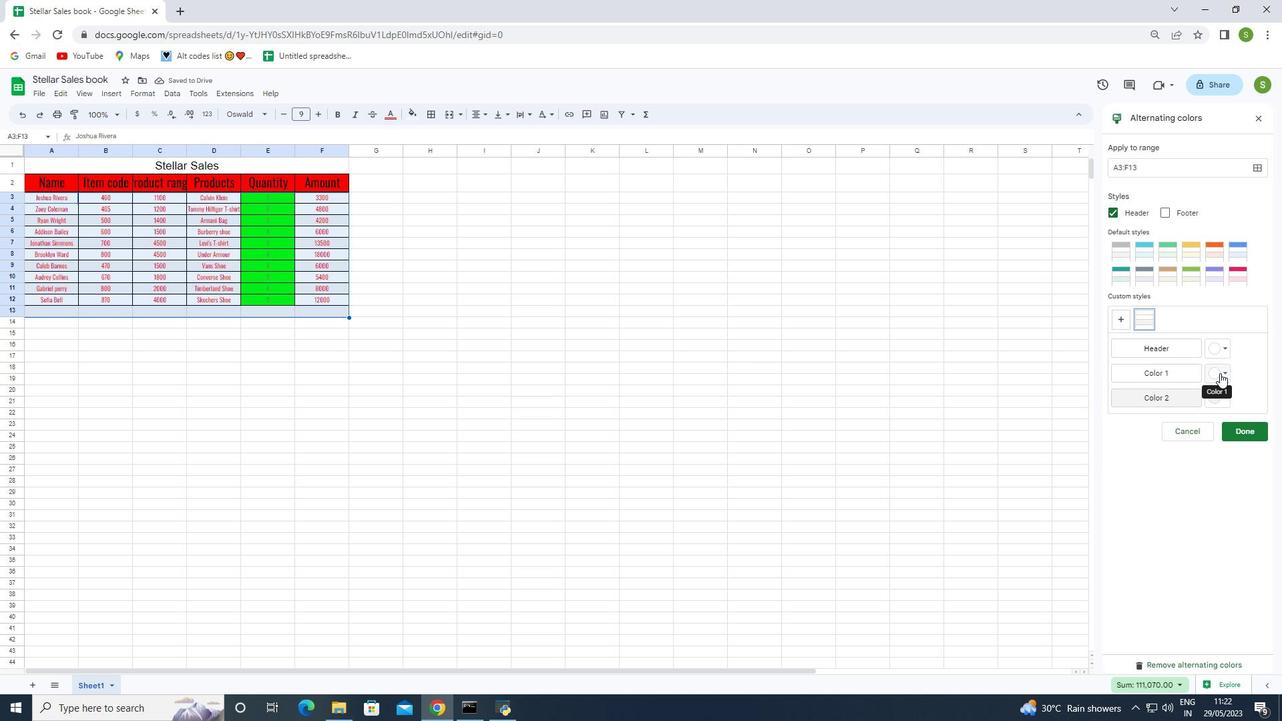
Action: Mouse pressed left at (1220, 372)
Screenshot: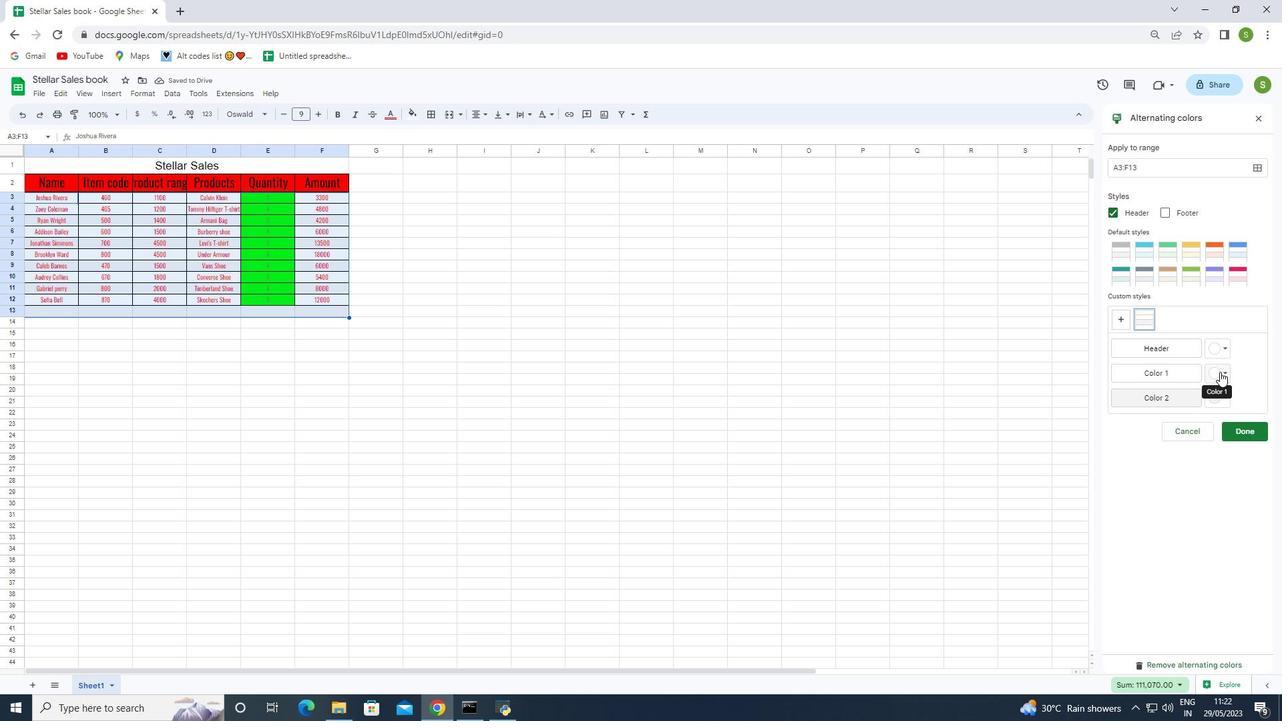 
Action: Mouse moved to (1138, 404)
Screenshot: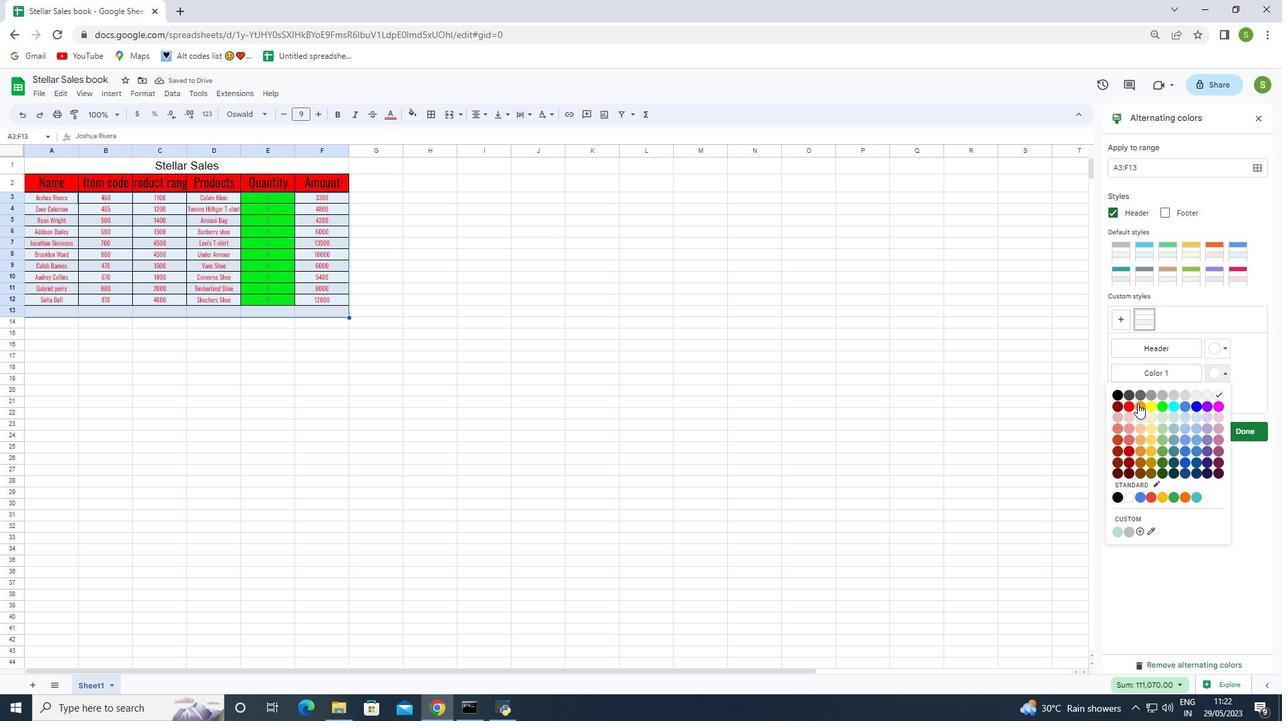 
Action: Mouse pressed left at (1138, 404)
Screenshot: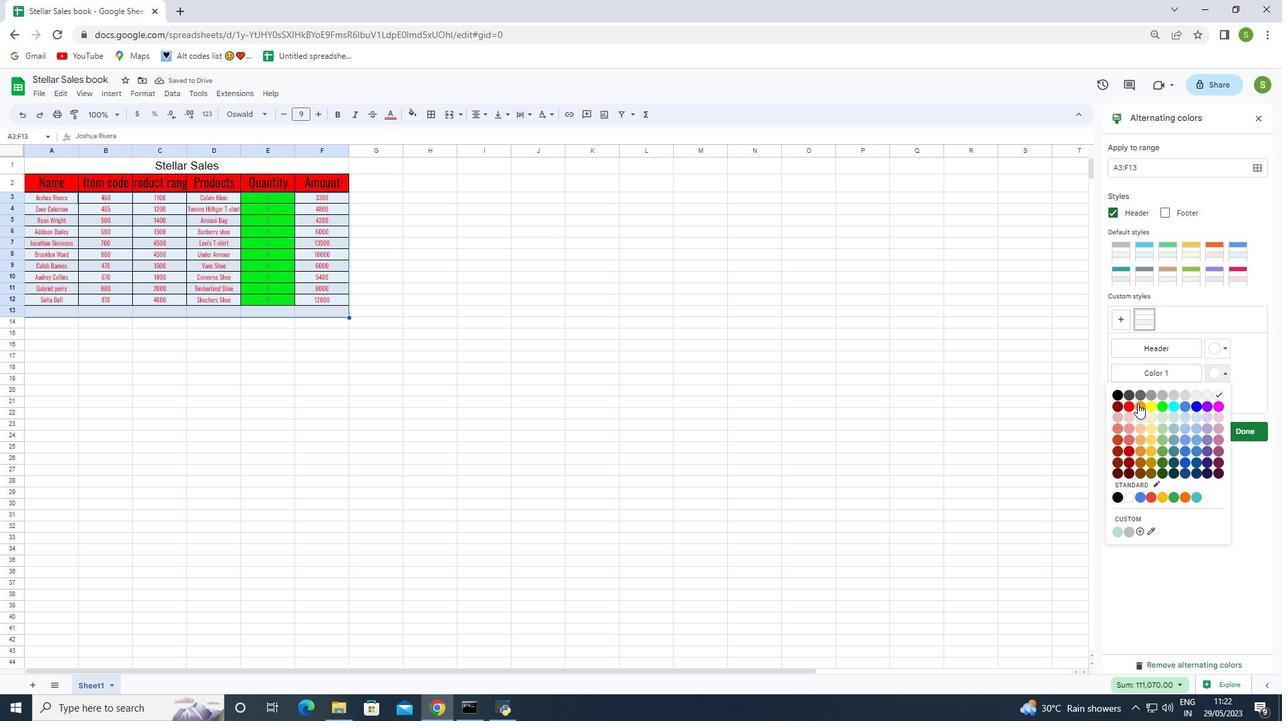 
Action: Mouse moved to (1235, 430)
Screenshot: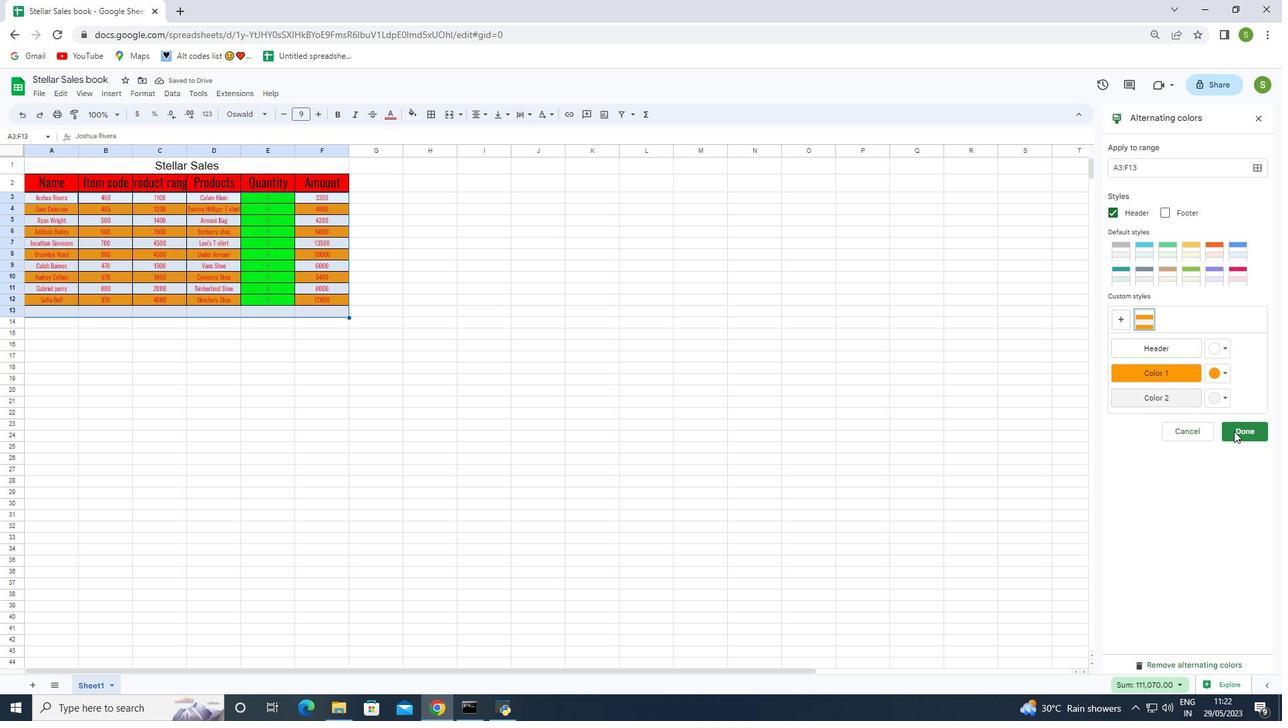 
Action: Mouse pressed left at (1235, 430)
Screenshot: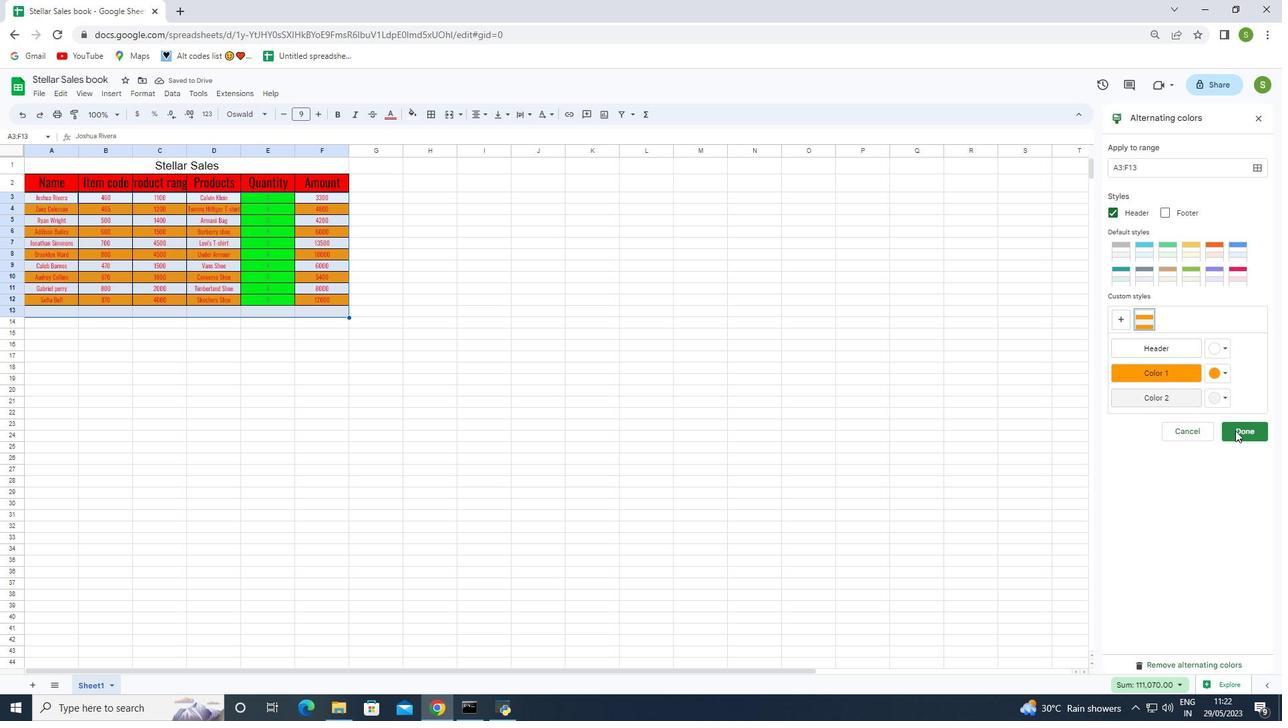 
Action: Mouse moved to (532, 405)
Screenshot: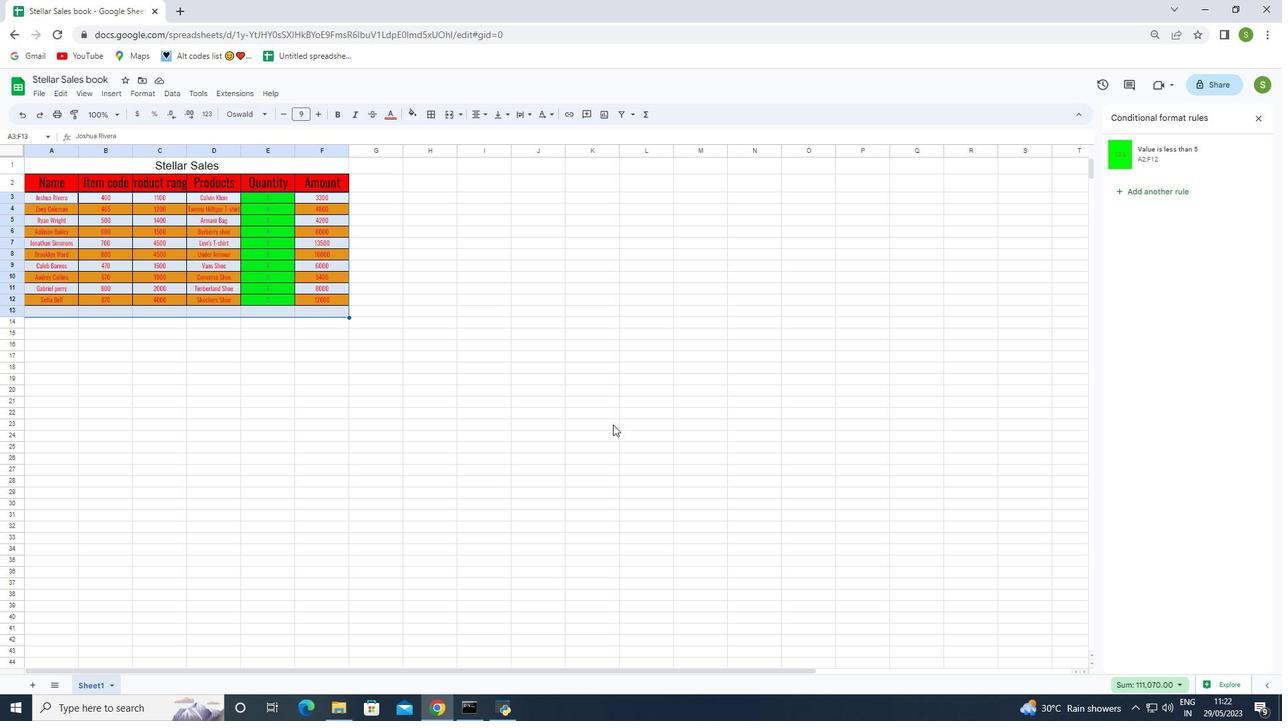 
Action: Mouse pressed left at (532, 405)
Screenshot: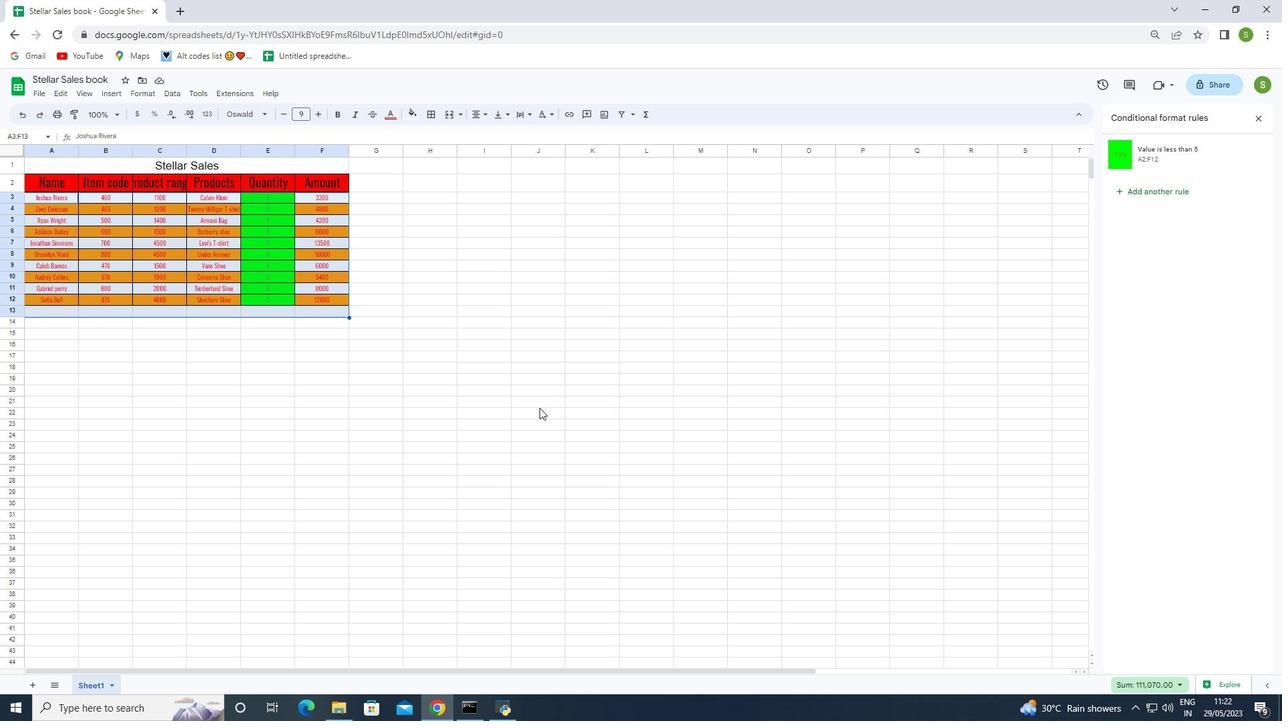 
Action: Mouse moved to (4, 150)
Screenshot: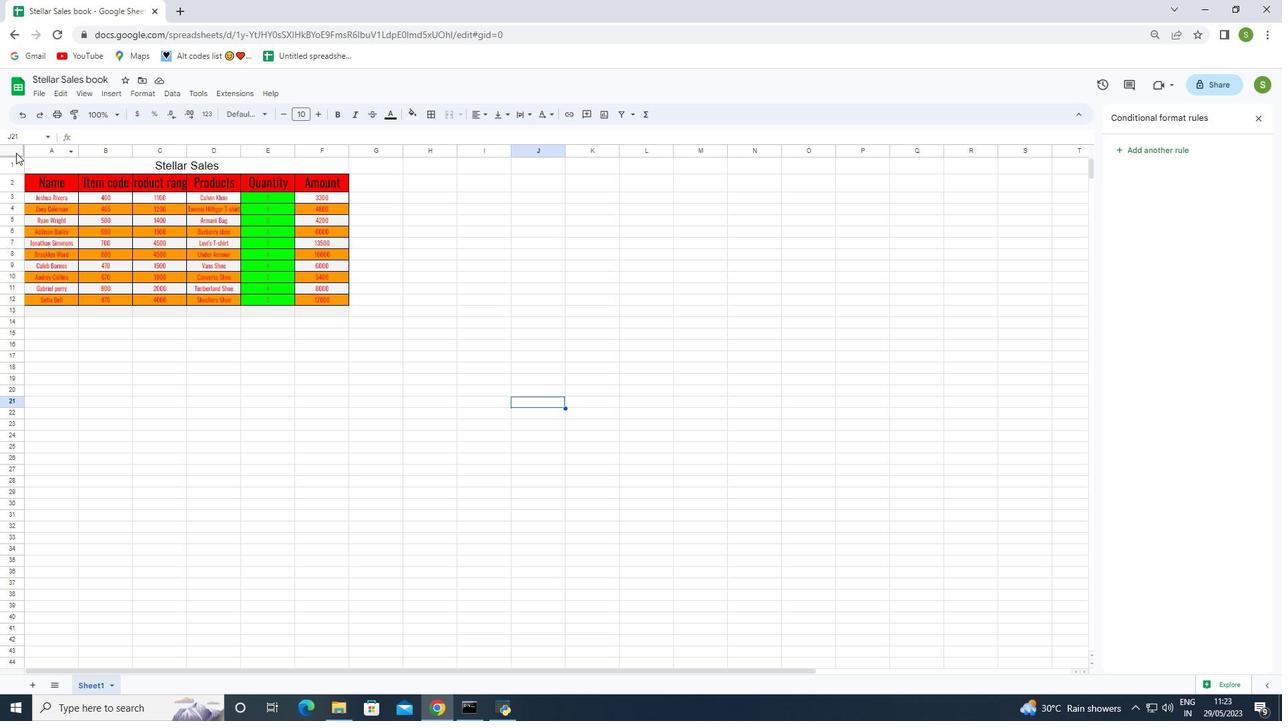 
Action: Mouse pressed left at (4, 150)
Screenshot: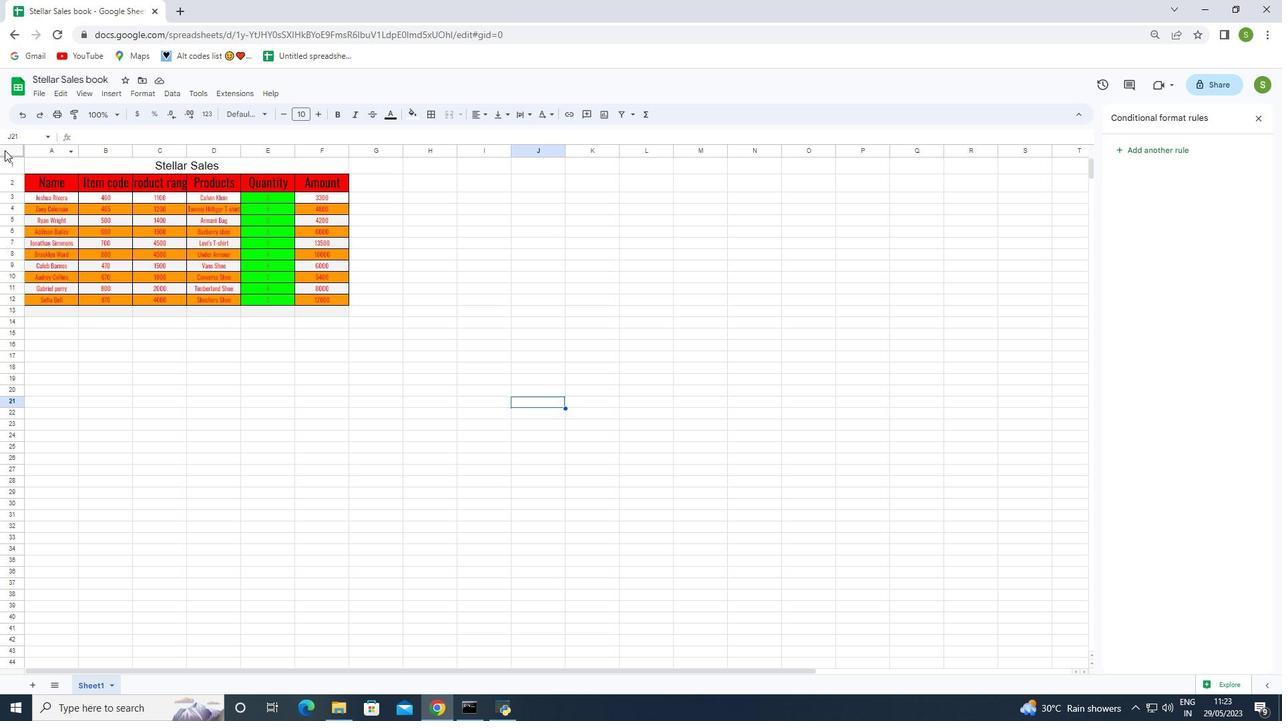 
Action: Mouse moved to (132, 148)
Screenshot: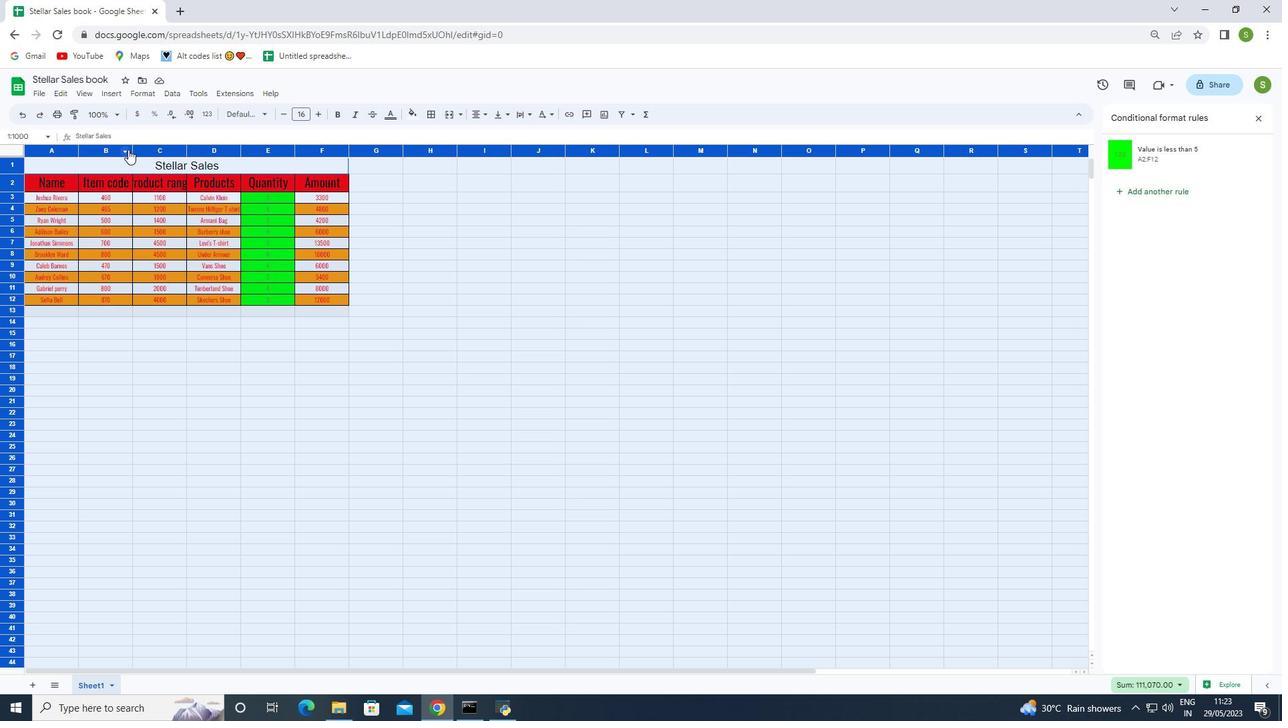 
Action: Mouse pressed left at (132, 148)
Screenshot: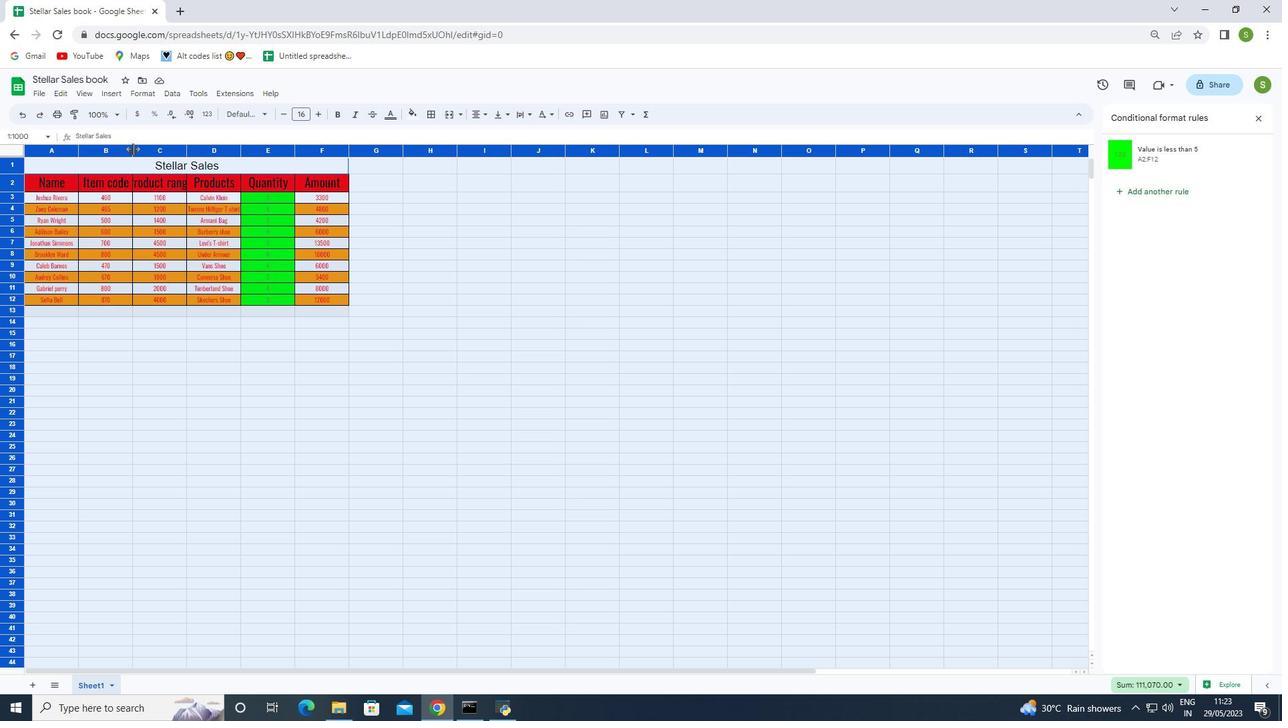 
Action: Mouse pressed left at (132, 148)
Screenshot: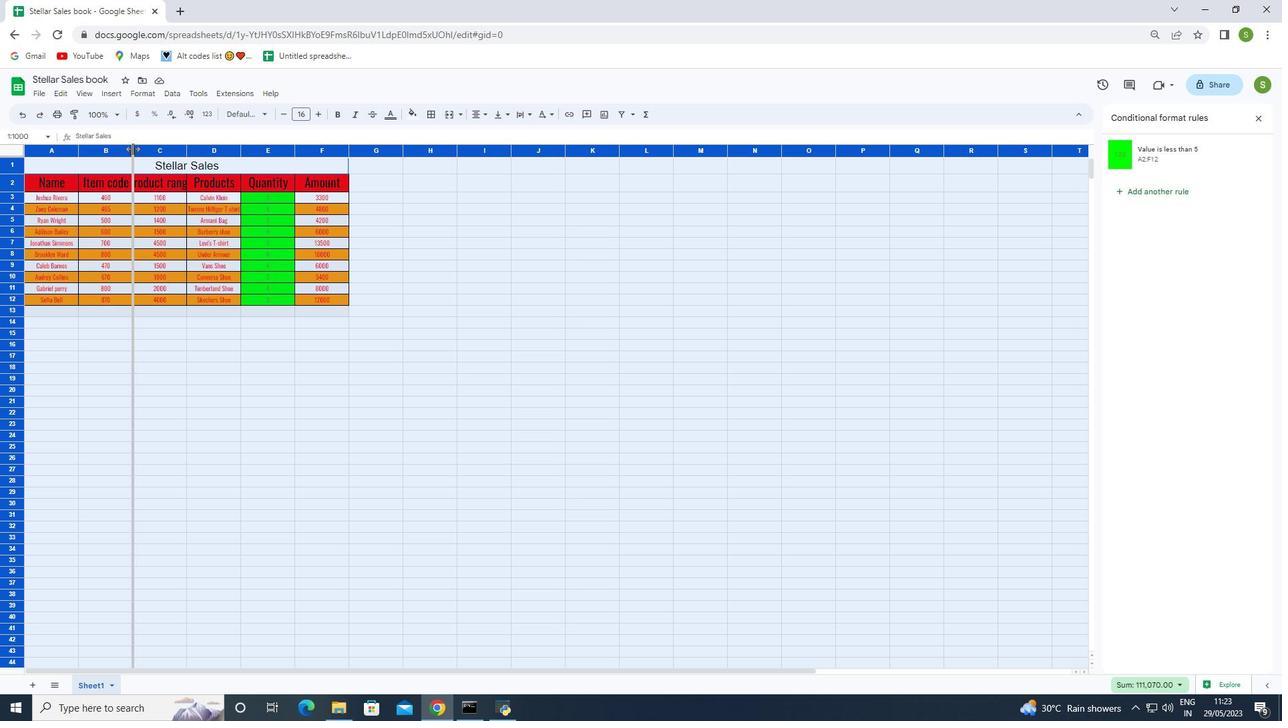 
Action: Mouse pressed left at (132, 148)
Screenshot: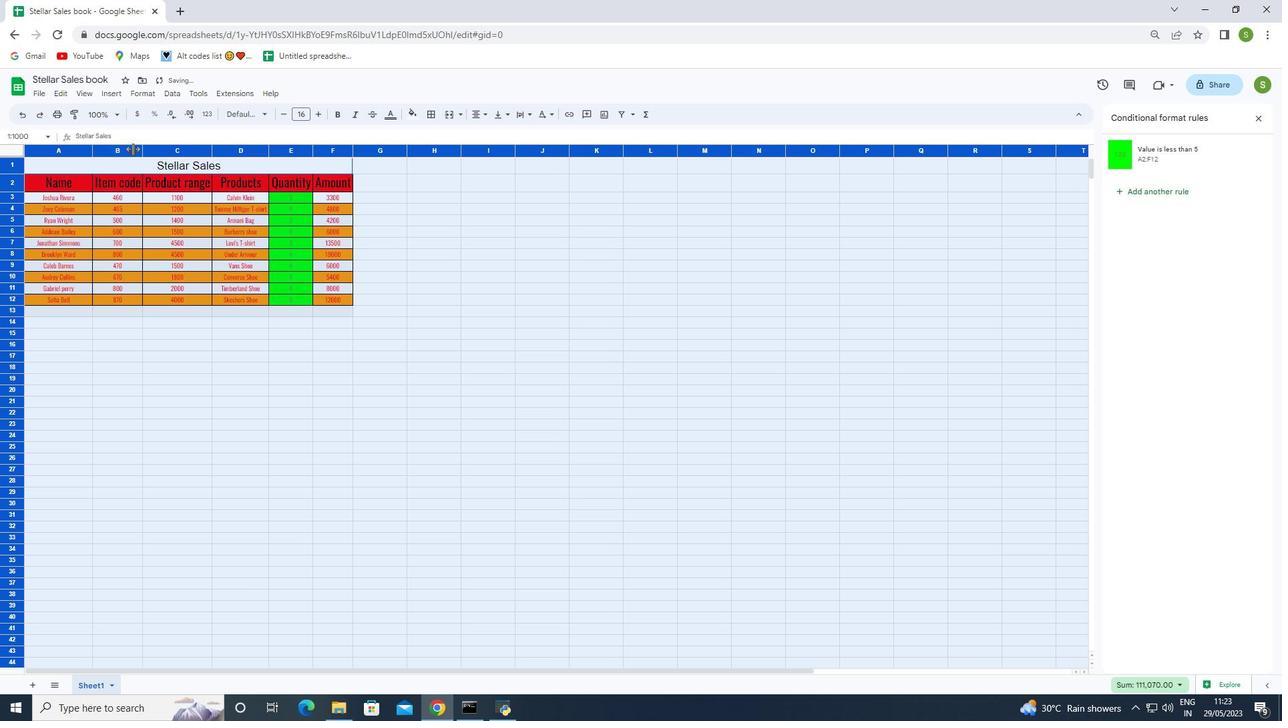 
Action: Mouse moved to (143, 151)
Screenshot: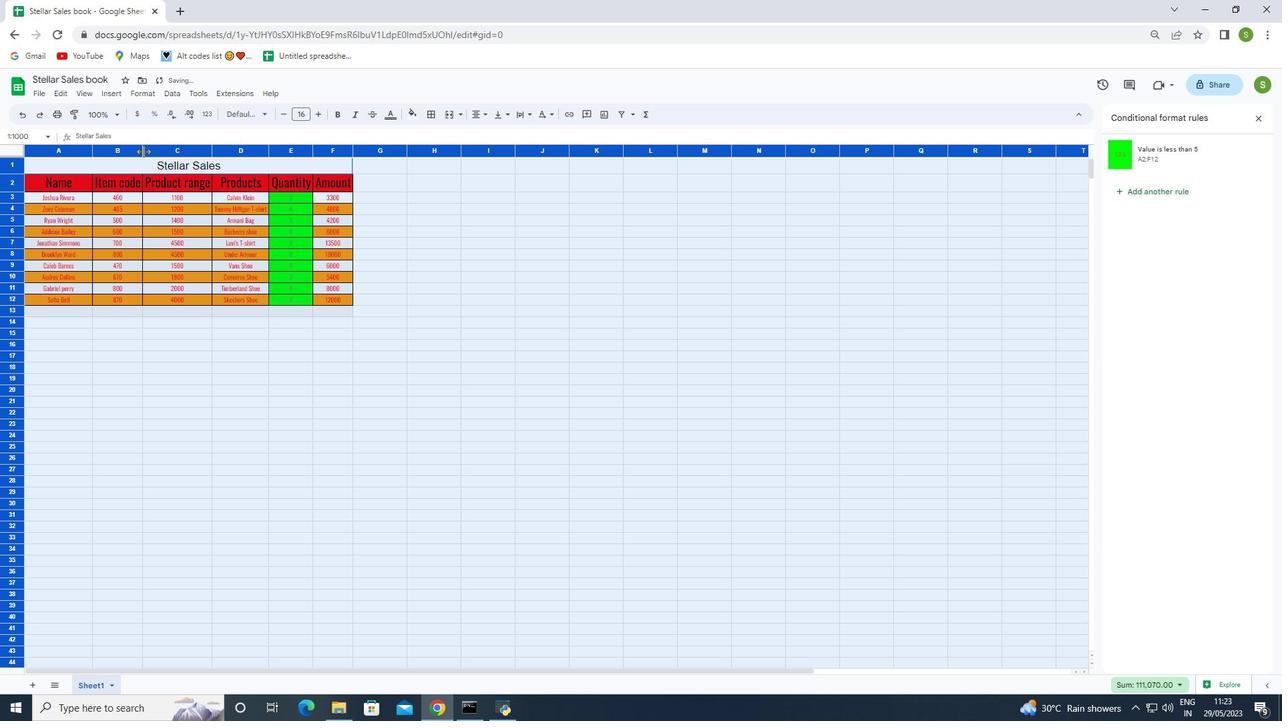 
Action: Mouse pressed left at (143, 151)
Screenshot: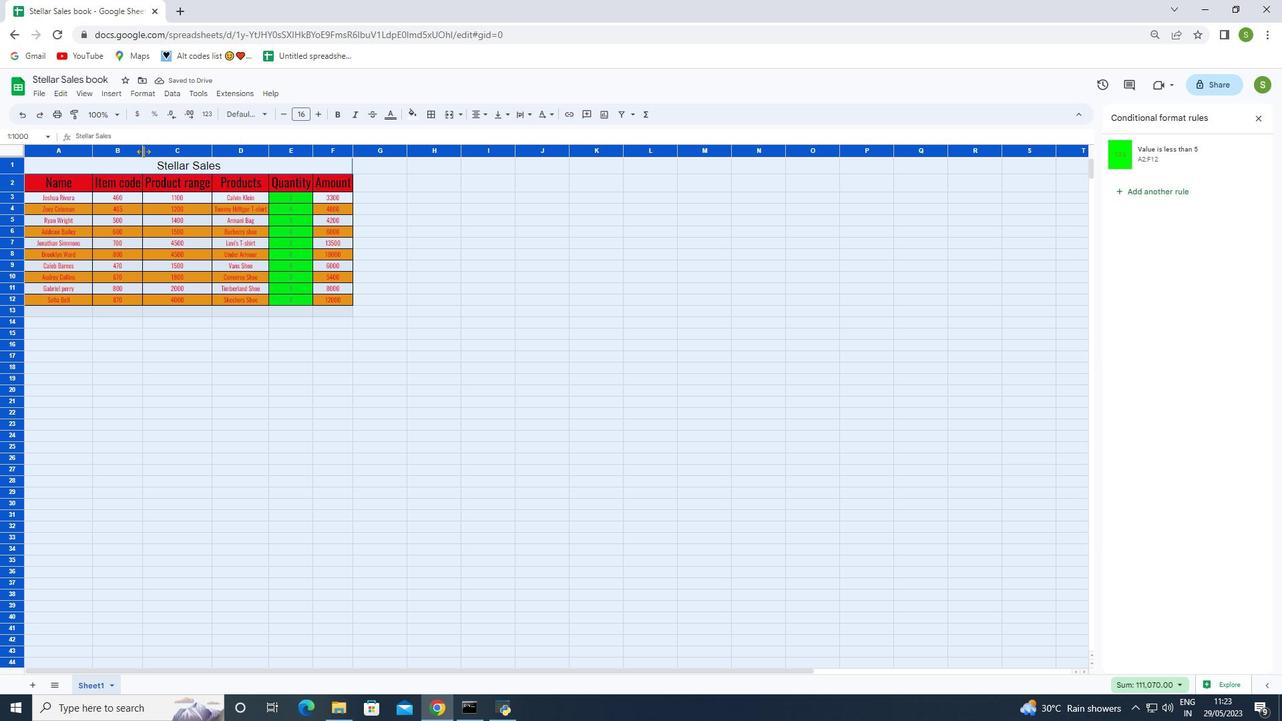 
Action: Mouse pressed left at (143, 151)
Screenshot: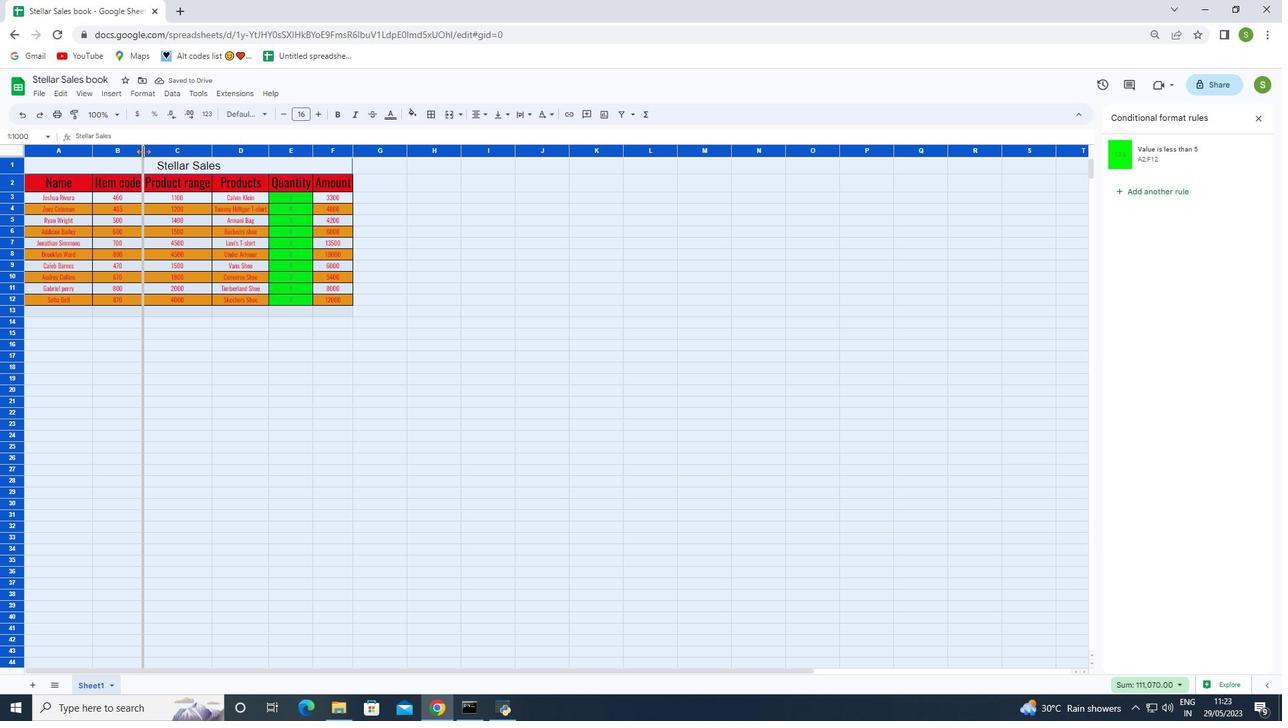 
Action: Mouse moved to (151, 307)
Screenshot: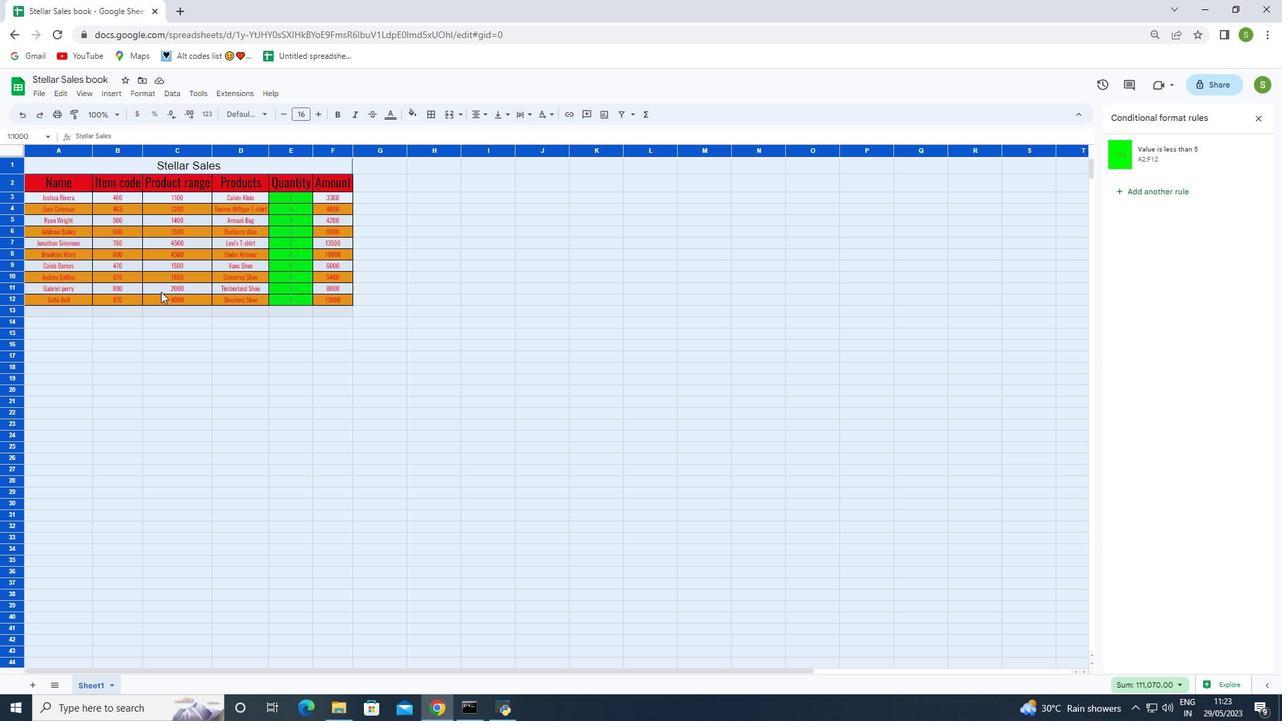 
Action: Mouse pressed left at (151, 307)
Screenshot: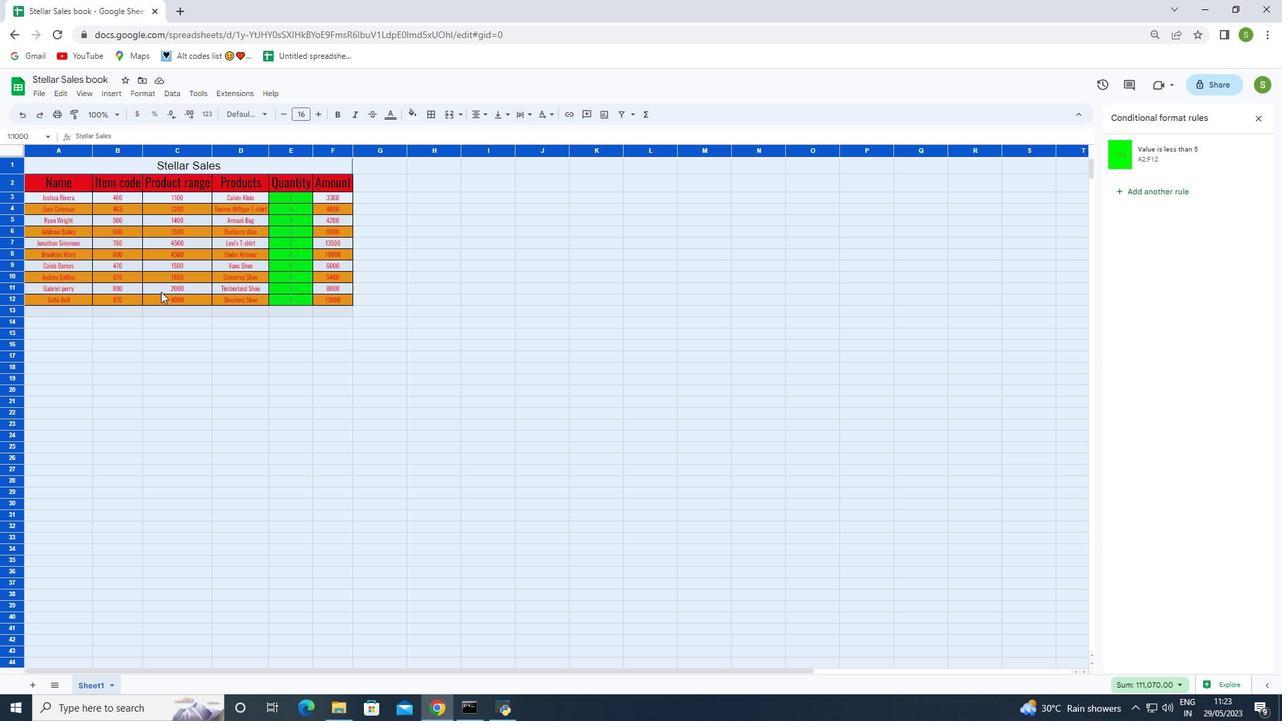 
Action: Mouse moved to (50, 200)
Screenshot: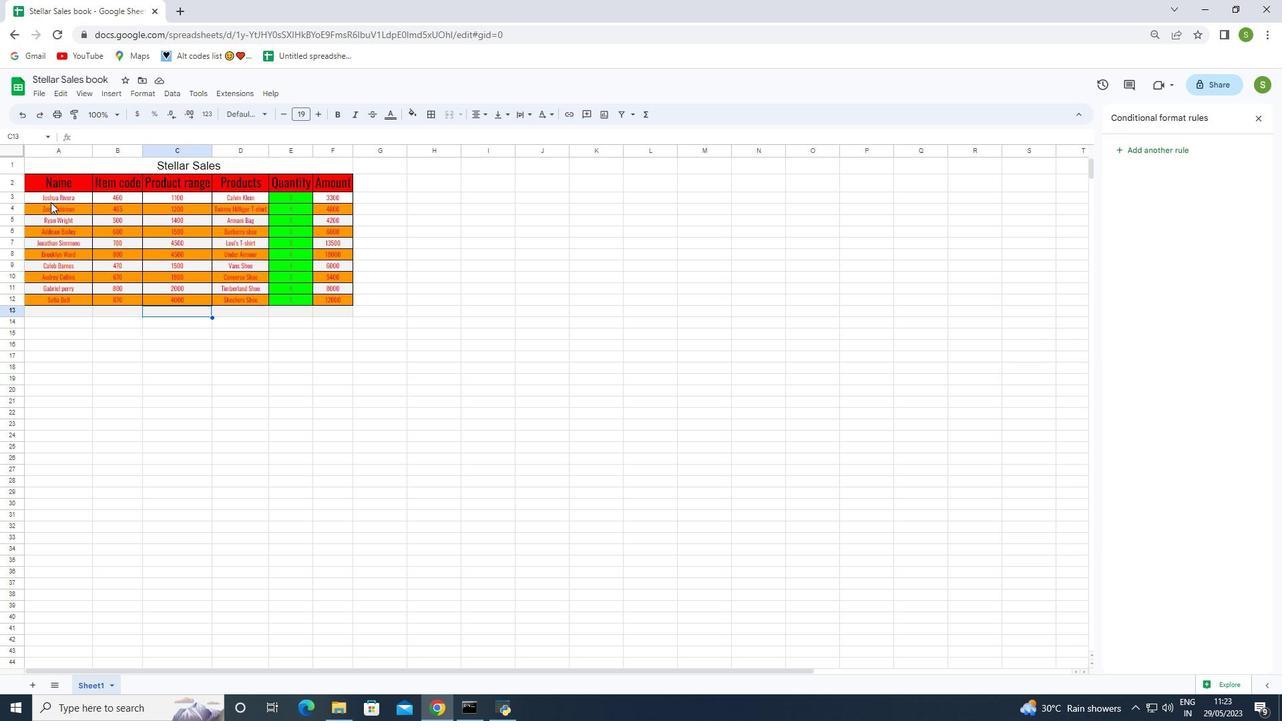 
Action: Mouse pressed left at (50, 200)
Screenshot: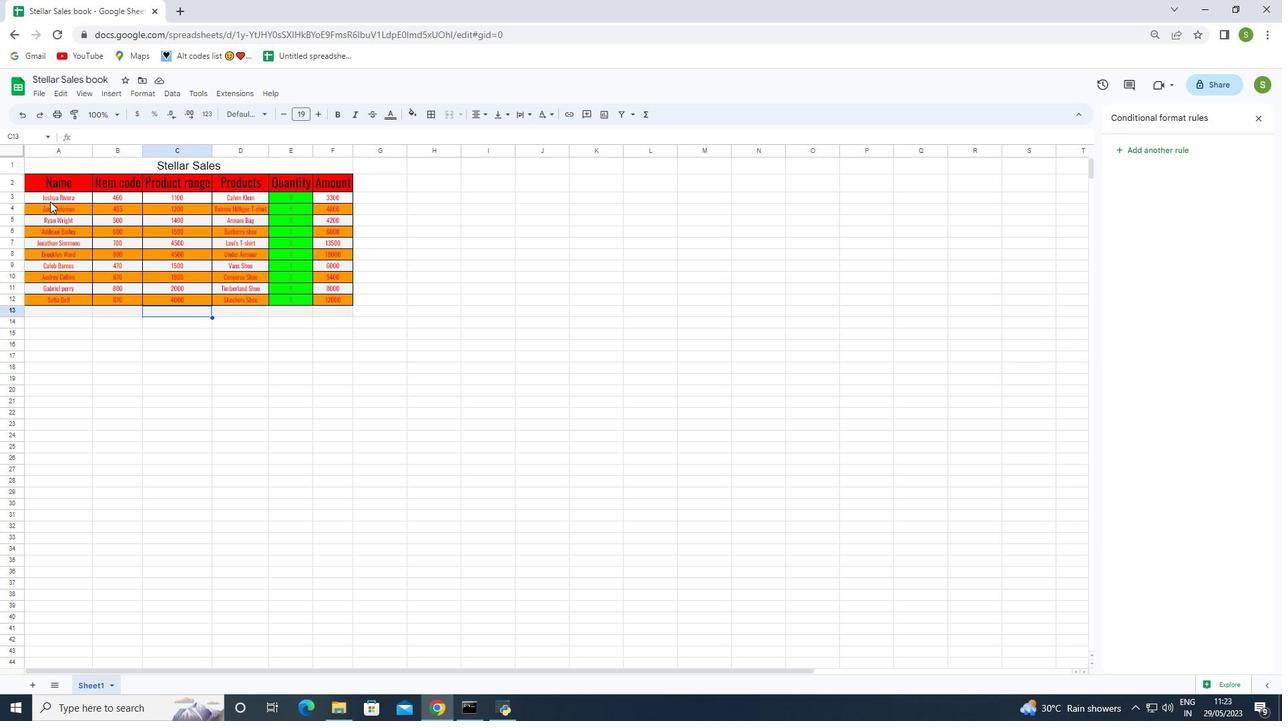
Action: Mouse moved to (172, 88)
Screenshot: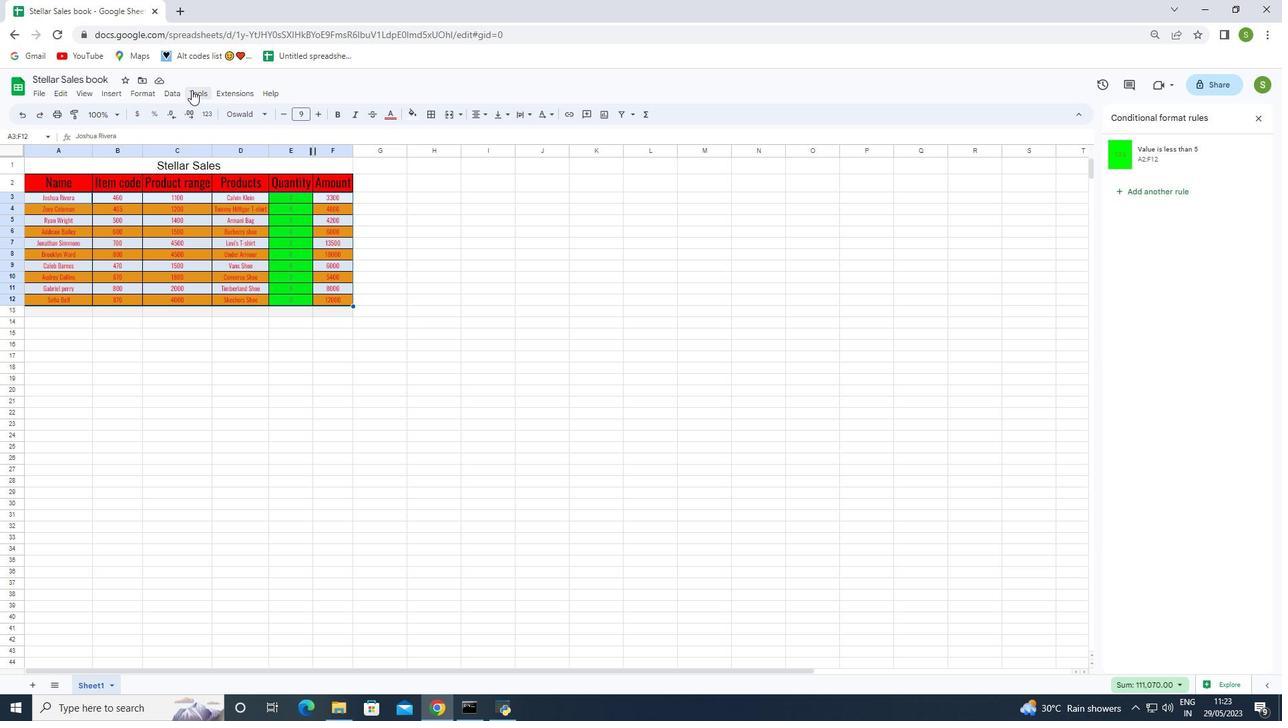 
Action: Mouse pressed left at (172, 88)
Screenshot: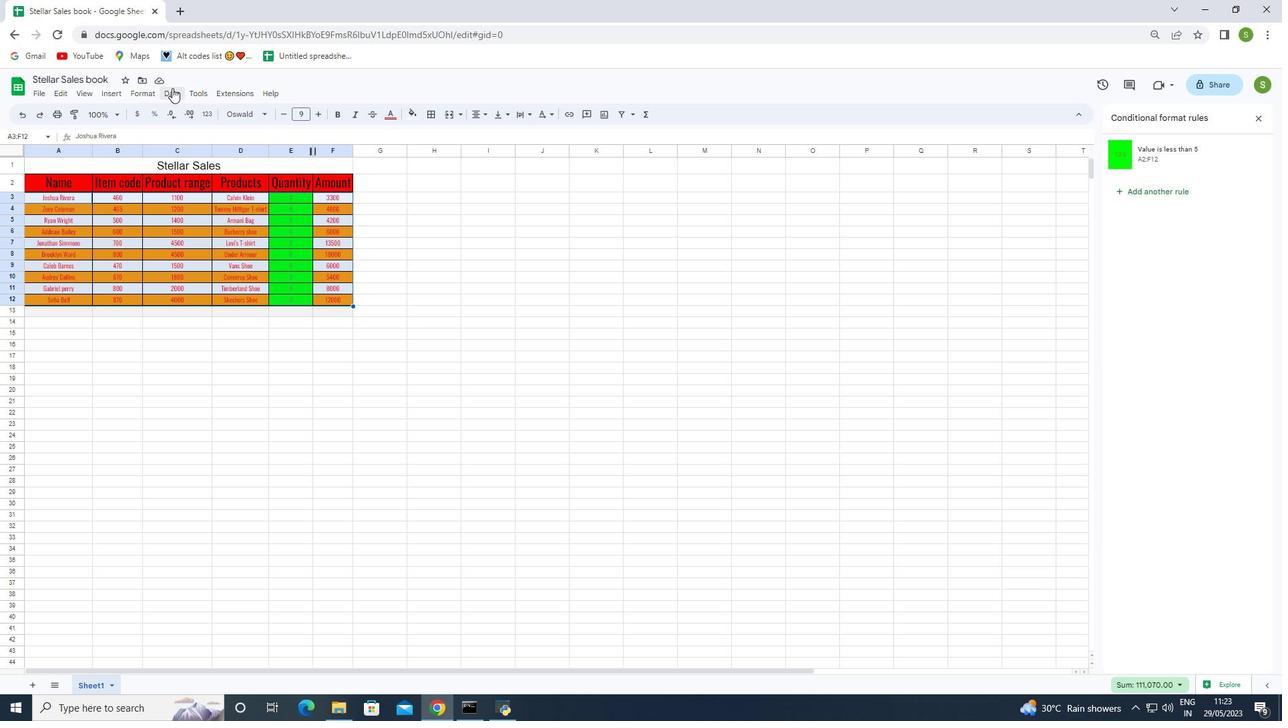 
Action: Mouse moved to (390, 134)
Screenshot: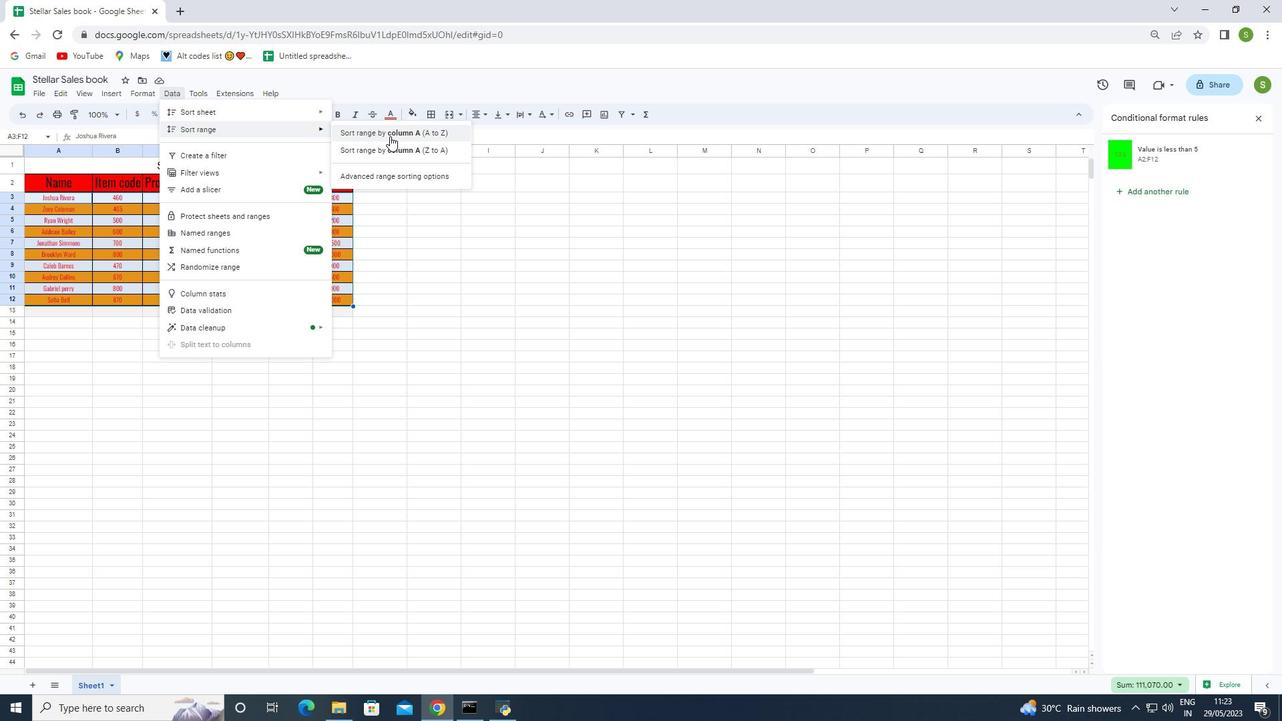 
Action: Mouse pressed left at (390, 134)
Screenshot: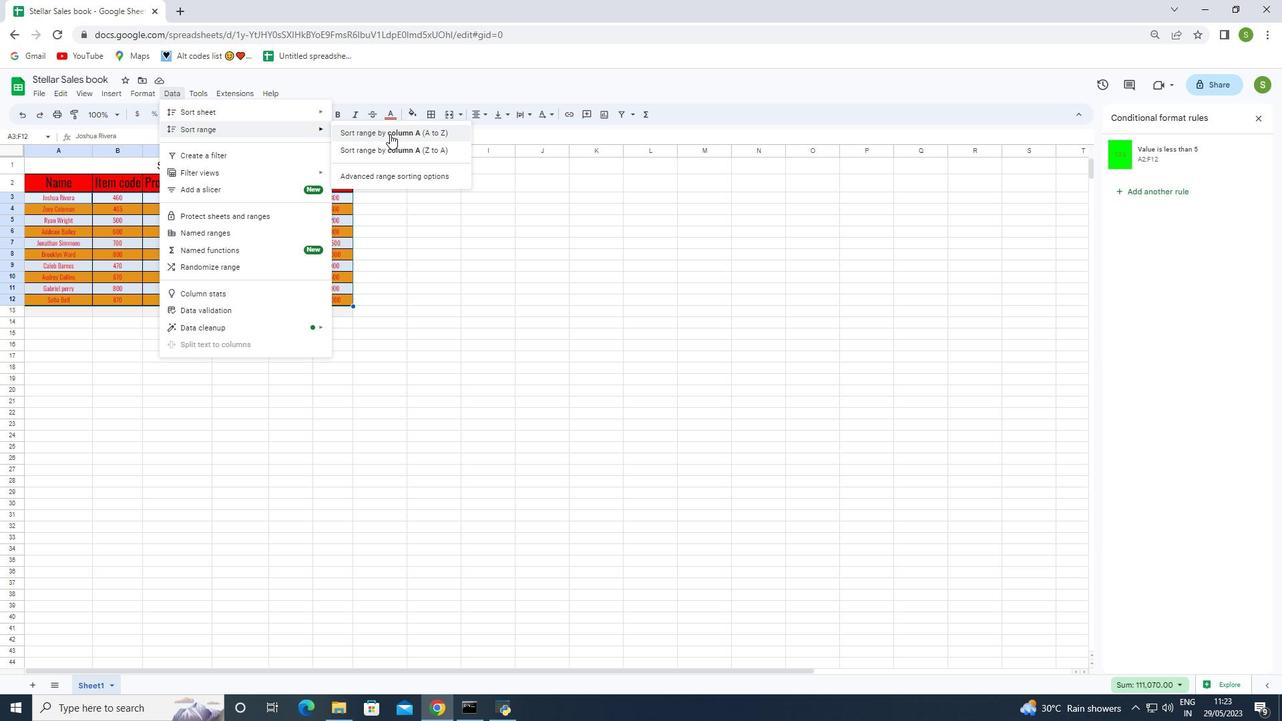 
Action: Mouse moved to (261, 378)
Screenshot: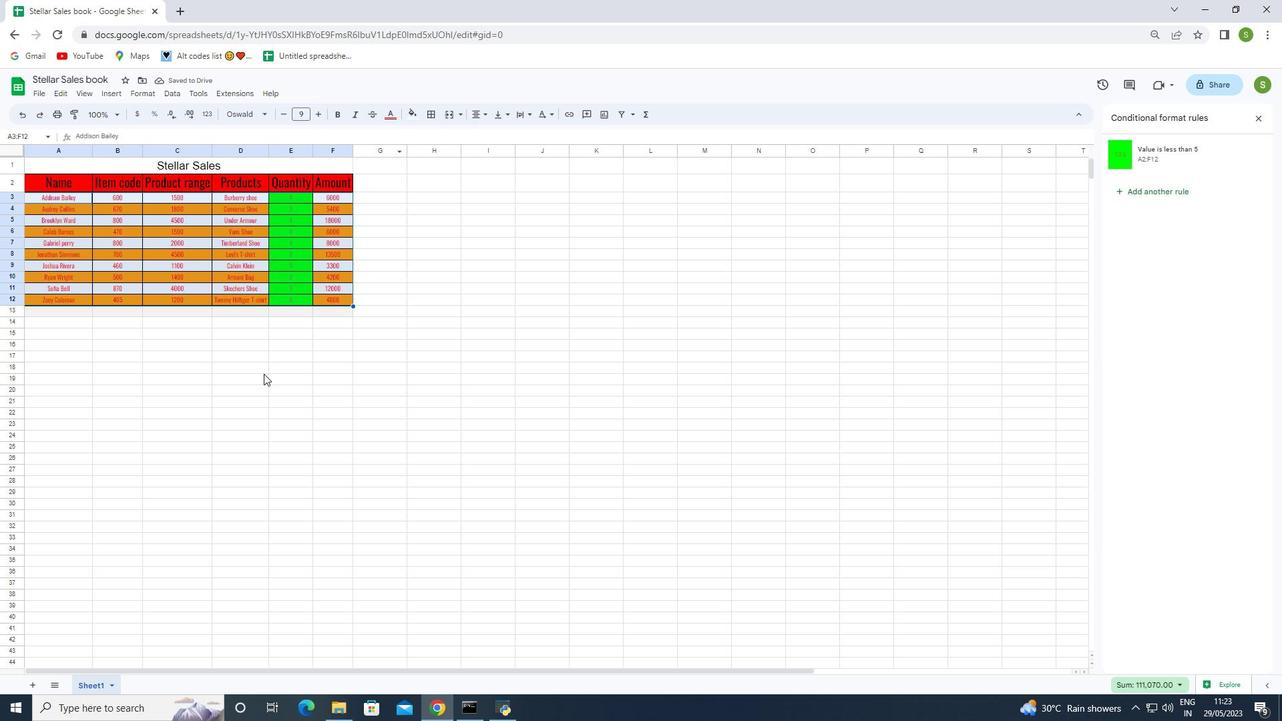 
Action: Mouse pressed left at (261, 378)
Screenshot: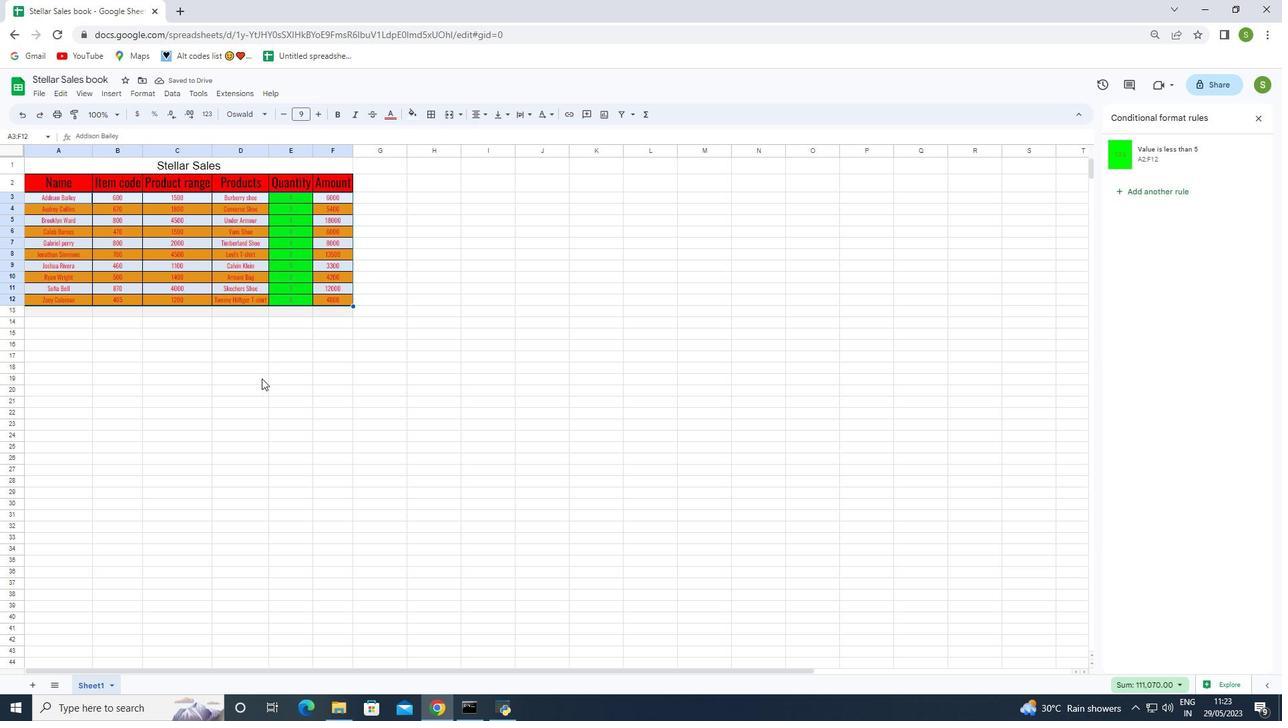 
Action: Mouse moved to (37, 92)
Screenshot: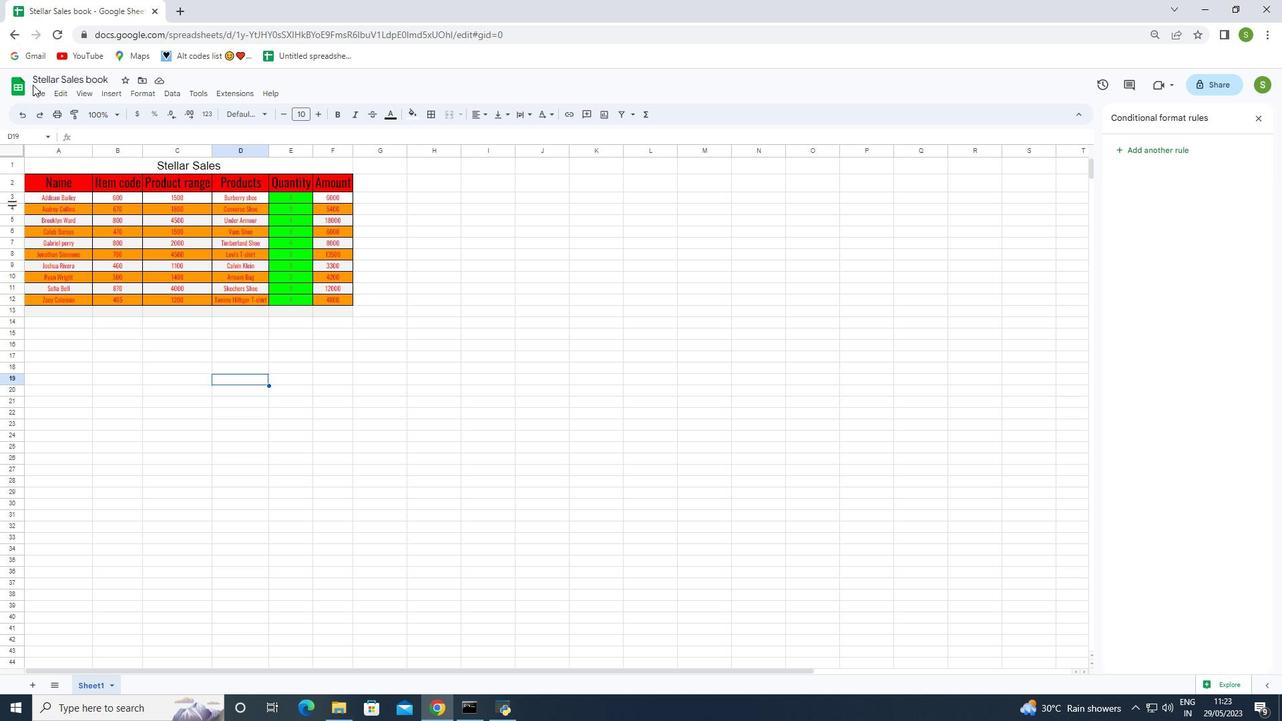 
Action: Mouse pressed left at (37, 92)
Screenshot: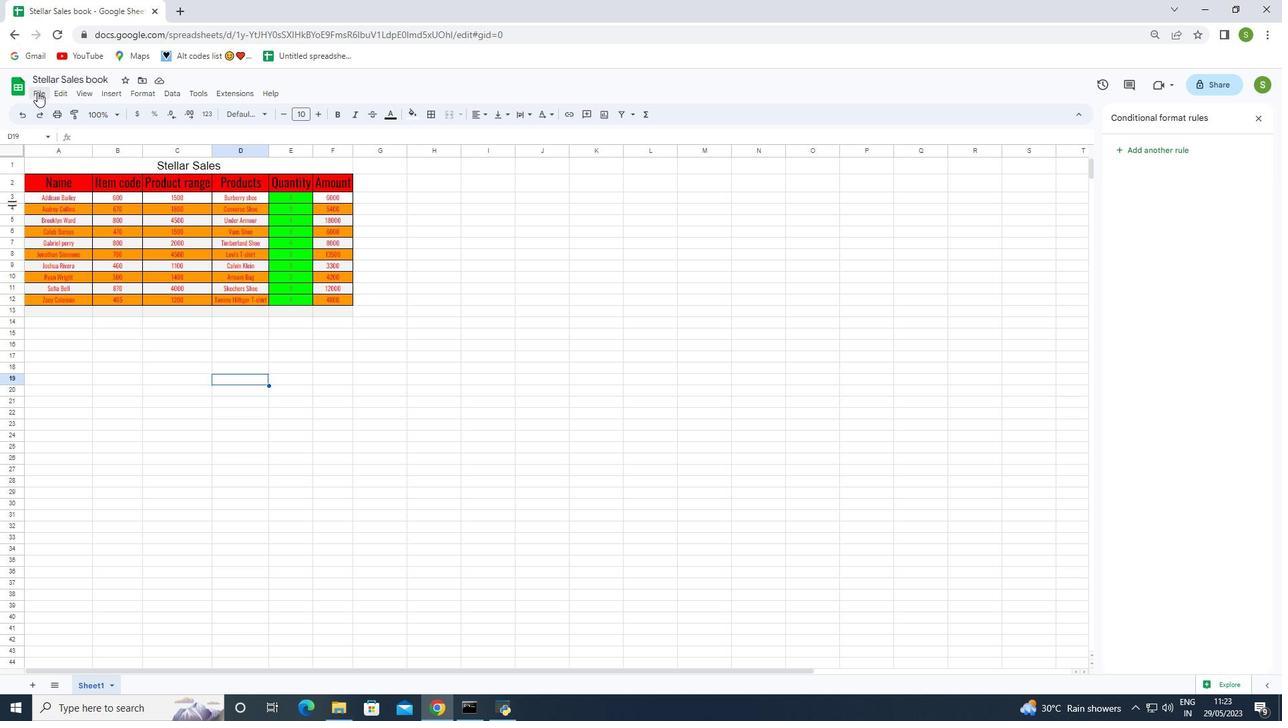 
Action: Mouse moved to (61, 251)
Screenshot: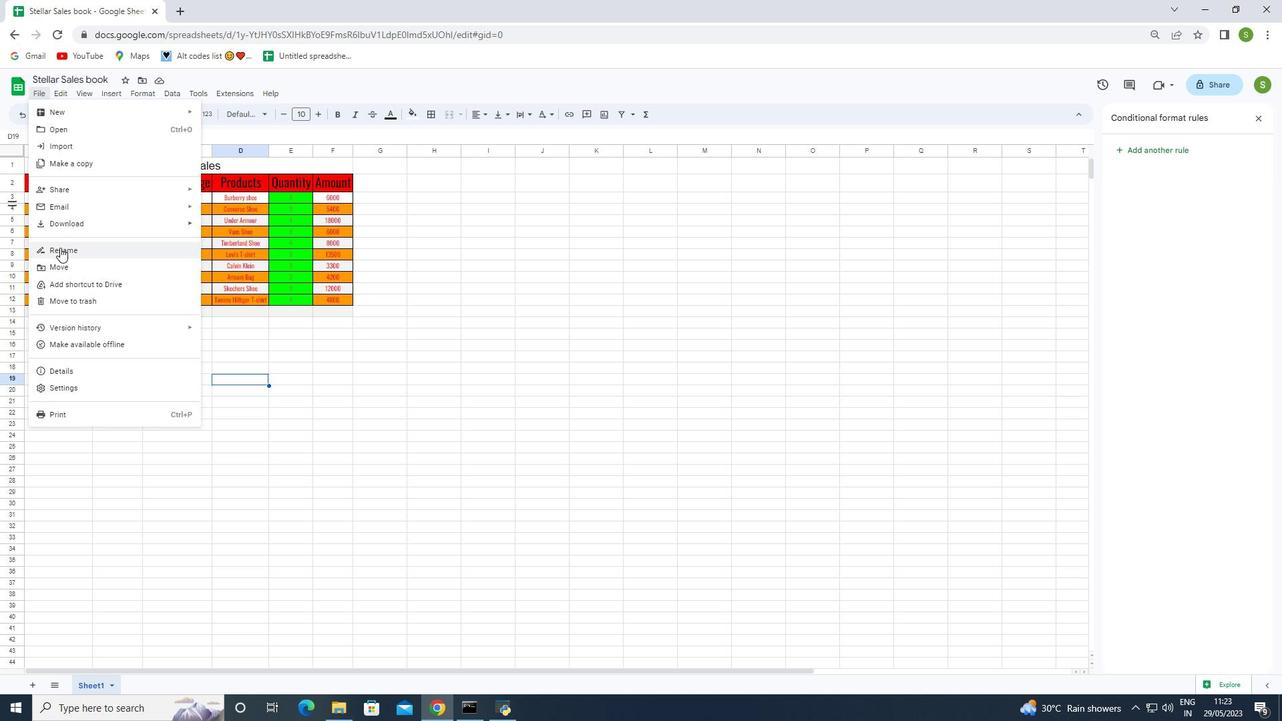 
Action: Mouse pressed left at (61, 251)
Screenshot: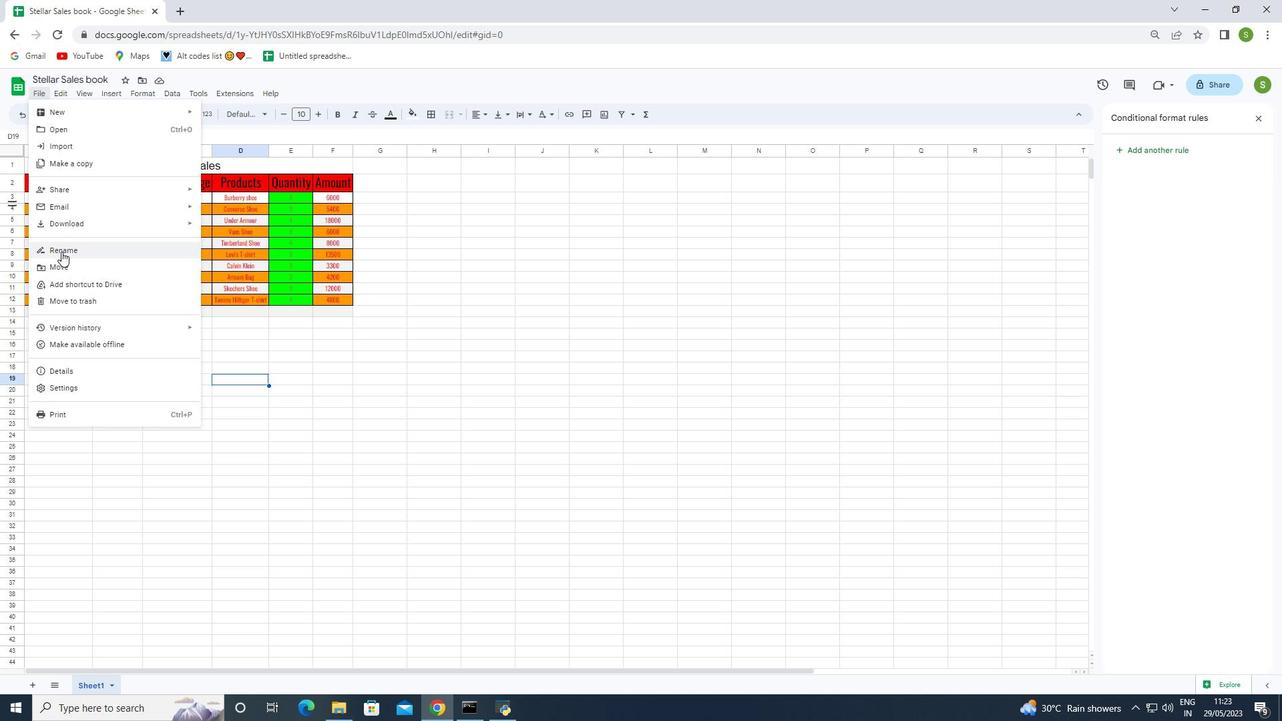 
Action: Mouse moved to (198, 288)
Screenshot: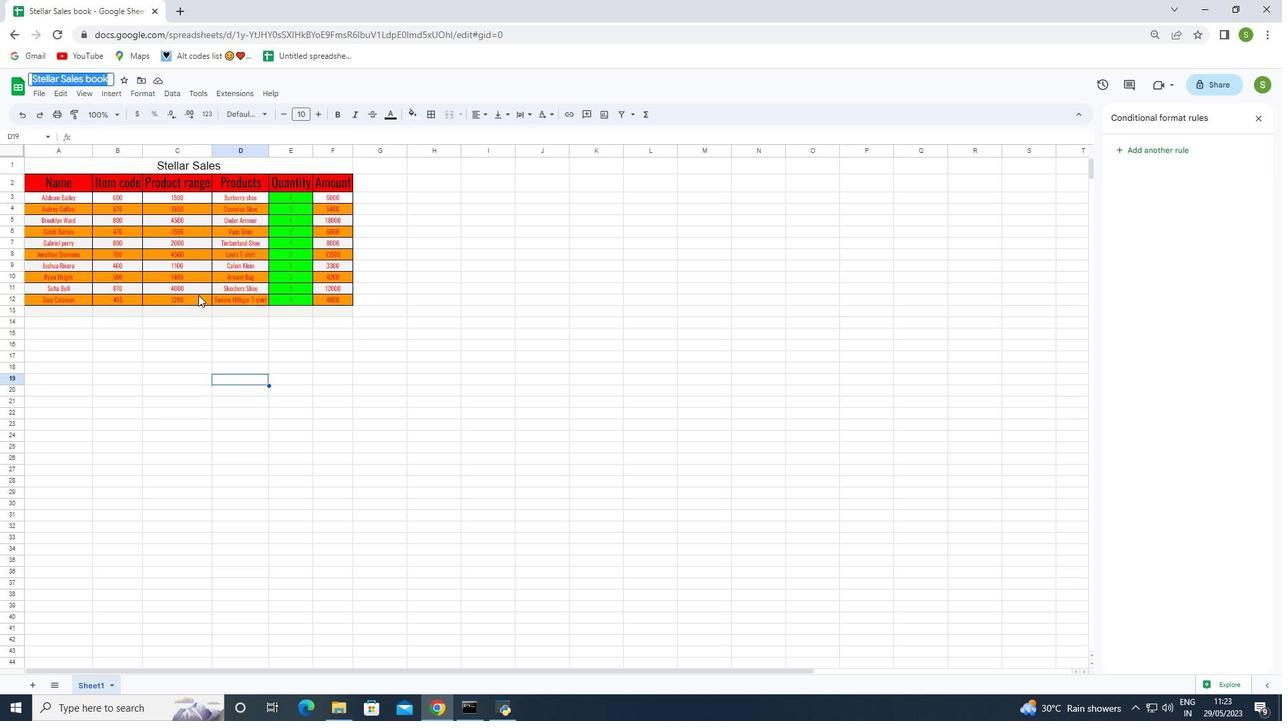 
Action: Key pressed <Key.backspace><Key.shift><Key.shift>Stellar<Key.space><Key.shift>Sales<Key.space>book<Key.enter>
Screenshot: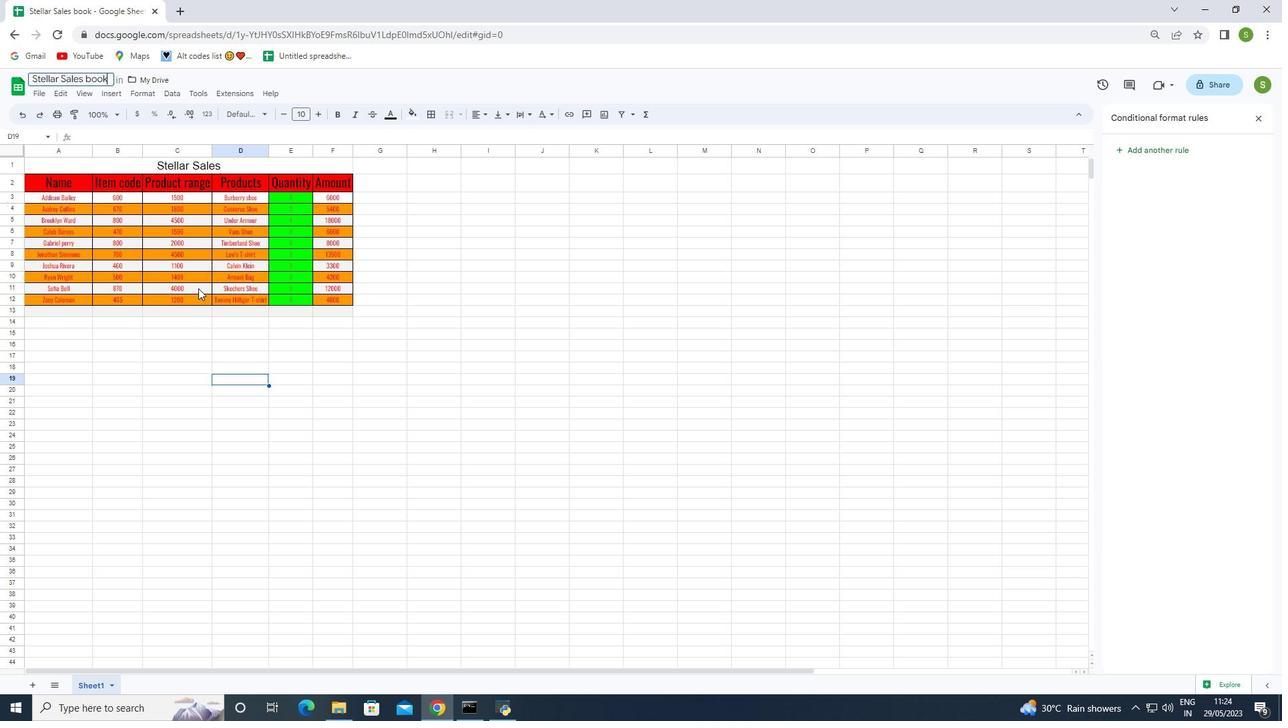 
Action: Mouse moved to (414, 326)
Screenshot: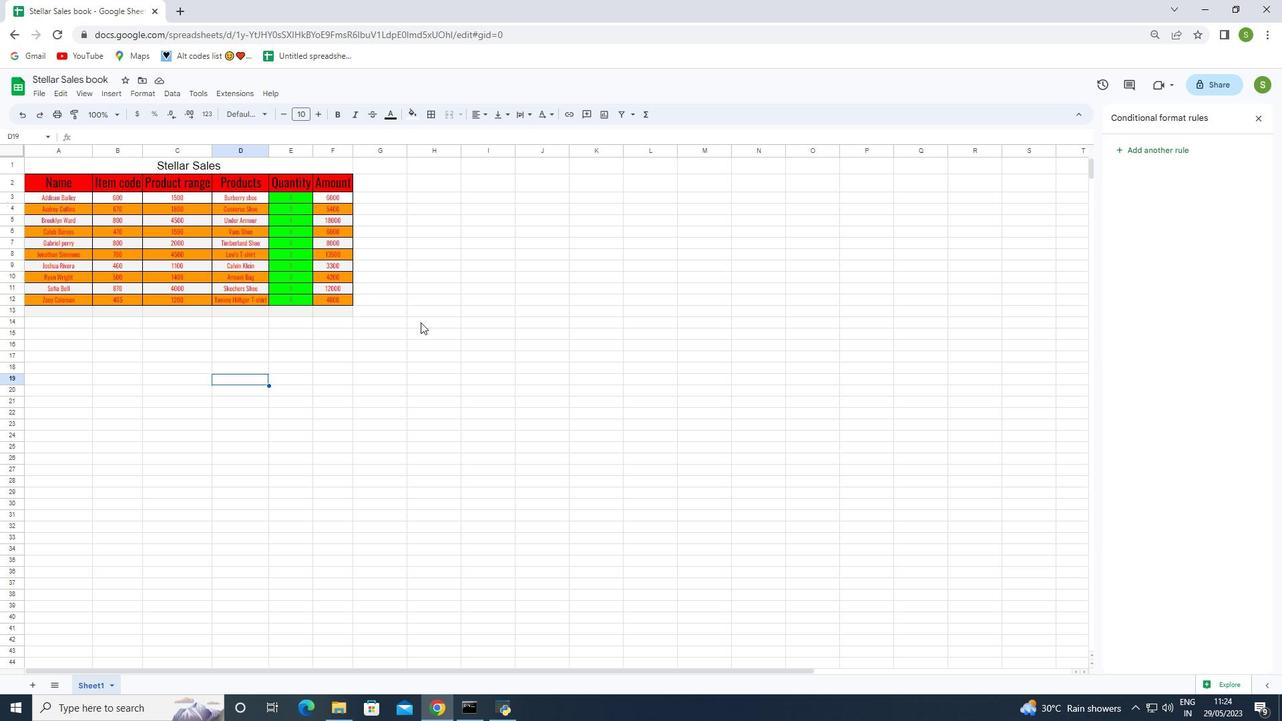 
Action: Mouse pressed left at (414, 326)
Screenshot: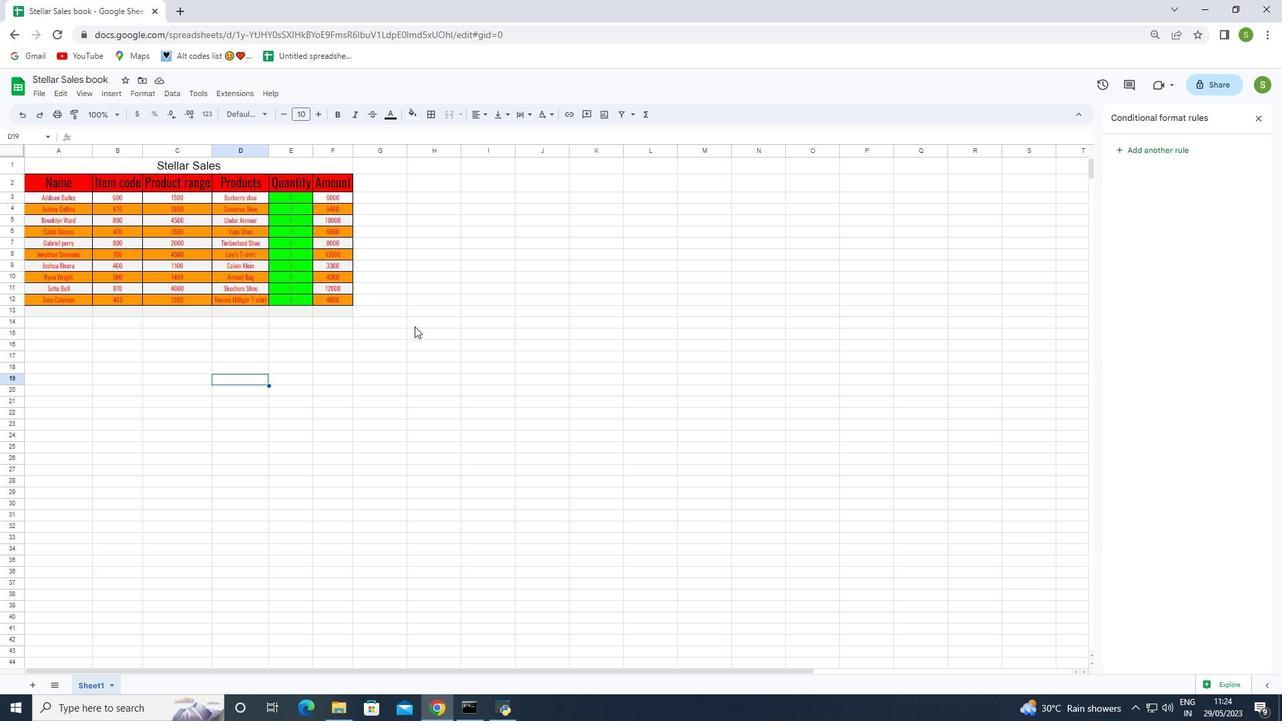 
